 Task: Start a Sprint called Sprint0000000161 in Scrum Project Project0000000054 in Jira. Start a Sprint called Sprint0000000162 in Scrum Project Project0000000054 in Jira. Create a Scrum Project Project0000000055 in Jira. Create a Scrum Project Project0000000056 in Jira. Add Person0000000109 as Team Member of Scrum Project Project0000000055 in Jira
Action: Mouse moved to (152, 316)
Screenshot: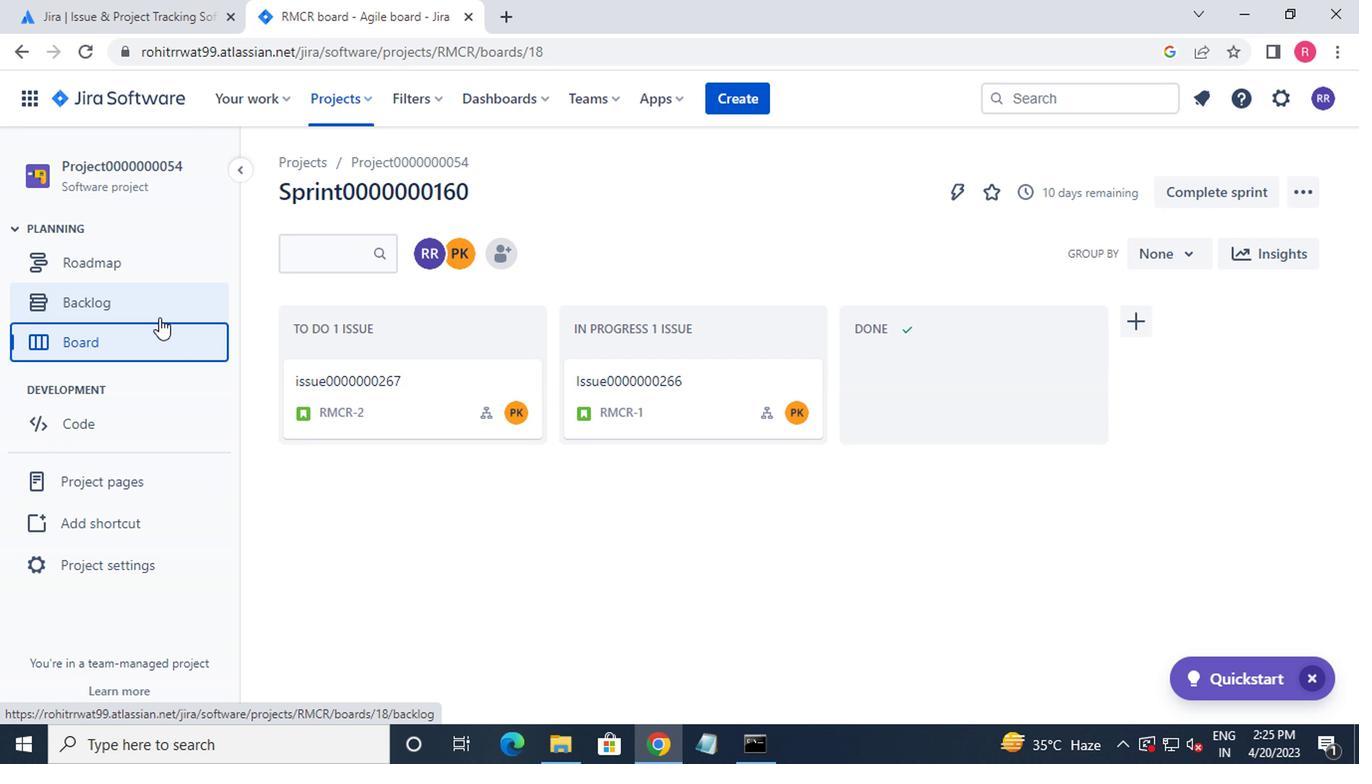 
Action: Mouse pressed left at (152, 316)
Screenshot: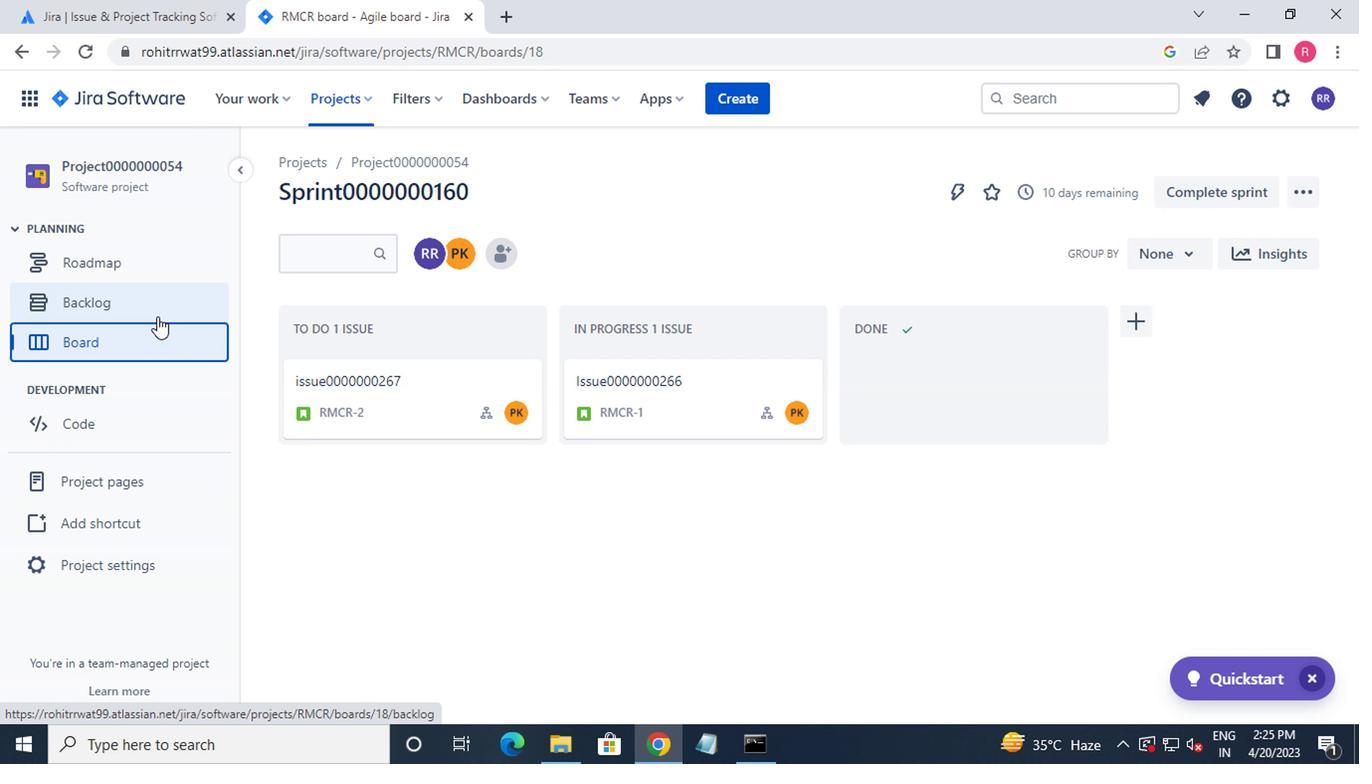 
Action: Mouse moved to (327, 393)
Screenshot: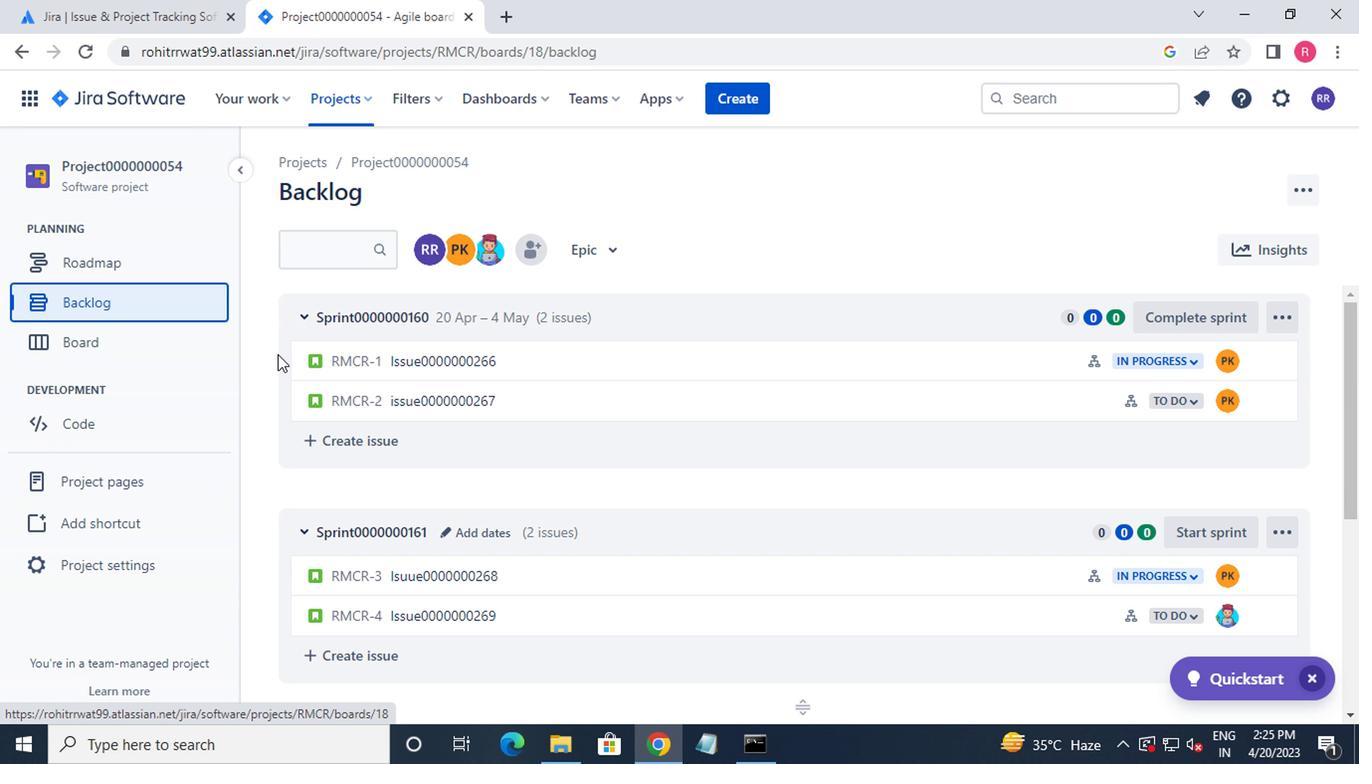 
Action: Mouse scrolled (327, 393) with delta (0, 0)
Screenshot: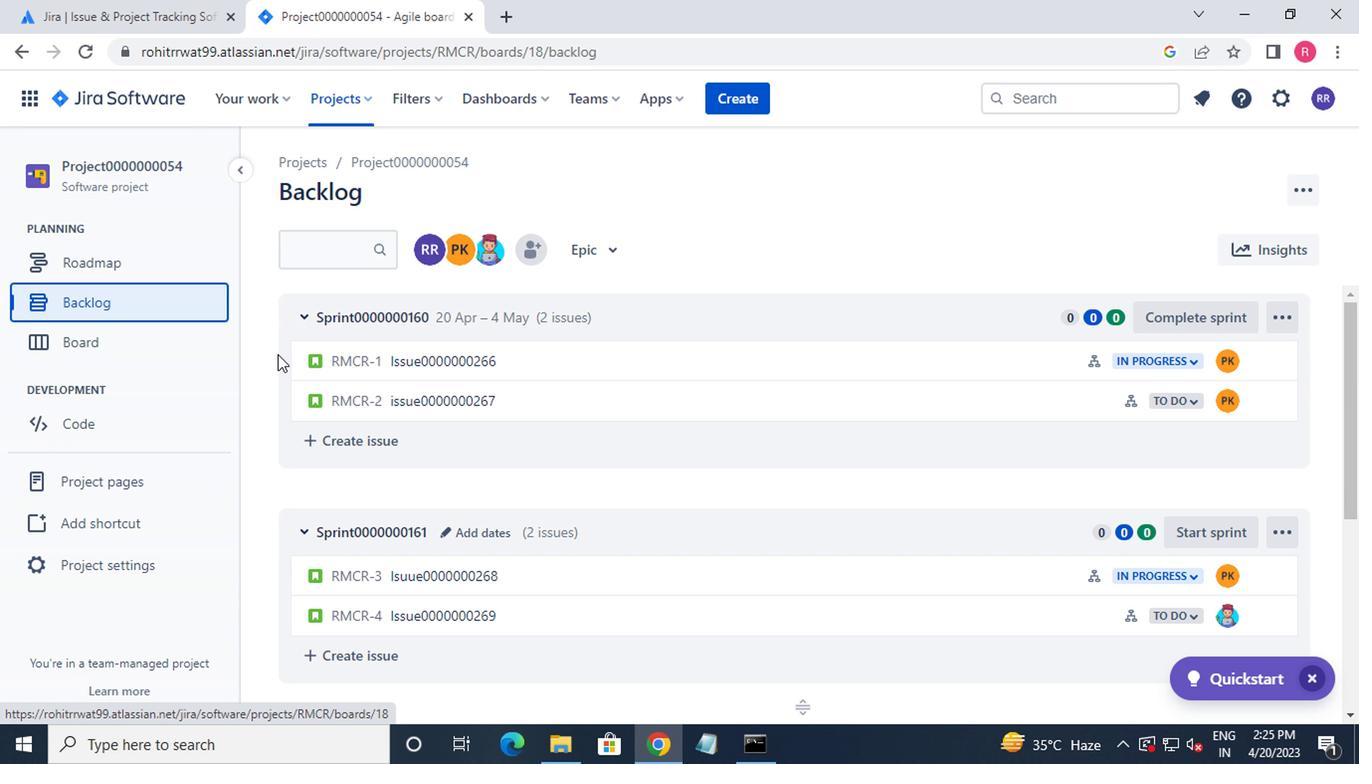 
Action: Mouse moved to (251, 449)
Screenshot: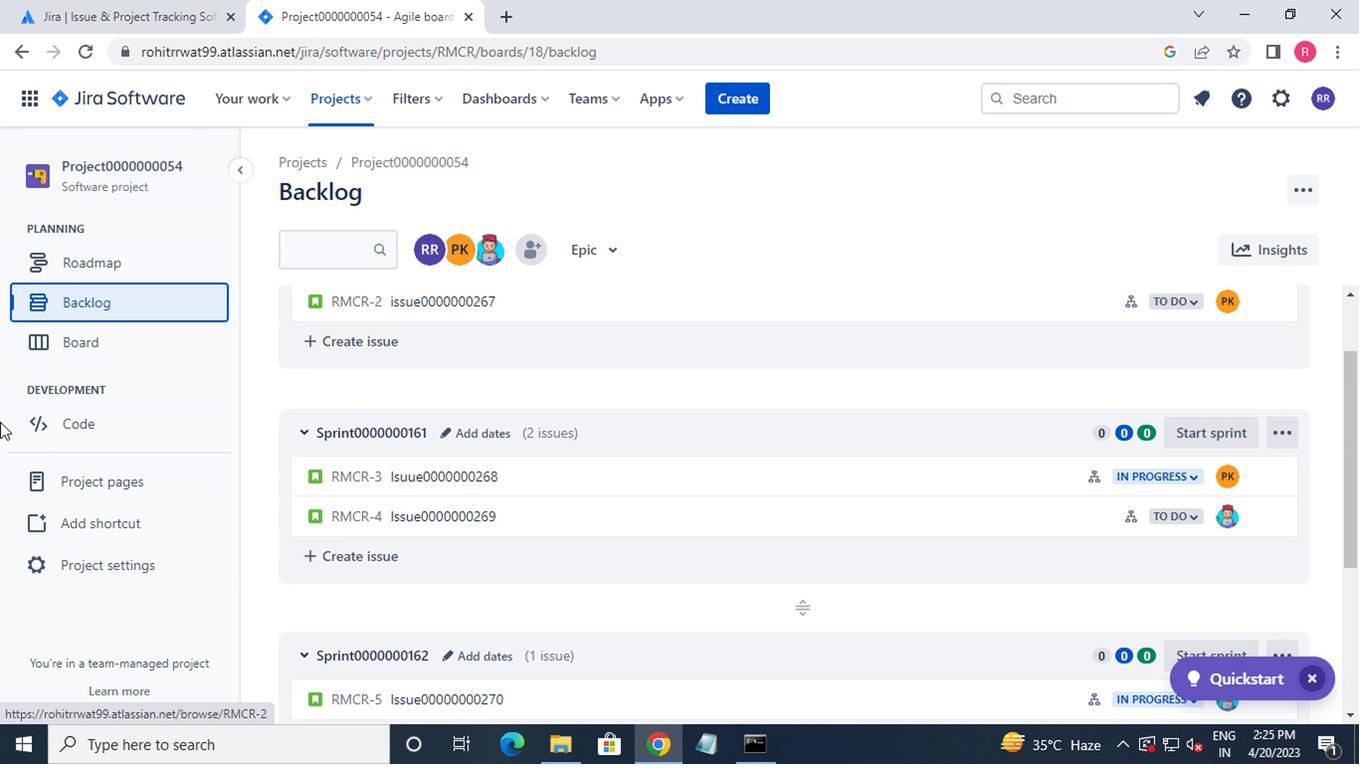 
Action: Mouse scrolled (251, 448) with delta (0, -1)
Screenshot: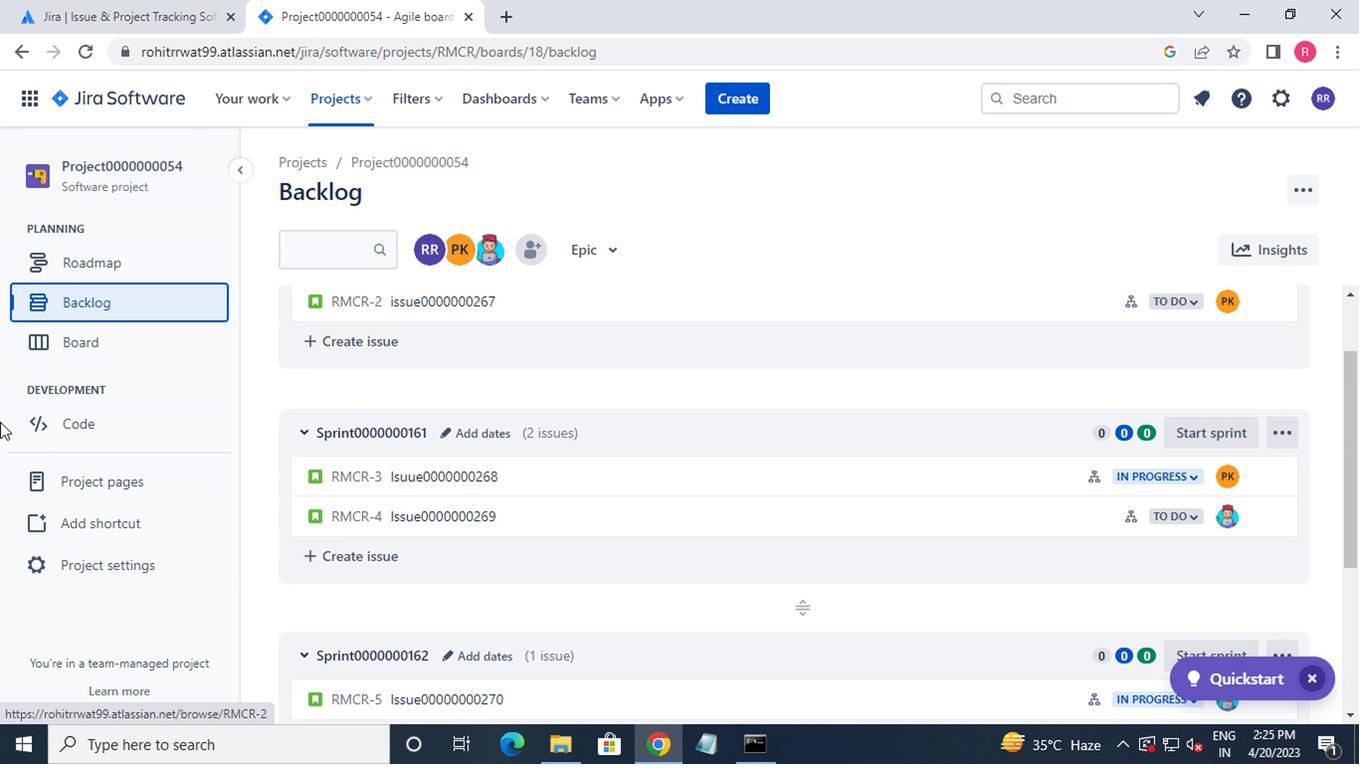 
Action: Mouse moved to (299, 453)
Screenshot: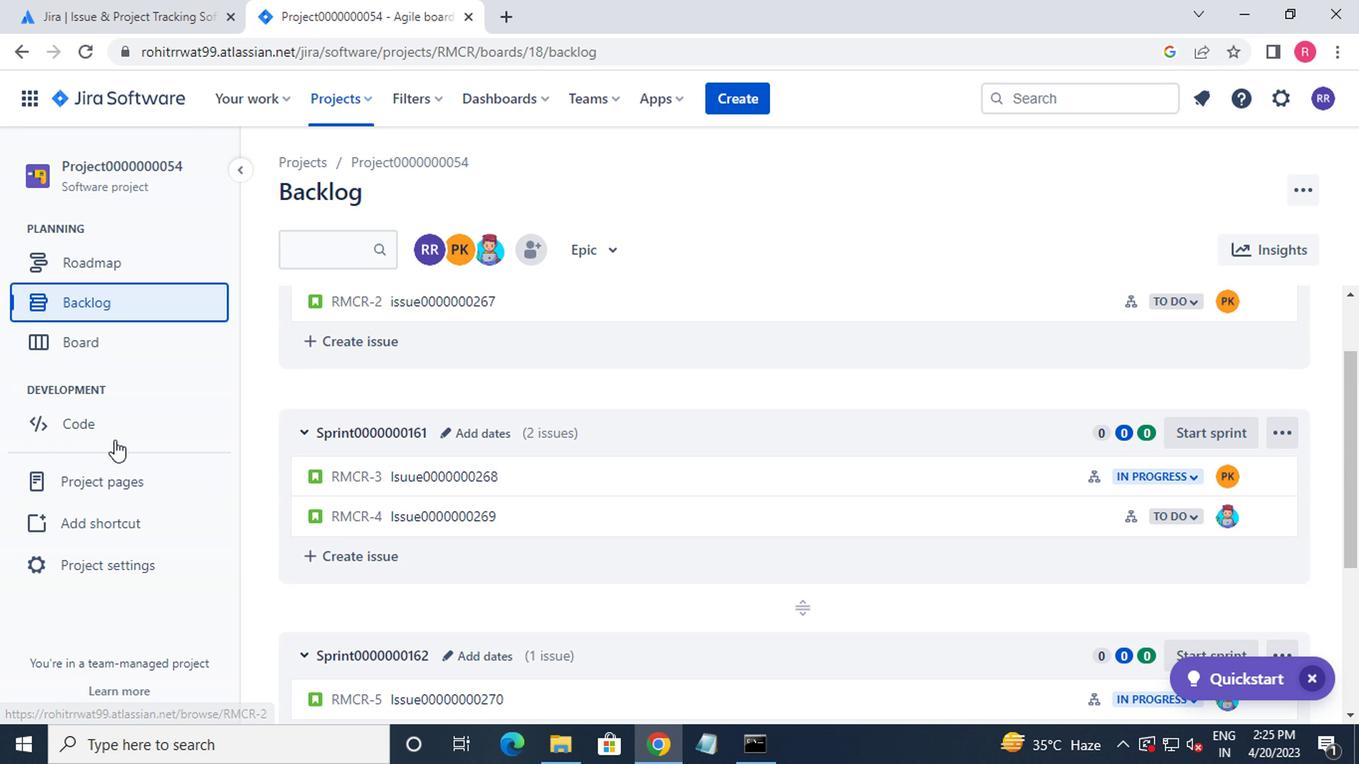 
Action: Mouse scrolled (299, 452) with delta (0, 0)
Screenshot: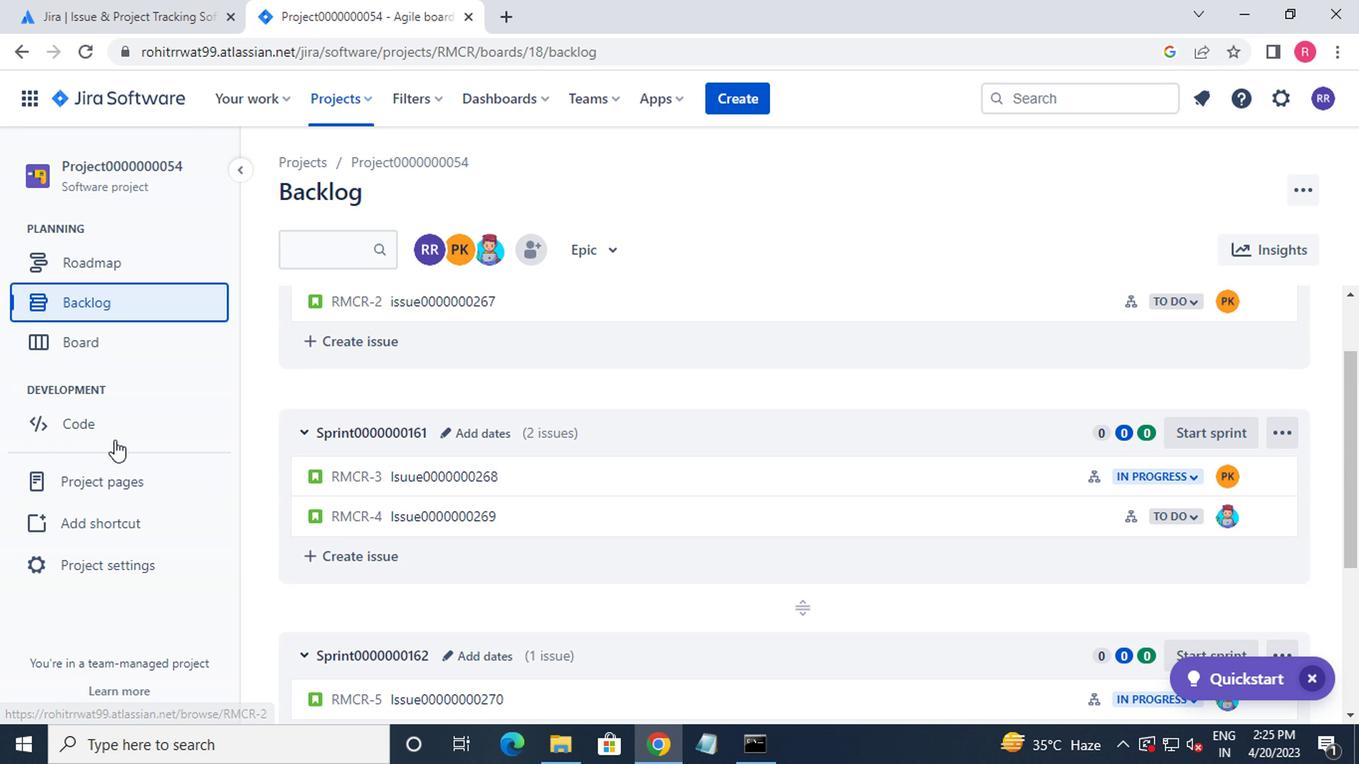 
Action: Mouse moved to (361, 454)
Screenshot: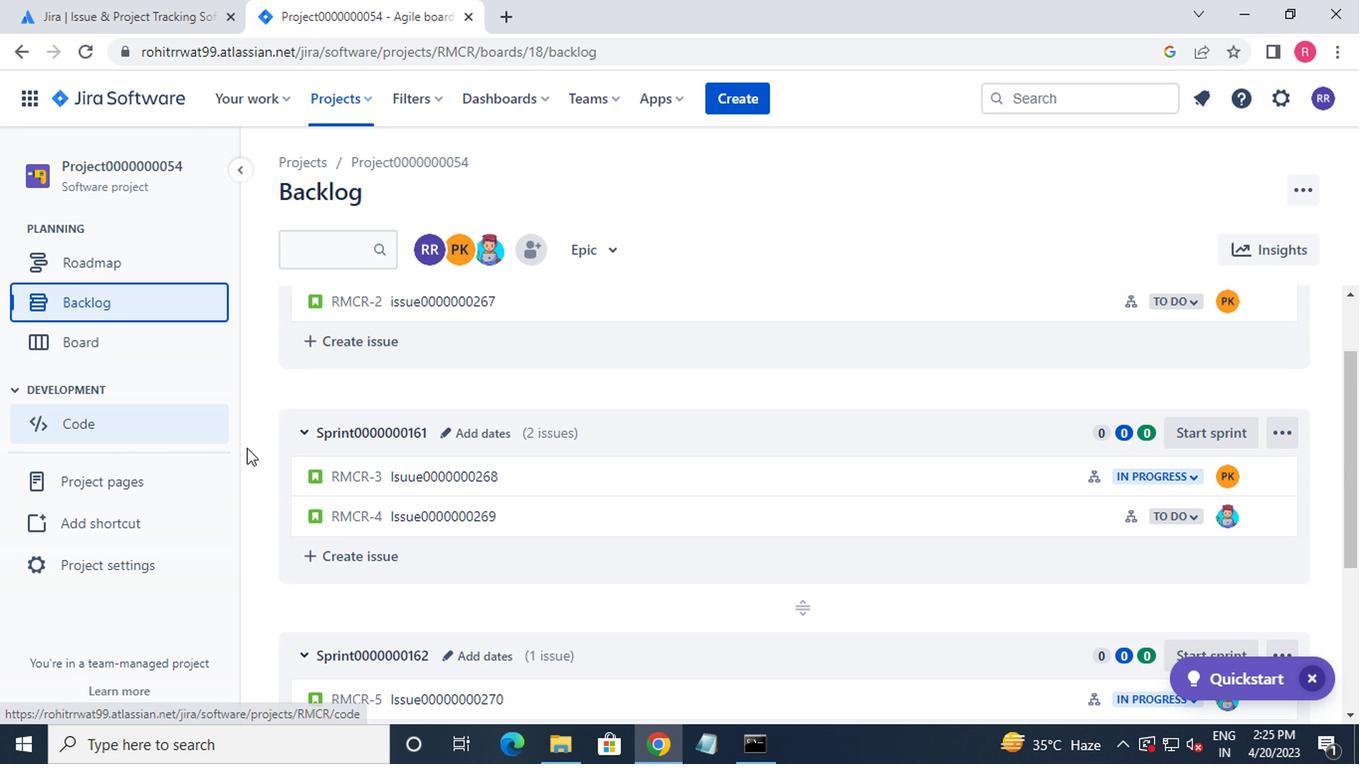 
Action: Mouse scrolled (361, 453) with delta (0, -1)
Screenshot: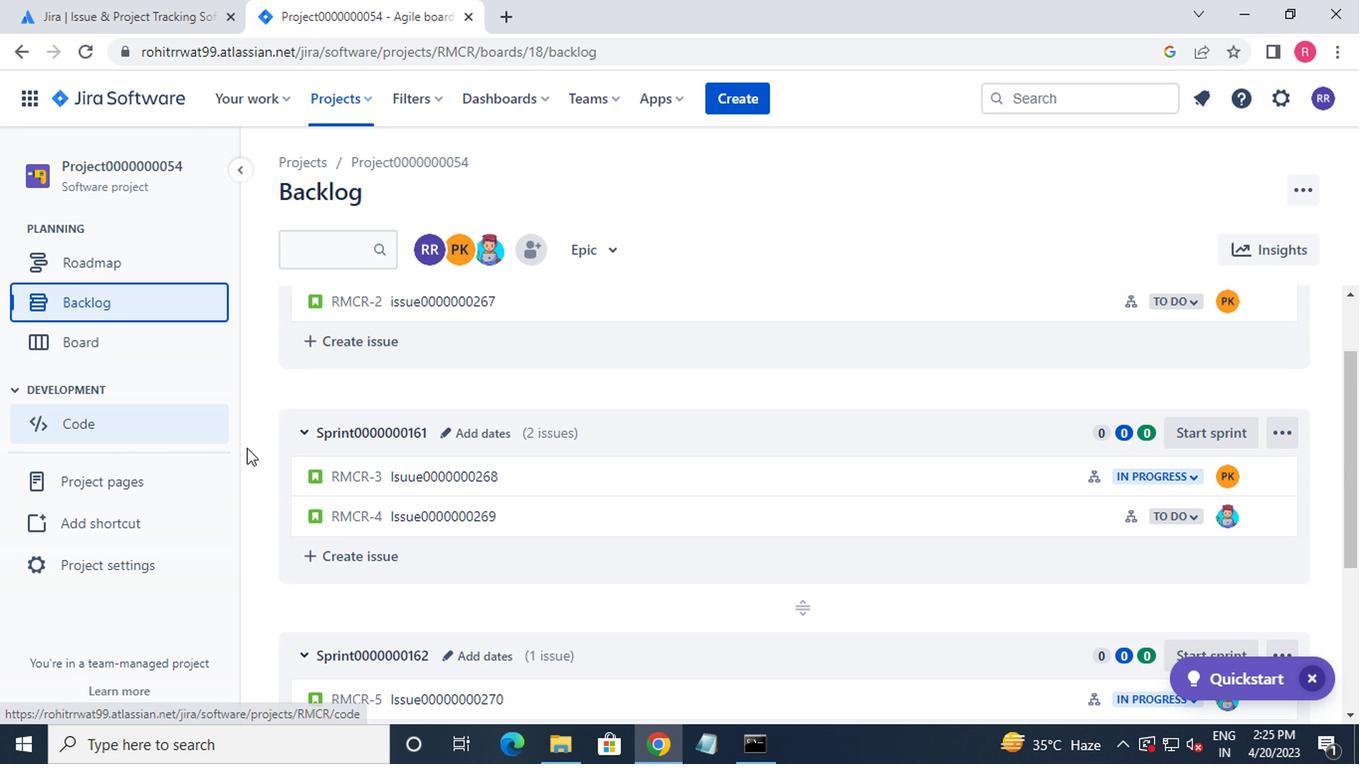 
Action: Mouse moved to (388, 422)
Screenshot: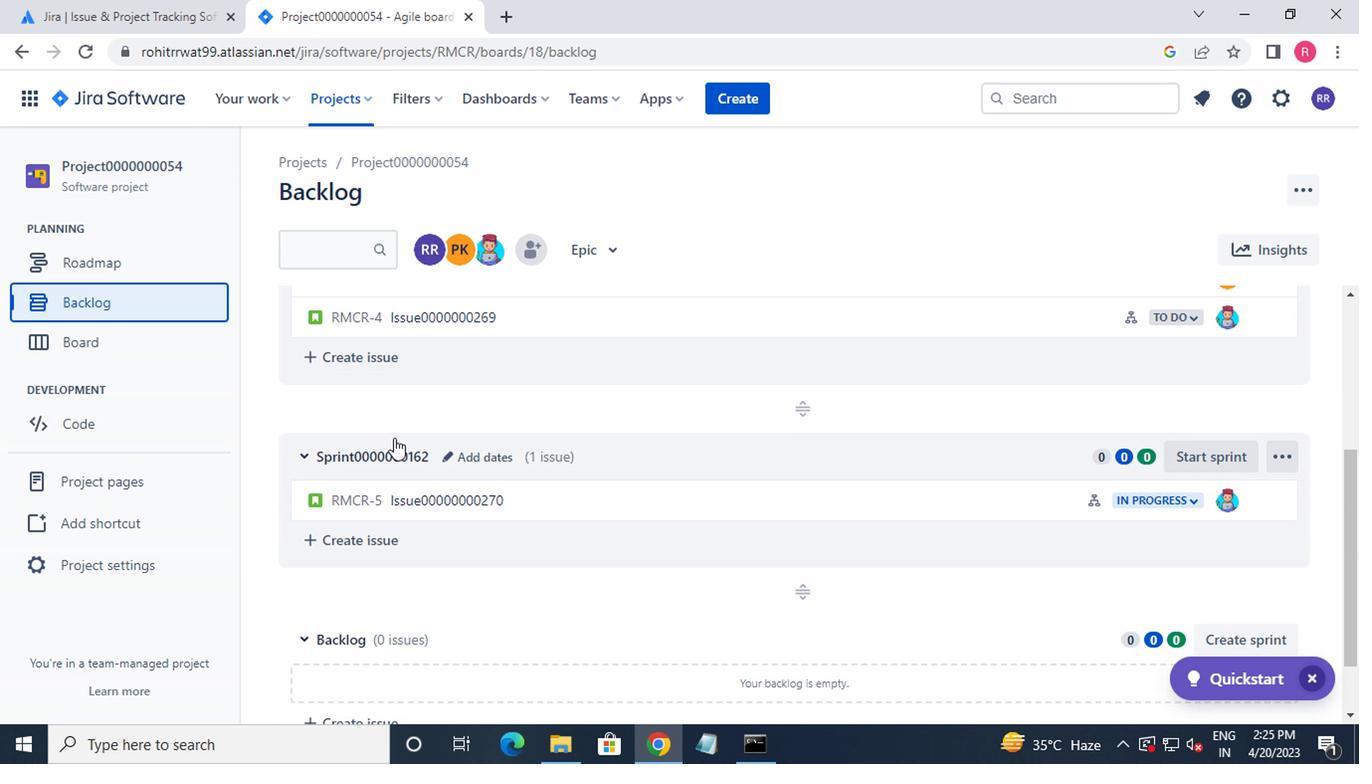 
Action: Mouse scrolled (388, 423) with delta (0, 0)
Screenshot: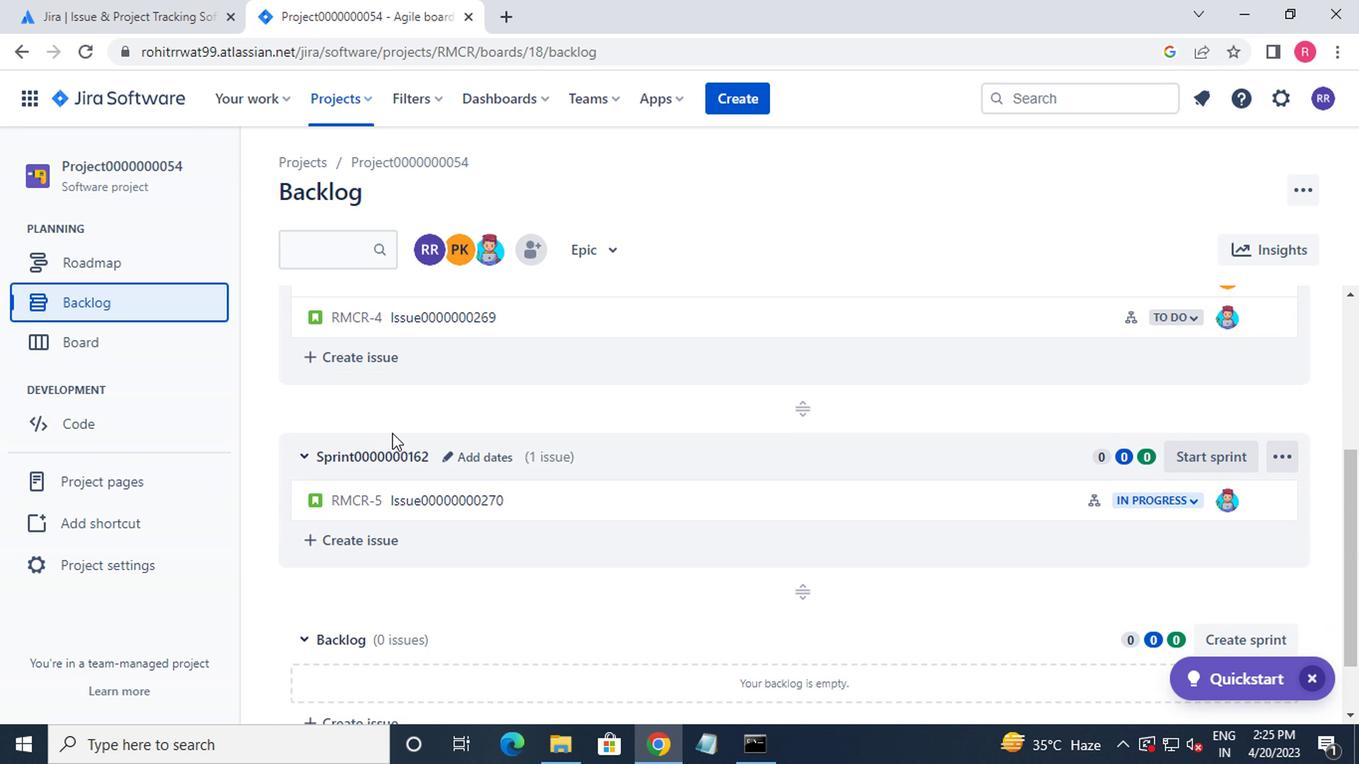 
Action: Mouse scrolled (388, 423) with delta (0, 0)
Screenshot: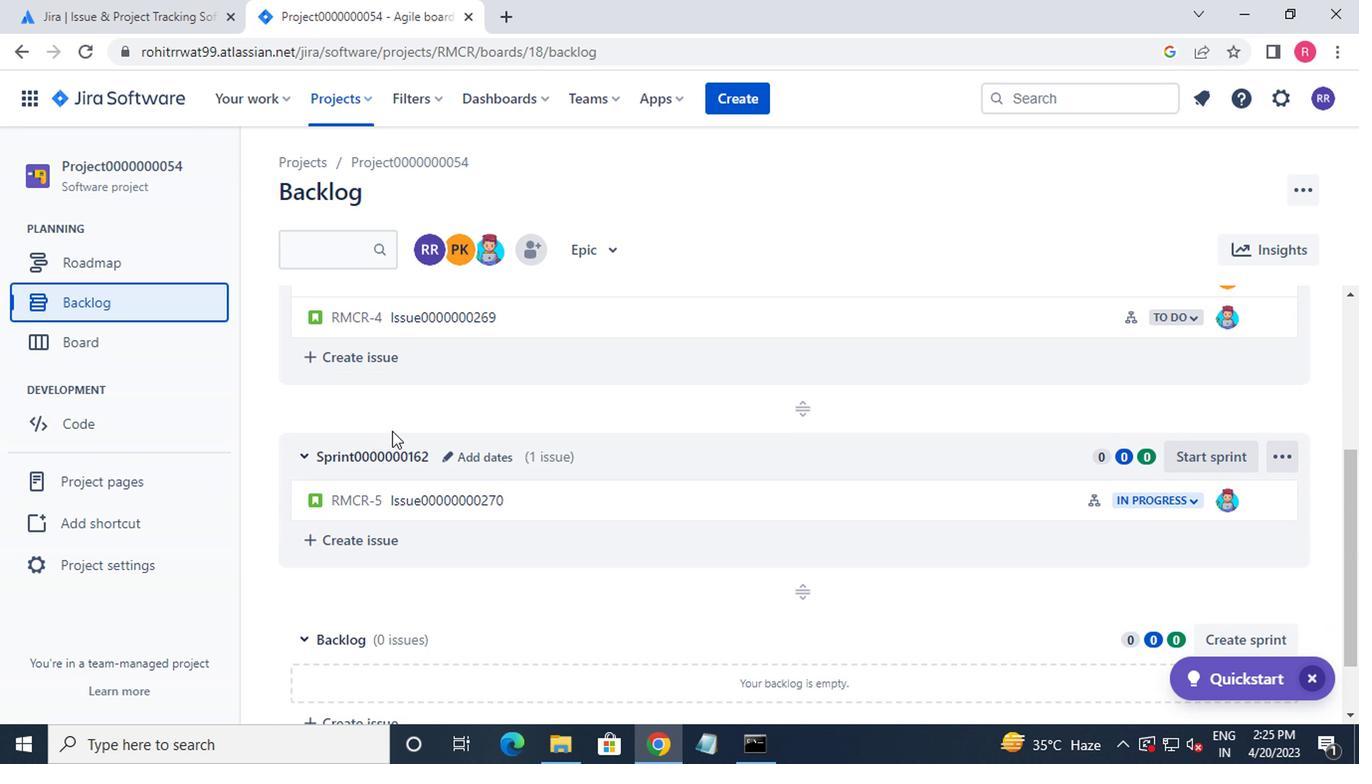 
Action: Mouse moved to (388, 421)
Screenshot: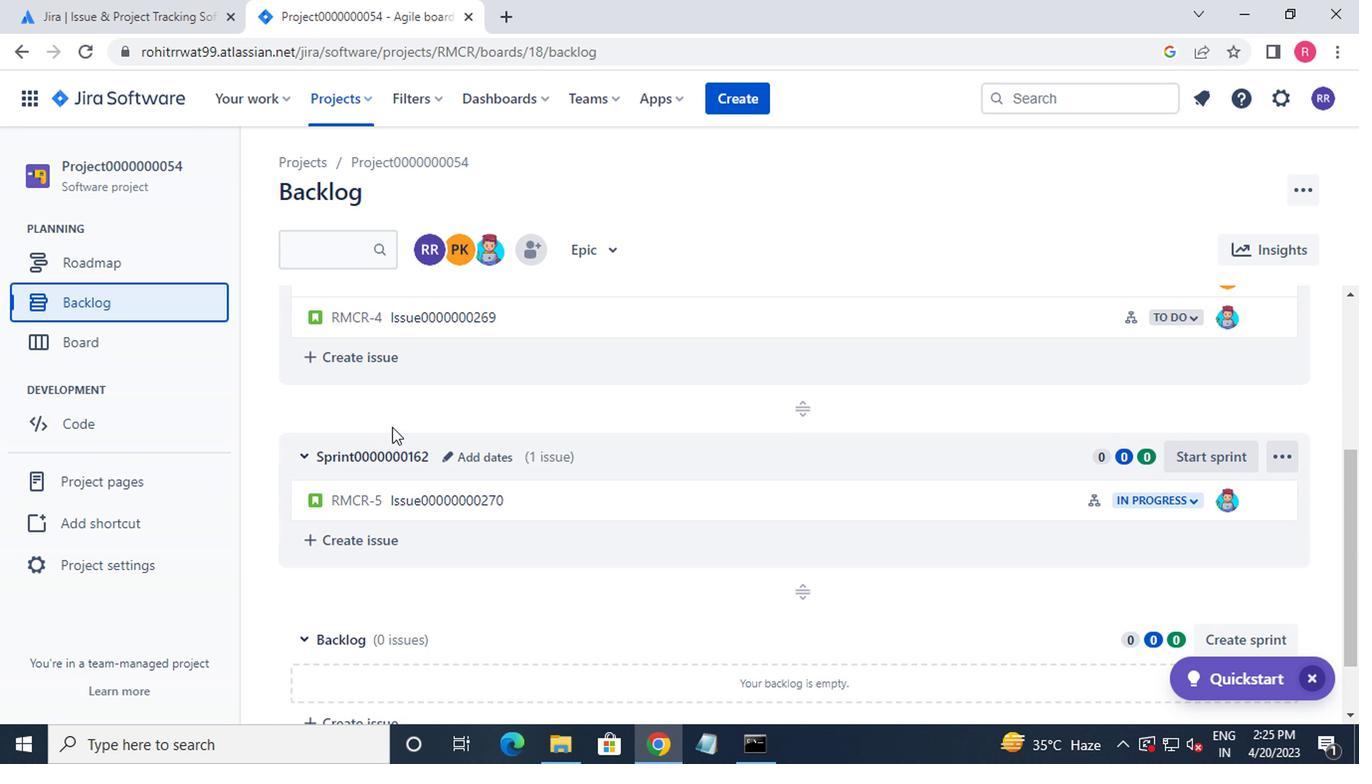 
Action: Mouse scrolled (388, 422) with delta (0, 1)
Screenshot: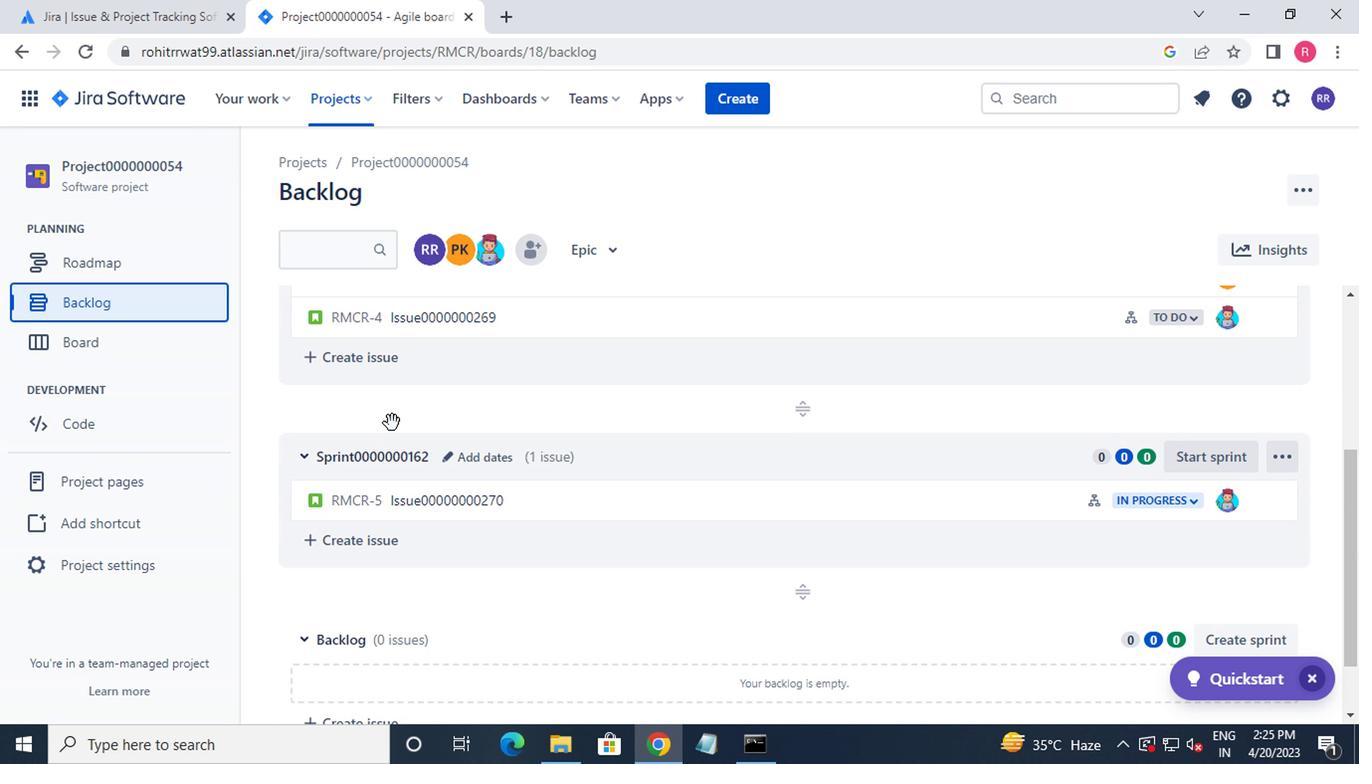 
Action: Mouse moved to (395, 422)
Screenshot: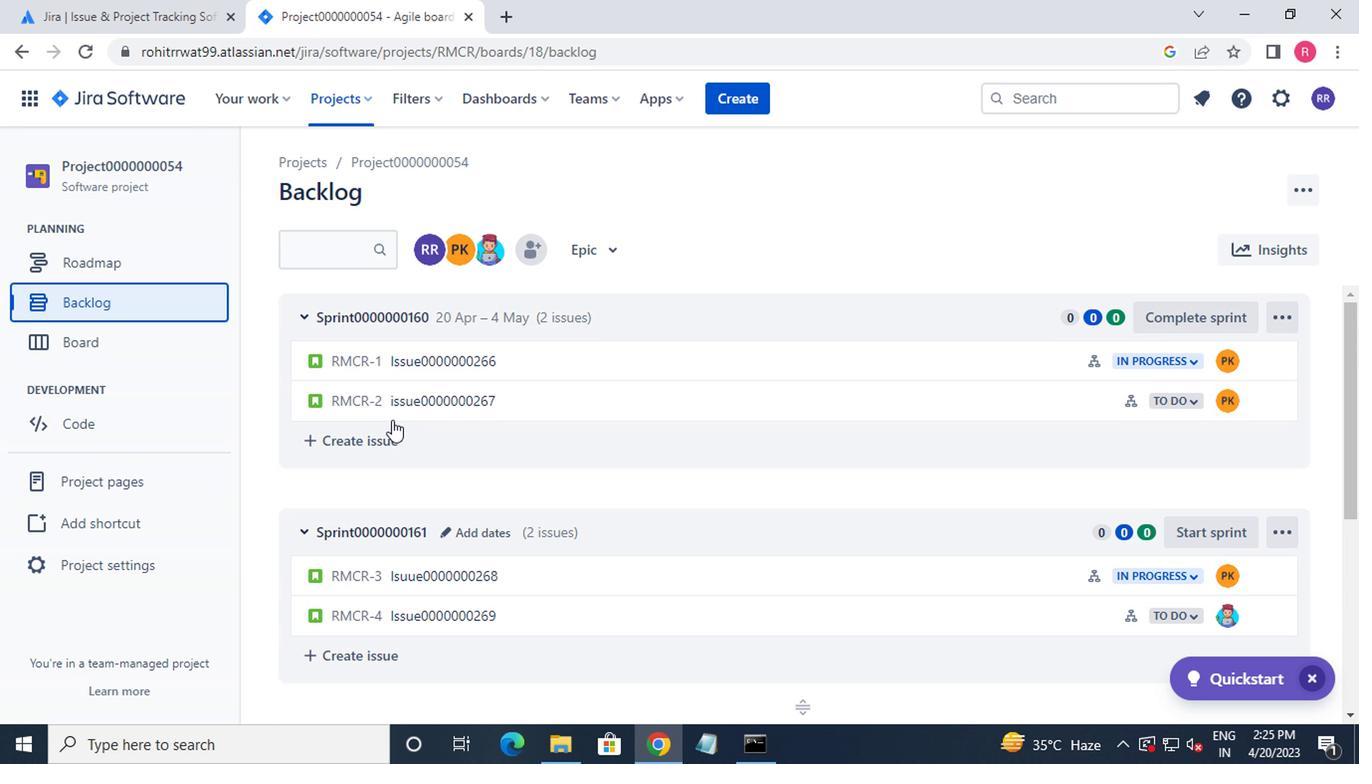 
Action: Mouse scrolled (395, 421) with delta (0, -1)
Screenshot: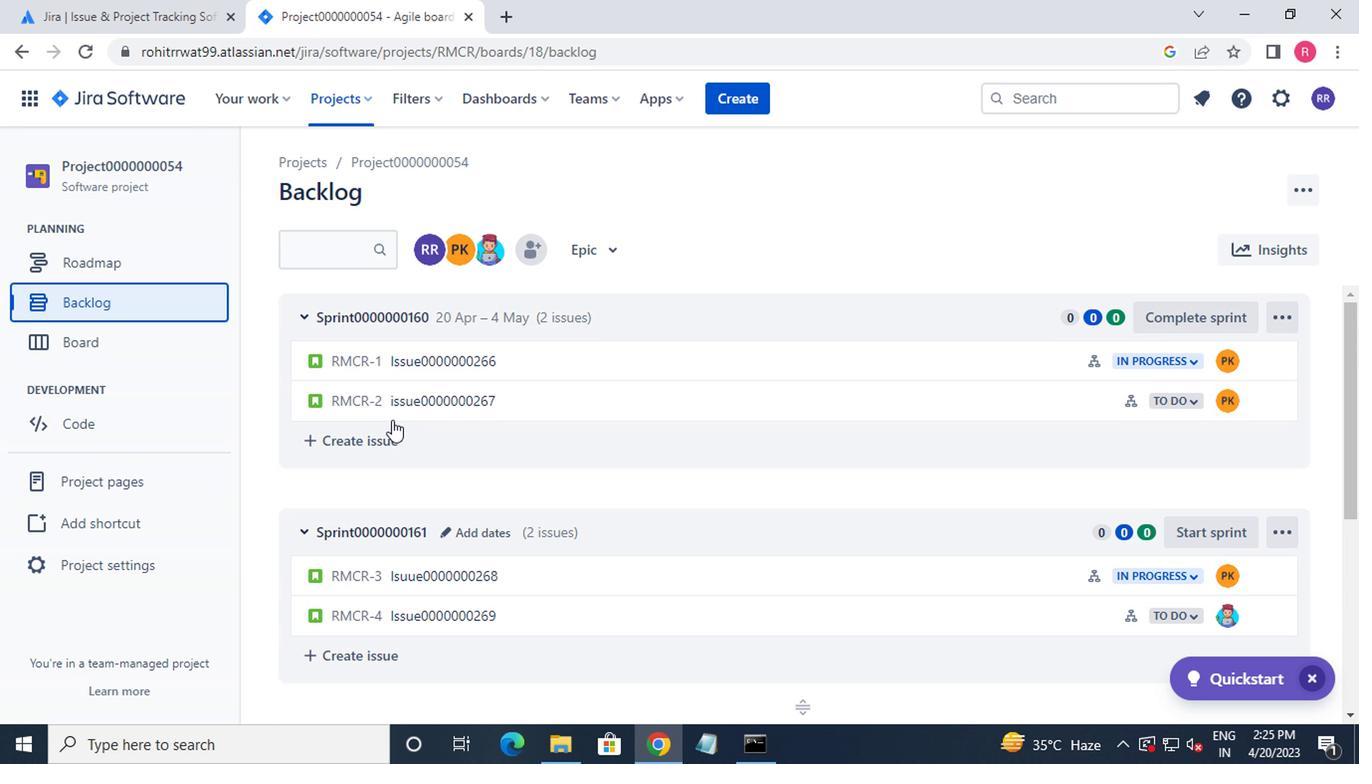 
Action: Mouse moved to (397, 424)
Screenshot: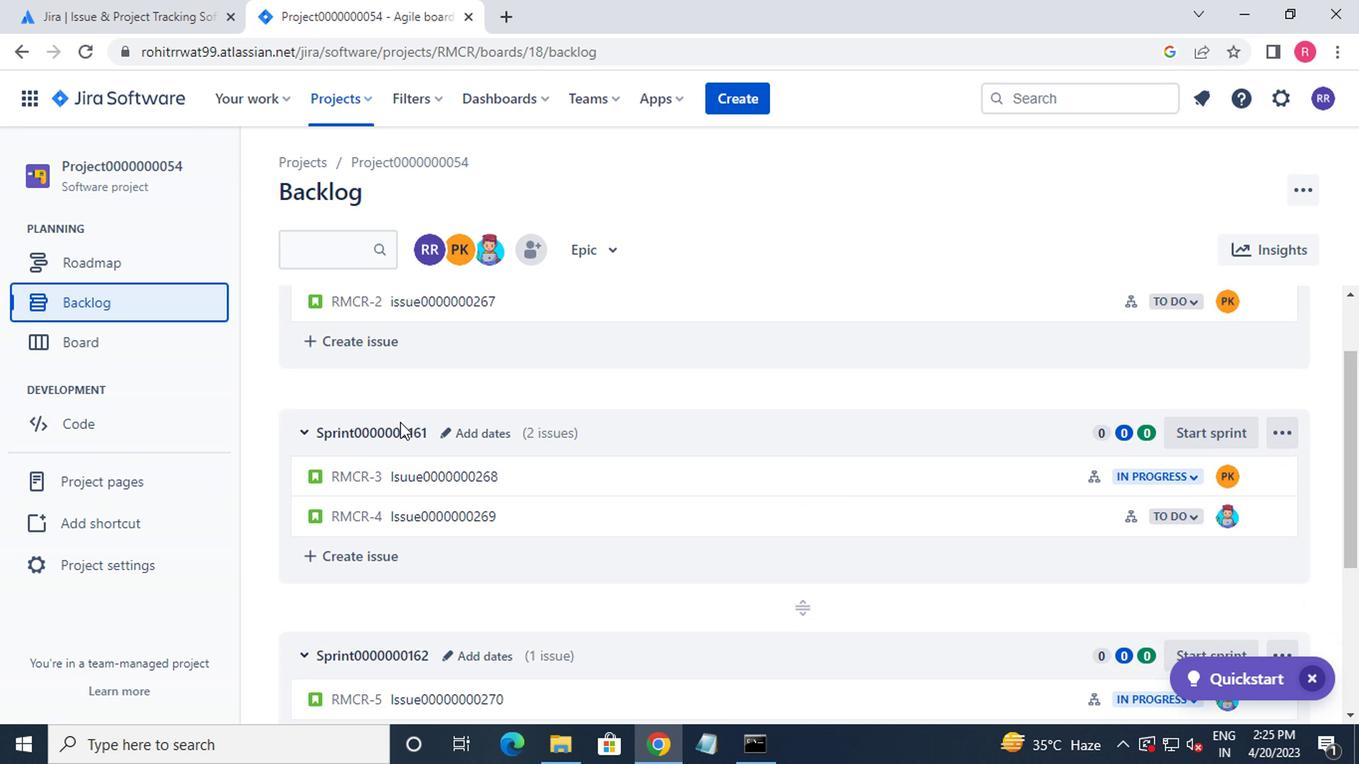 
Action: Mouse scrolled (397, 425) with delta (0, 0)
Screenshot: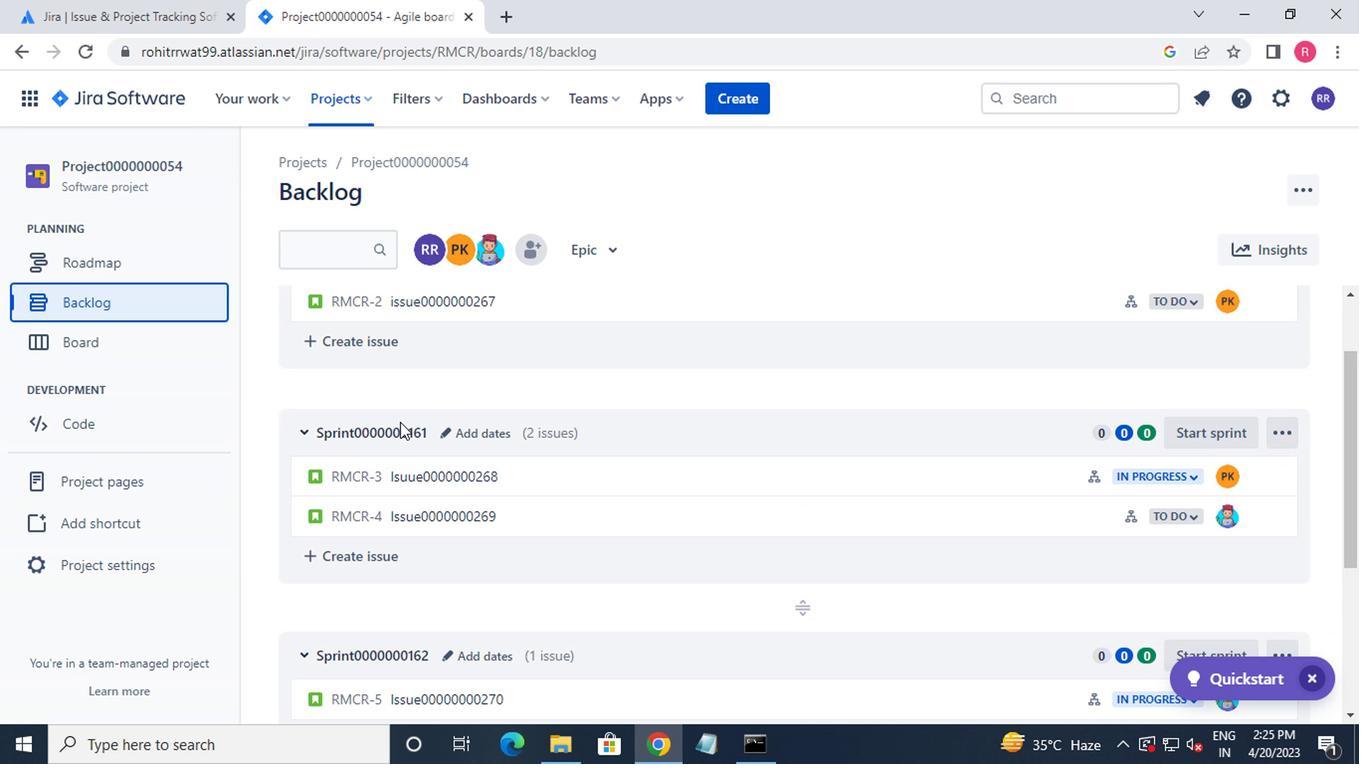
Action: Mouse moved to (397, 419)
Screenshot: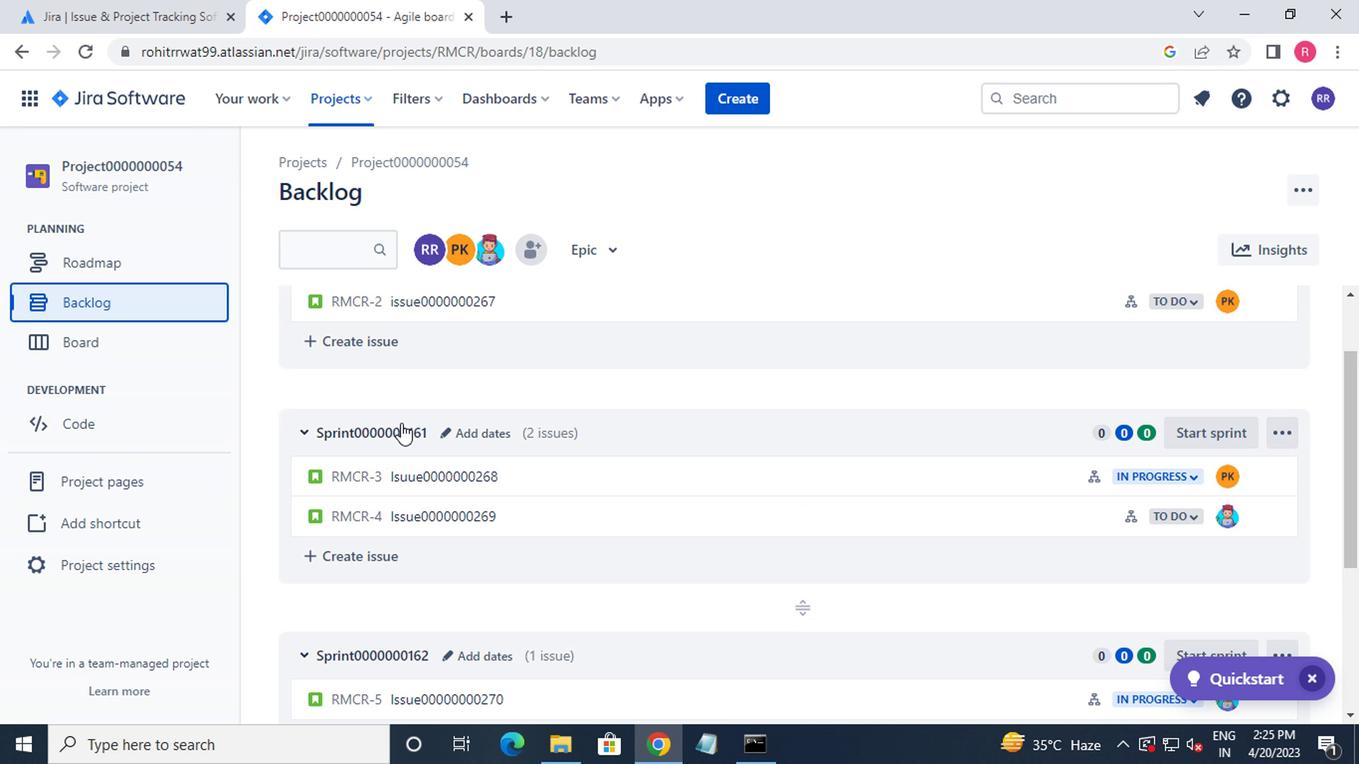 
Action: Mouse scrolled (397, 420) with delta (0, 0)
Screenshot: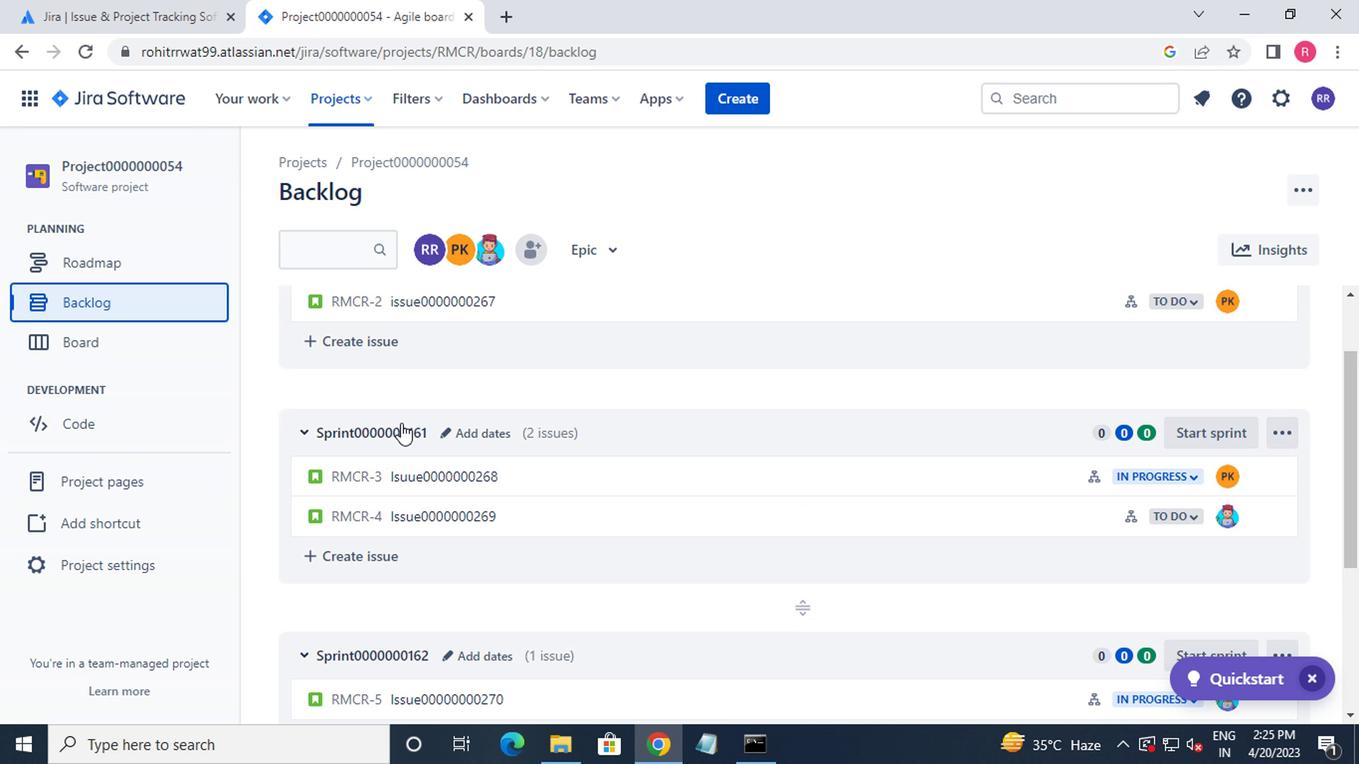 
Action: Mouse moved to (397, 416)
Screenshot: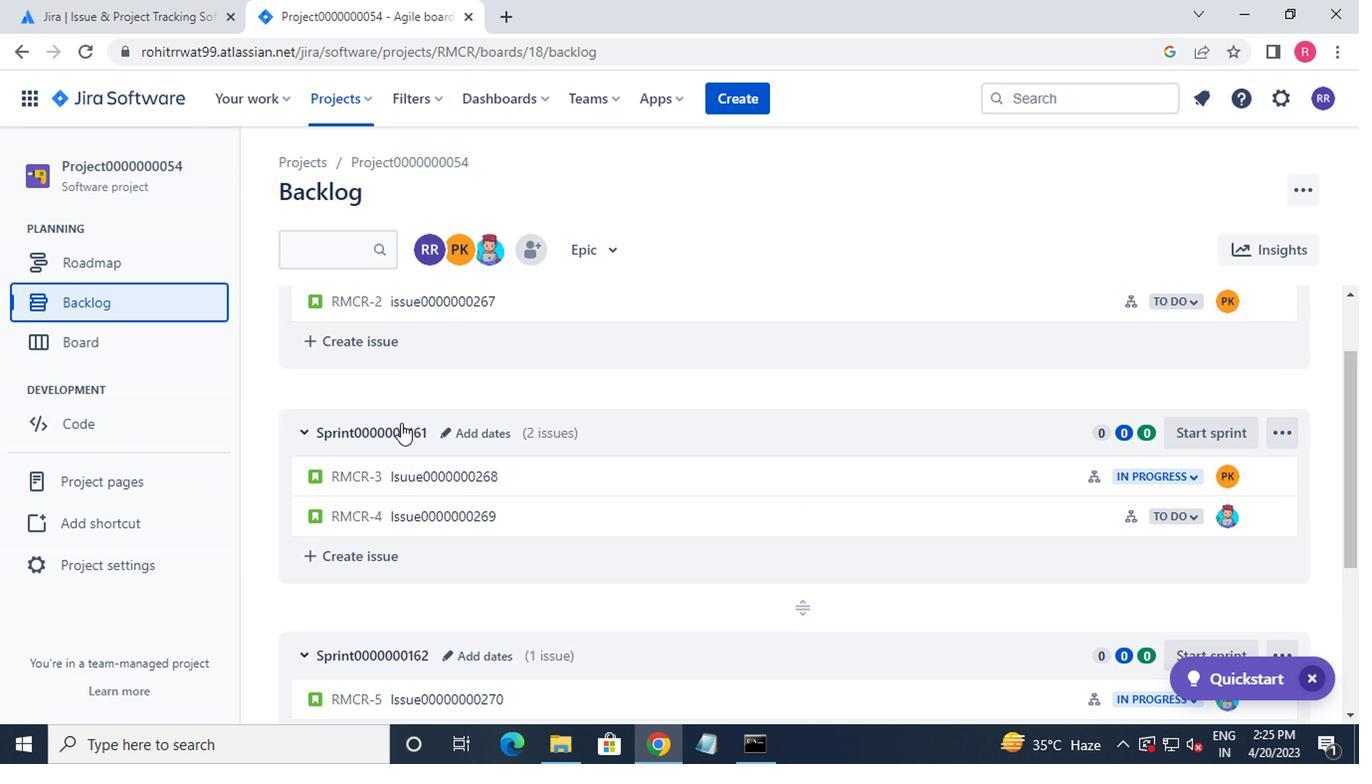 
Action: Mouse scrolled (397, 417) with delta (0, 1)
Screenshot: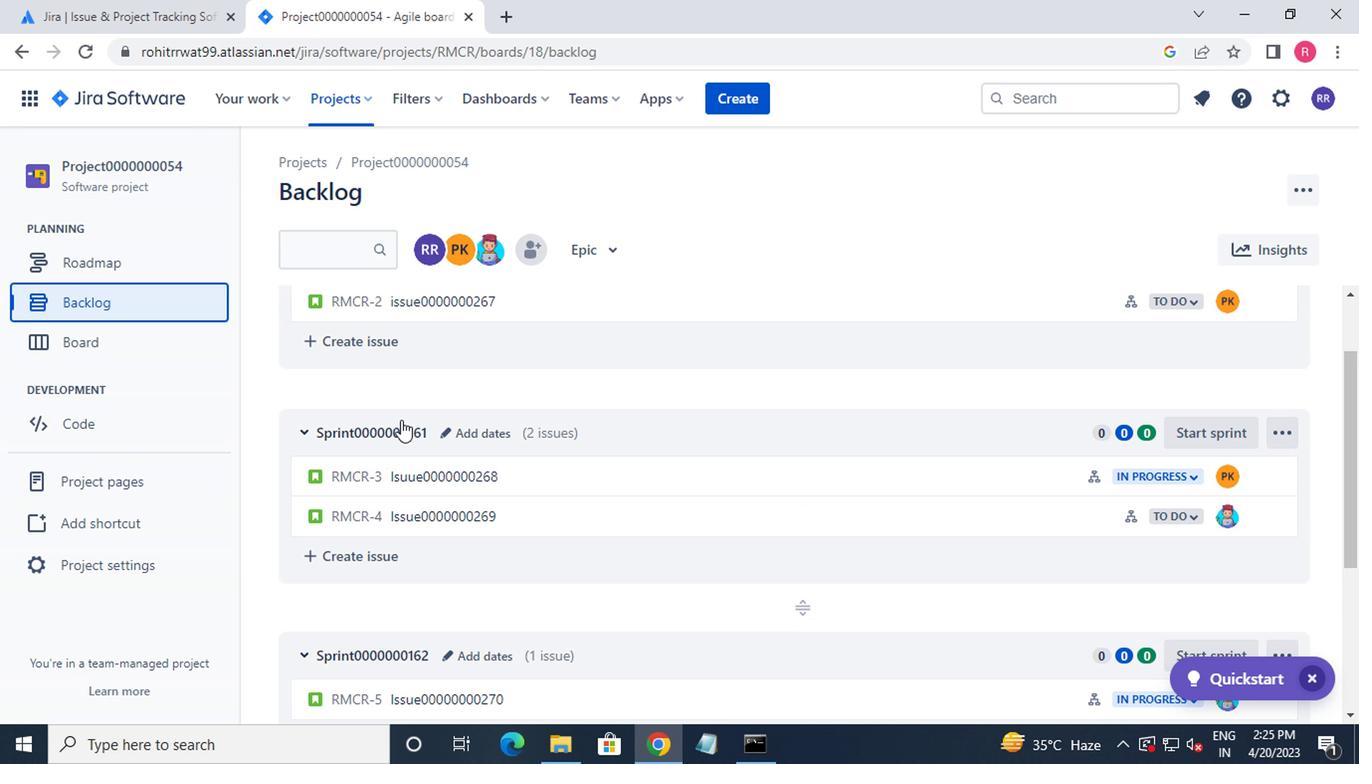 
Action: Mouse moved to (1243, 533)
Screenshot: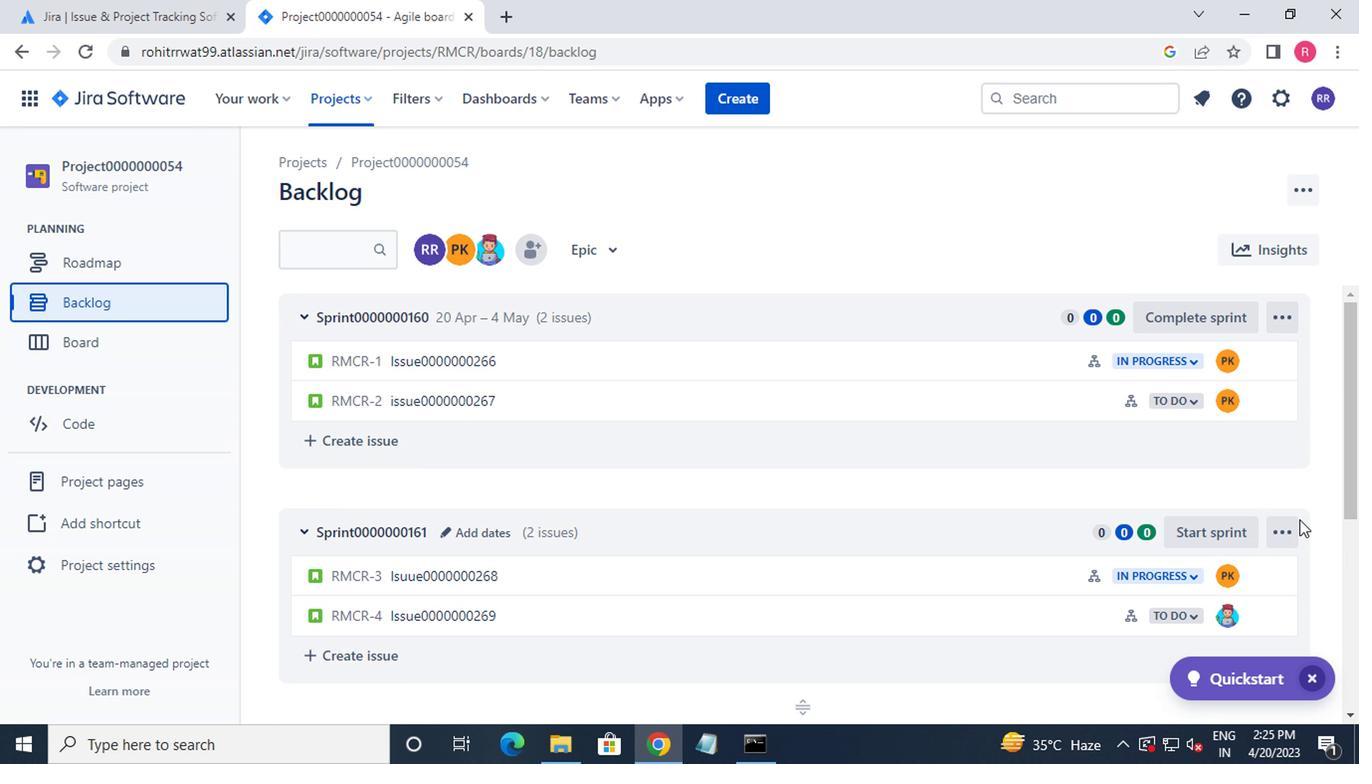 
Action: Mouse pressed left at (1243, 533)
Screenshot: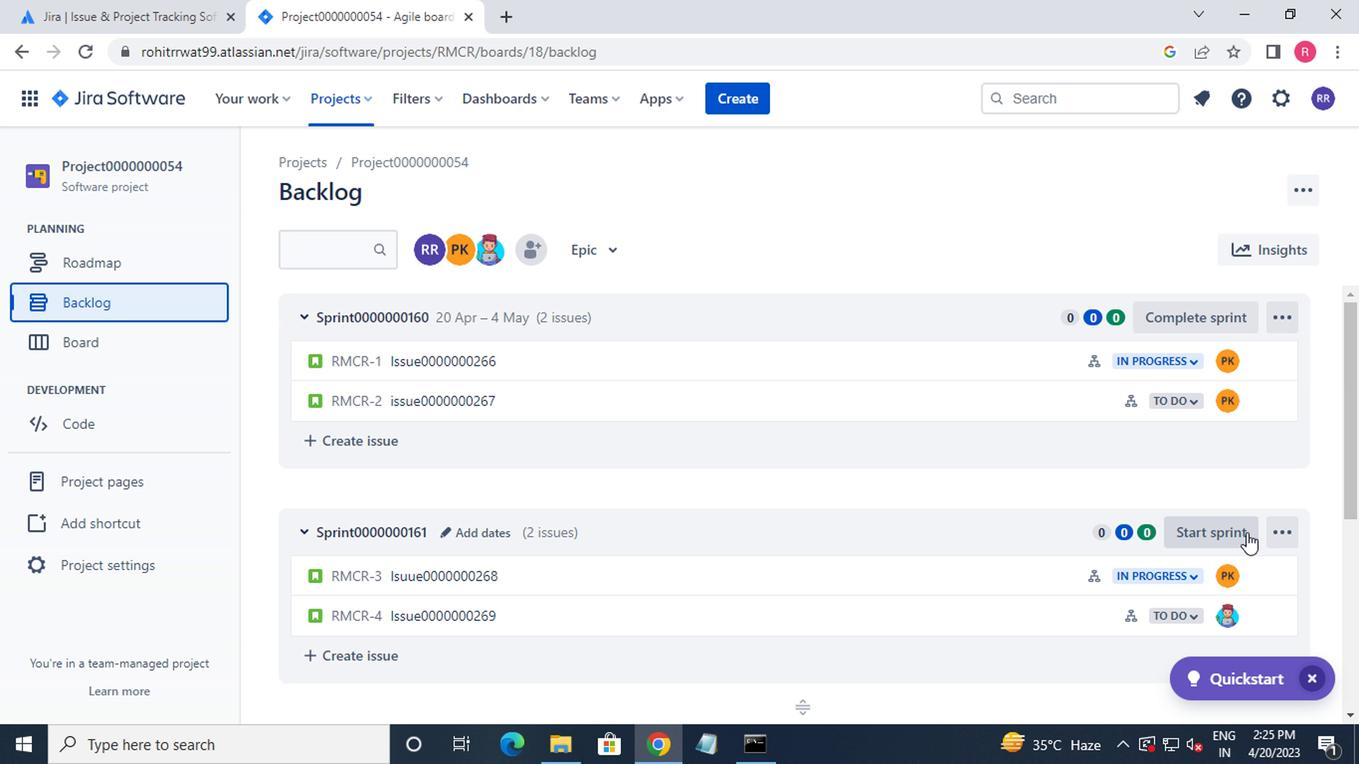 
Action: Mouse moved to (851, 690)
Screenshot: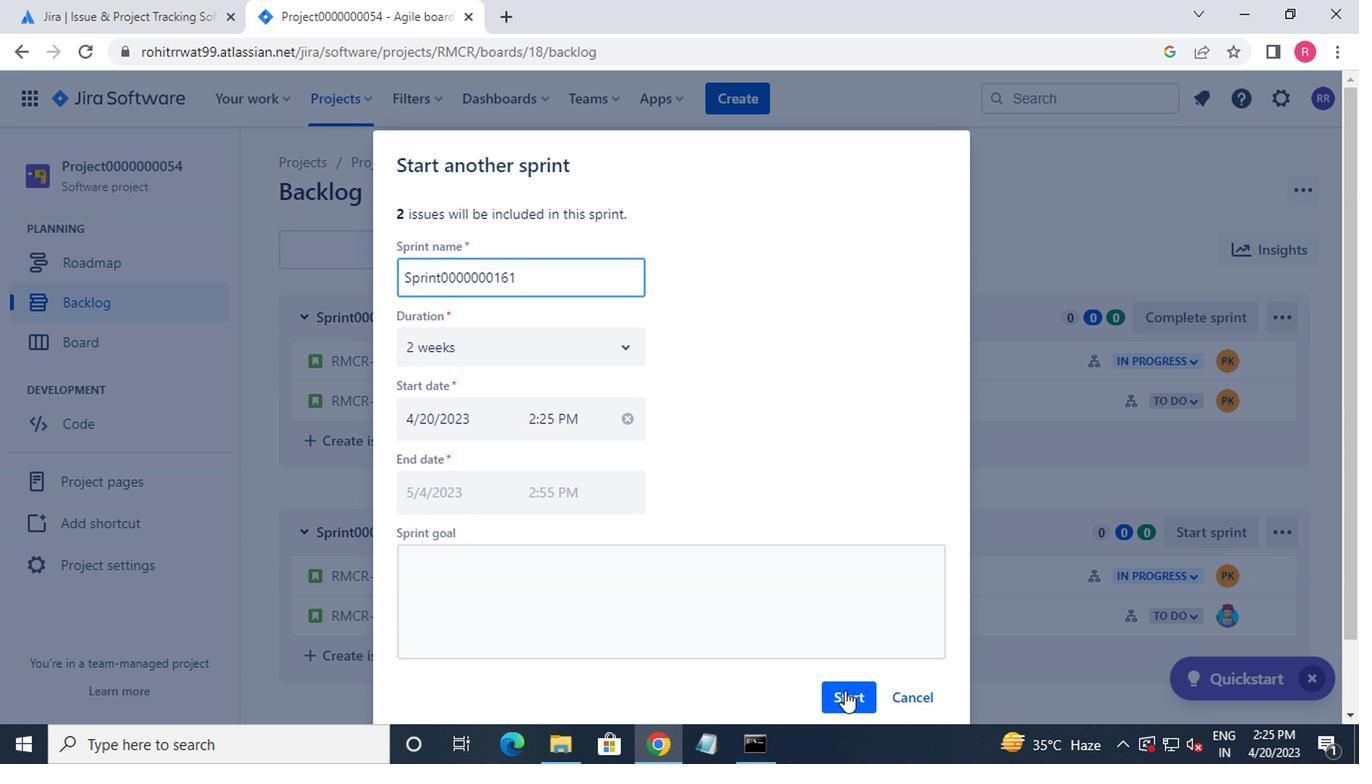 
Action: Mouse pressed left at (851, 690)
Screenshot: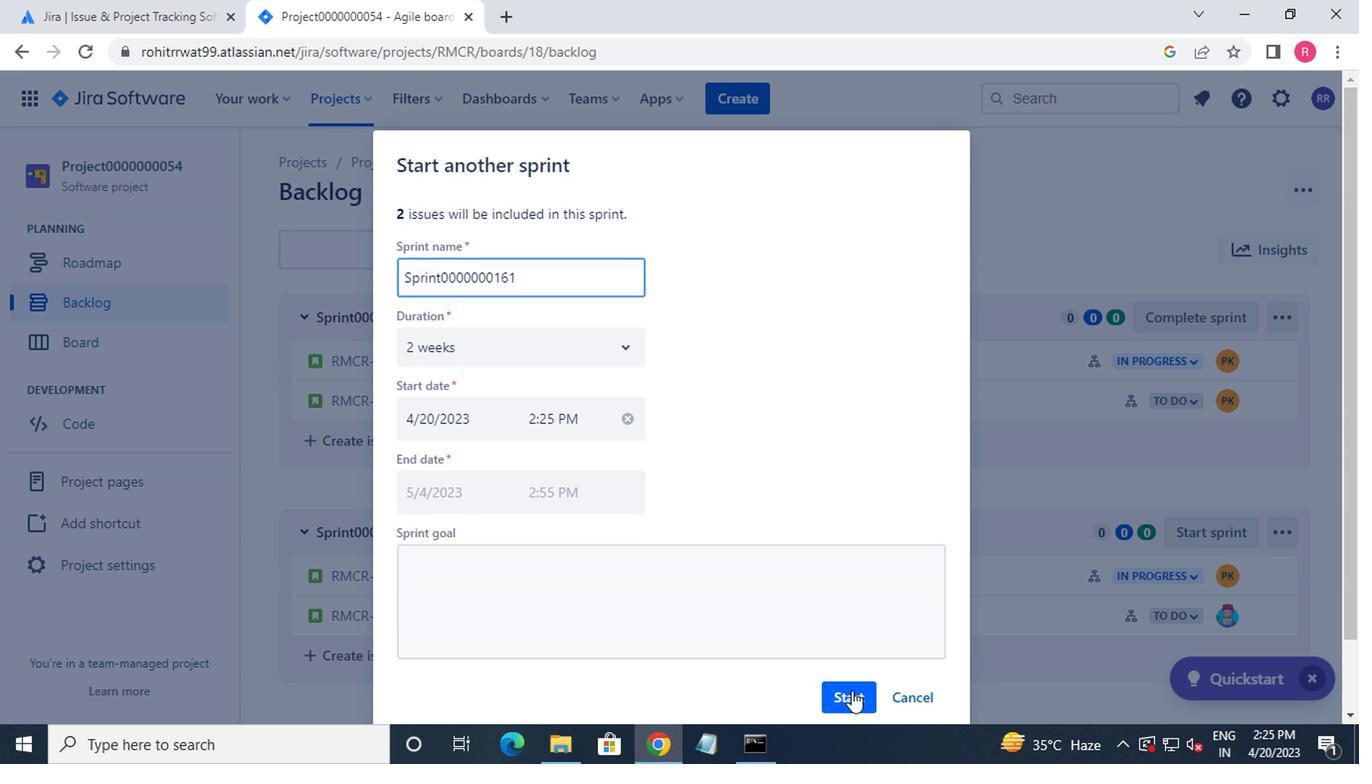 
Action: Mouse moved to (1356, 764)
Screenshot: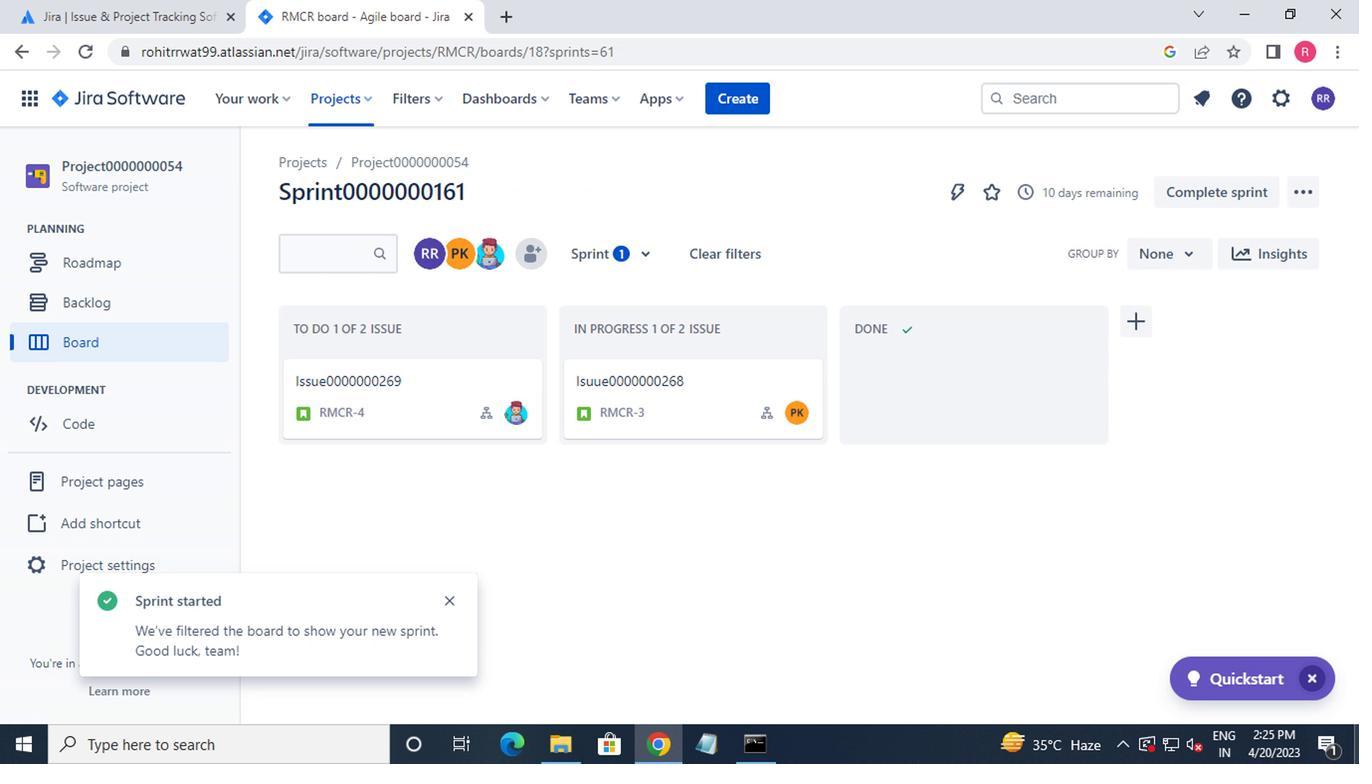 
Action: Mouse scrolled (1355, 763) with delta (0, 0)
Screenshot: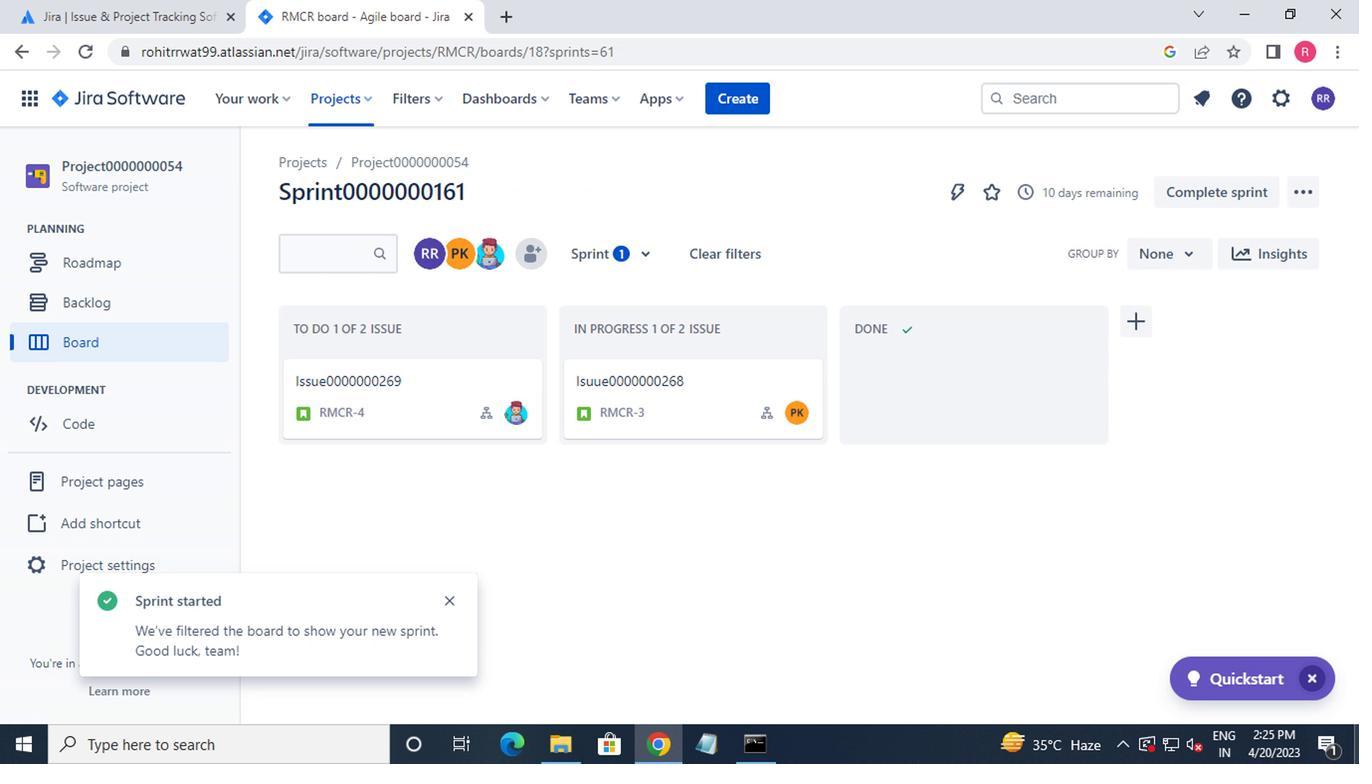 
Action: Mouse moved to (127, 312)
Screenshot: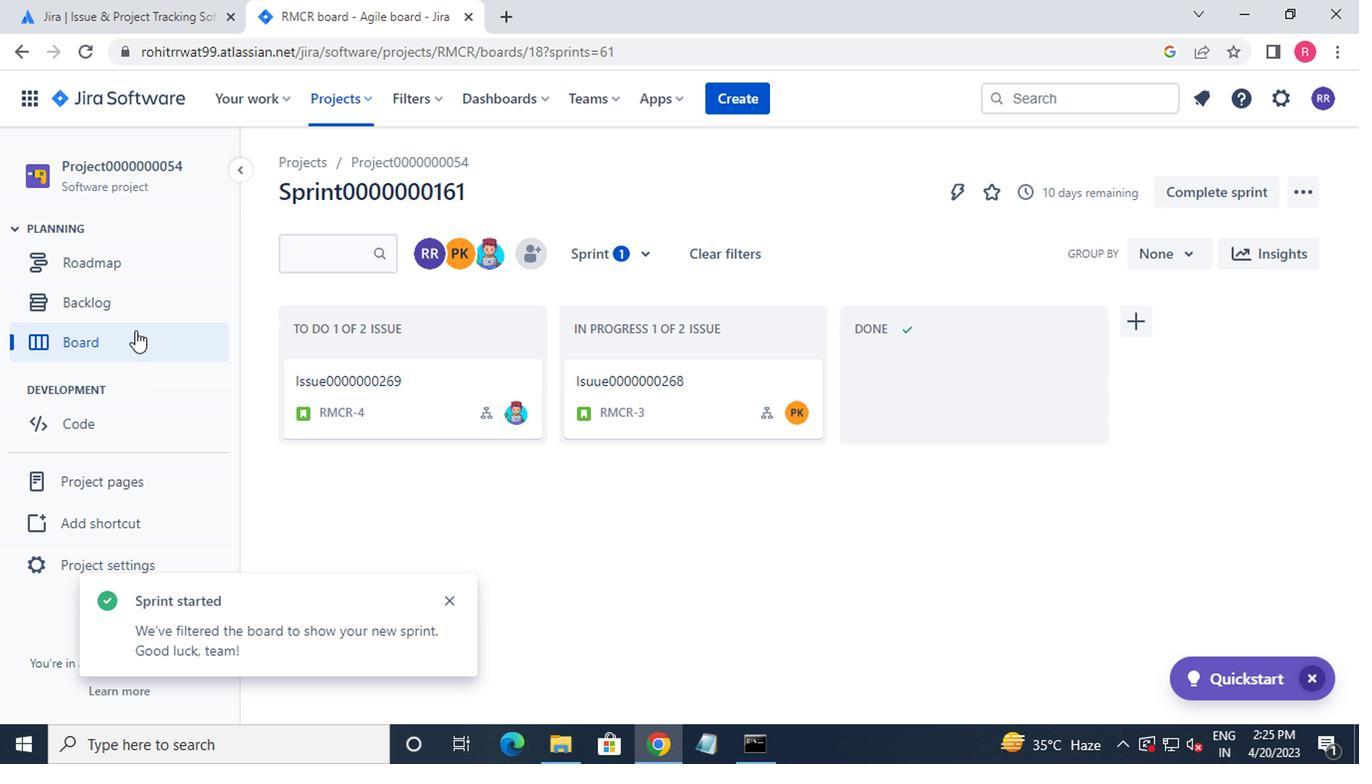 
Action: Mouse pressed left at (127, 312)
Screenshot: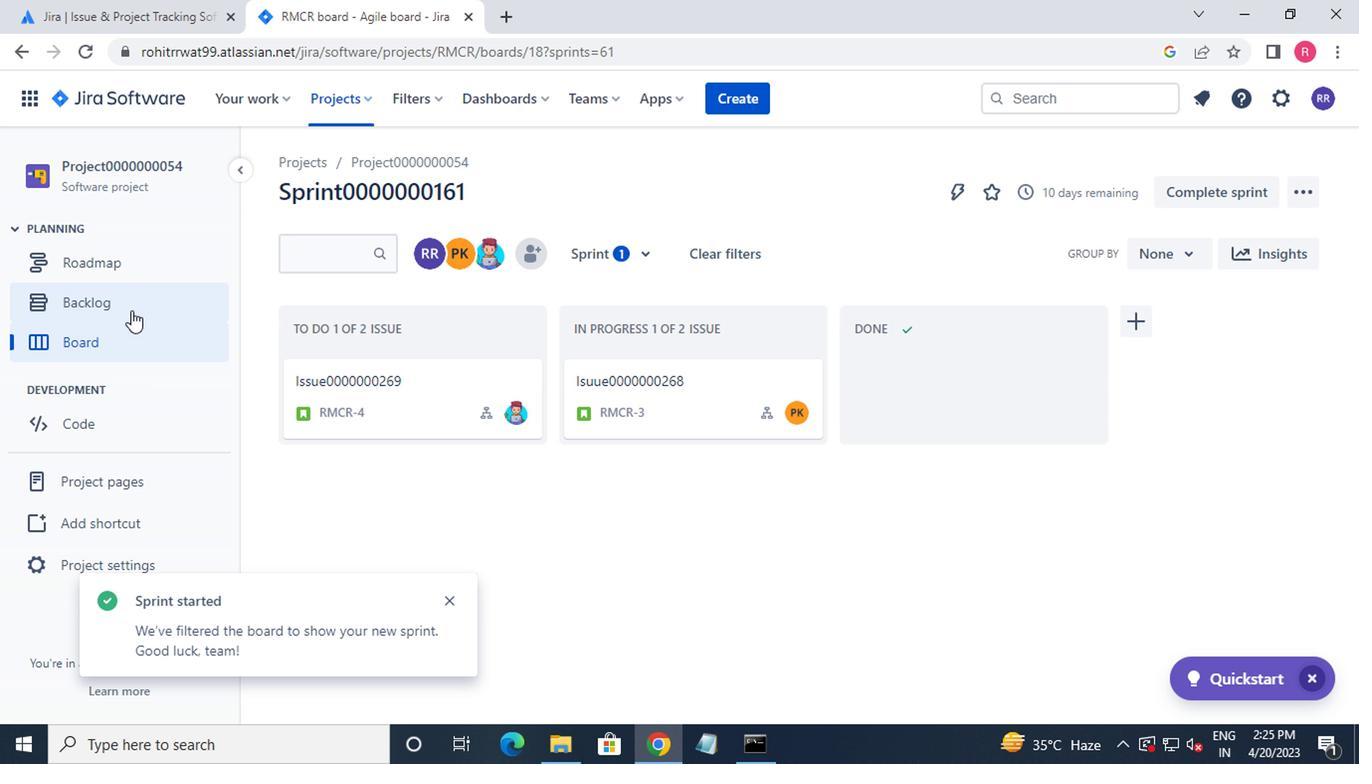 
Action: Mouse moved to (785, 482)
Screenshot: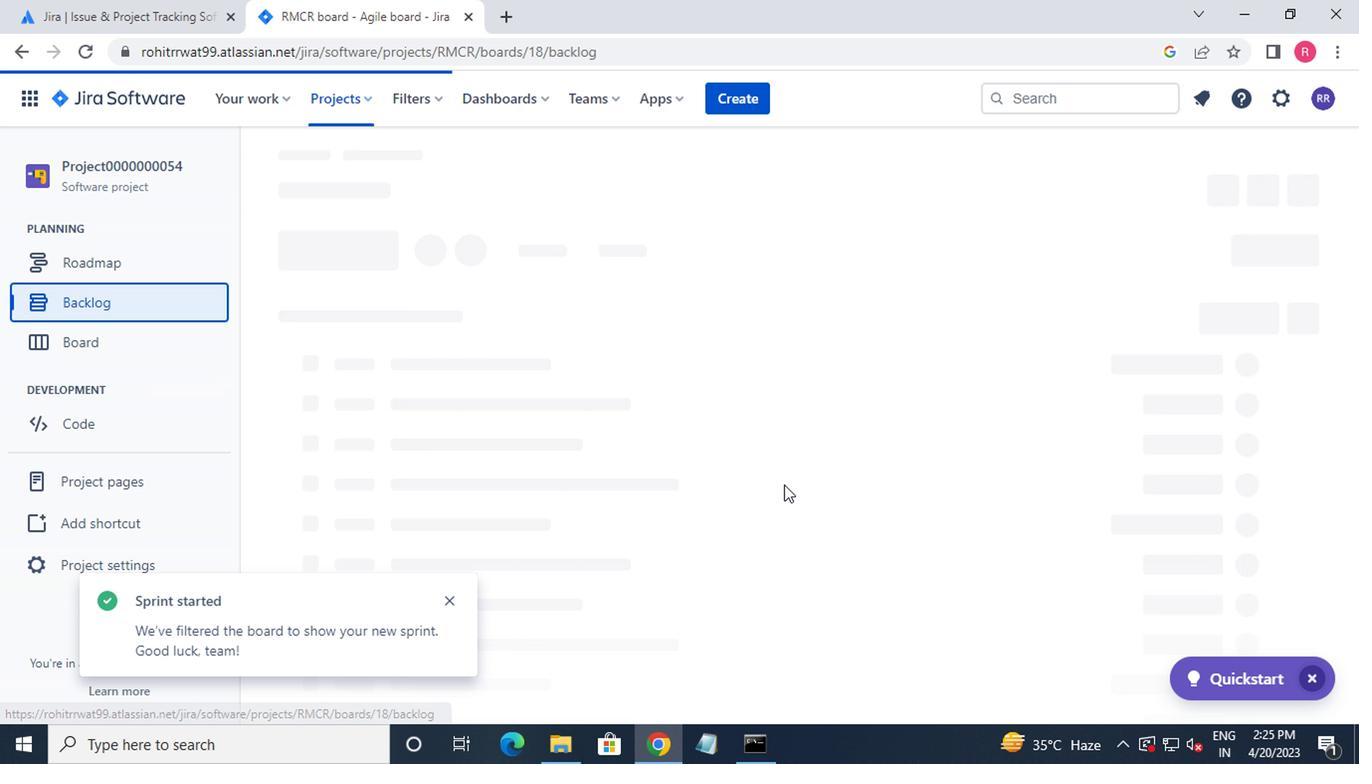 
Action: Mouse scrolled (785, 482) with delta (0, 0)
Screenshot: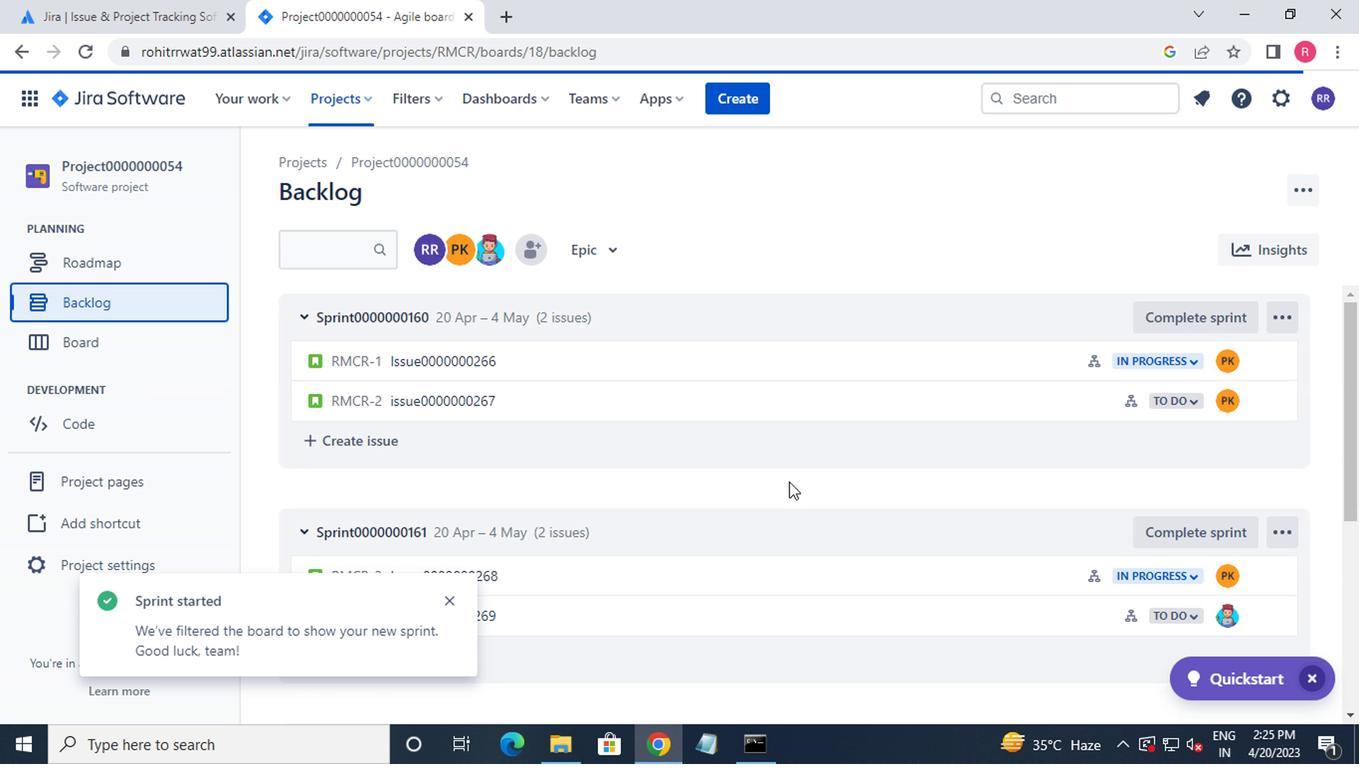 
Action: Mouse moved to (786, 482)
Screenshot: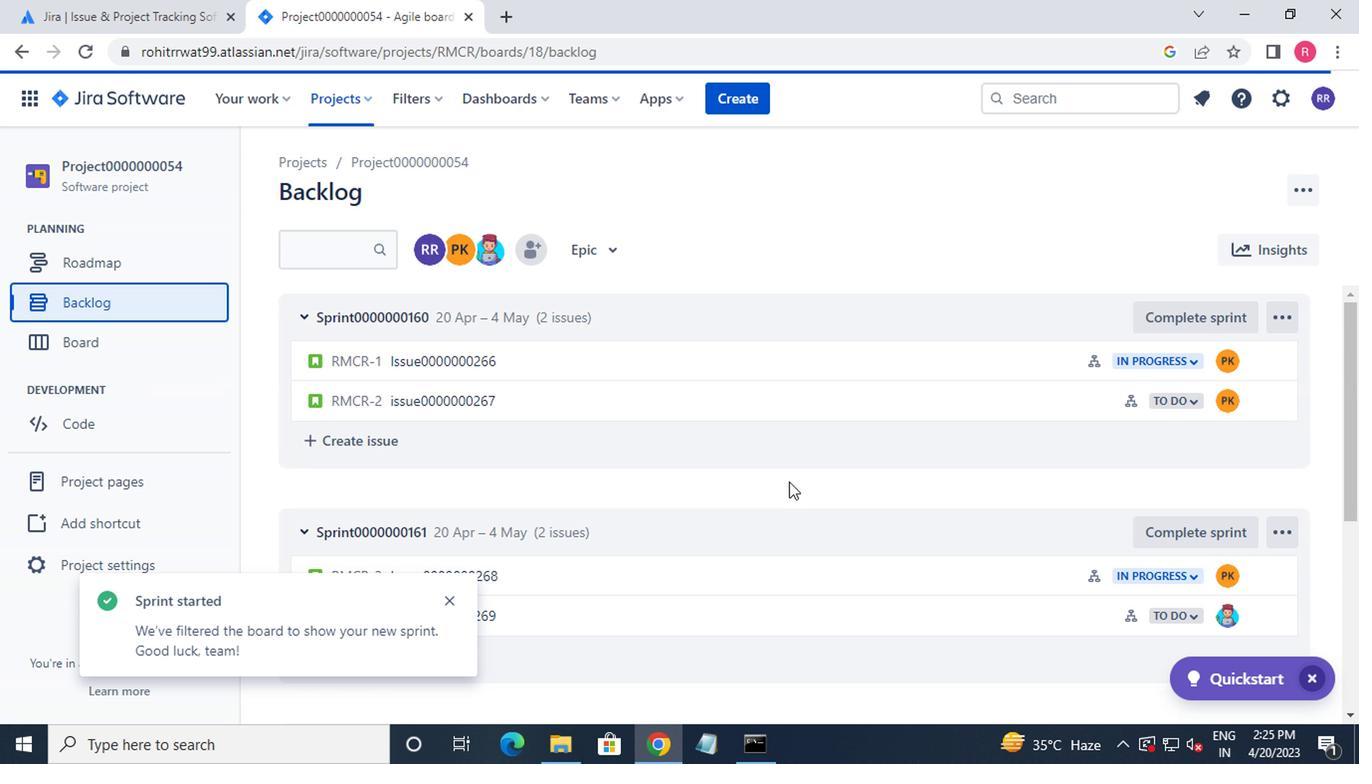 
Action: Mouse scrolled (786, 482) with delta (0, 0)
Screenshot: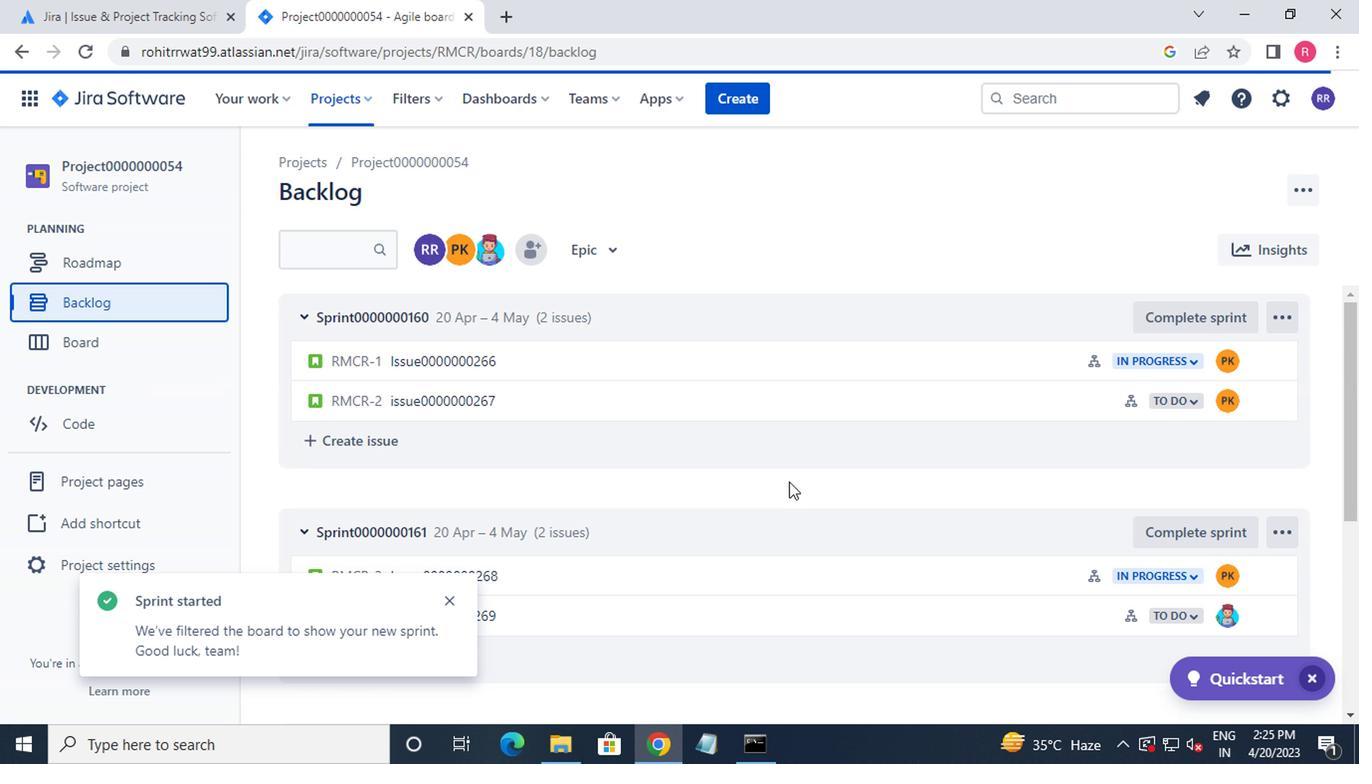 
Action: Mouse moved to (787, 482)
Screenshot: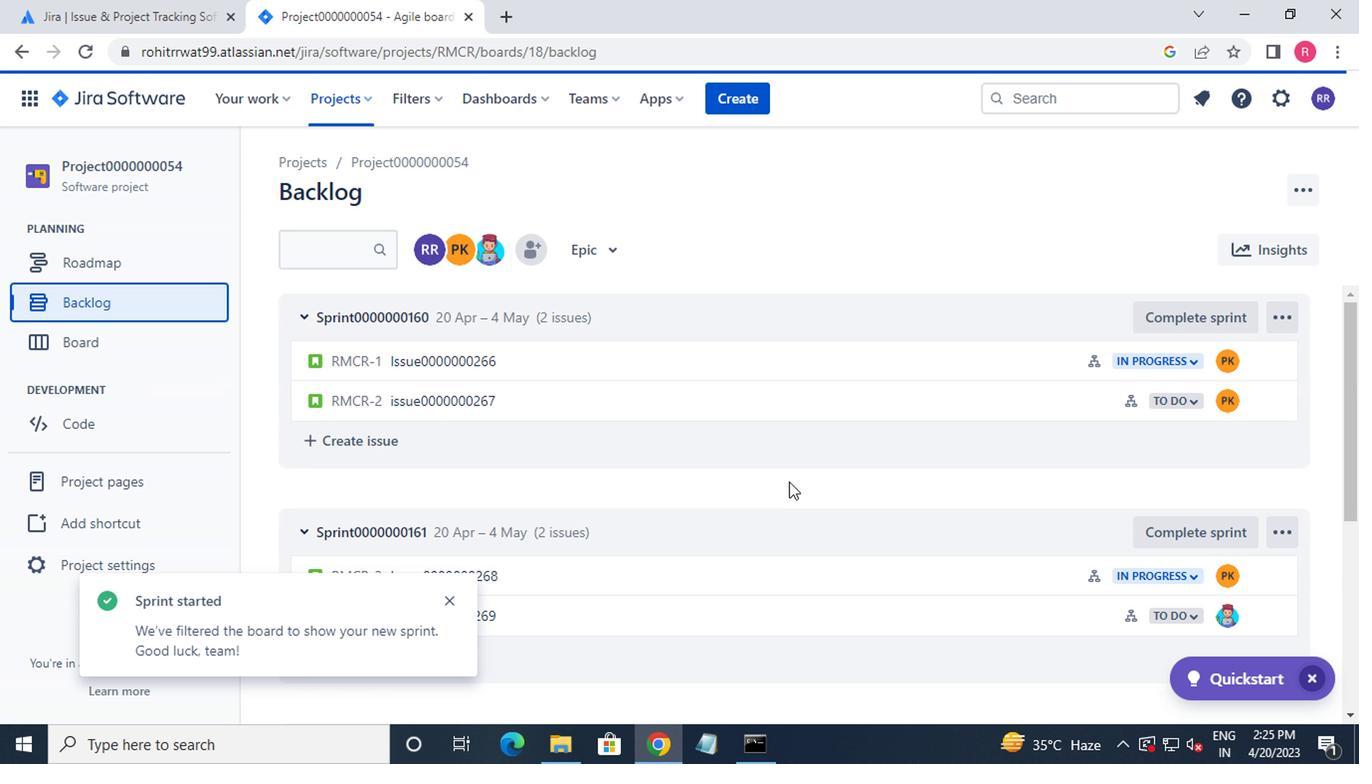 
Action: Mouse scrolled (787, 482) with delta (0, 0)
Screenshot: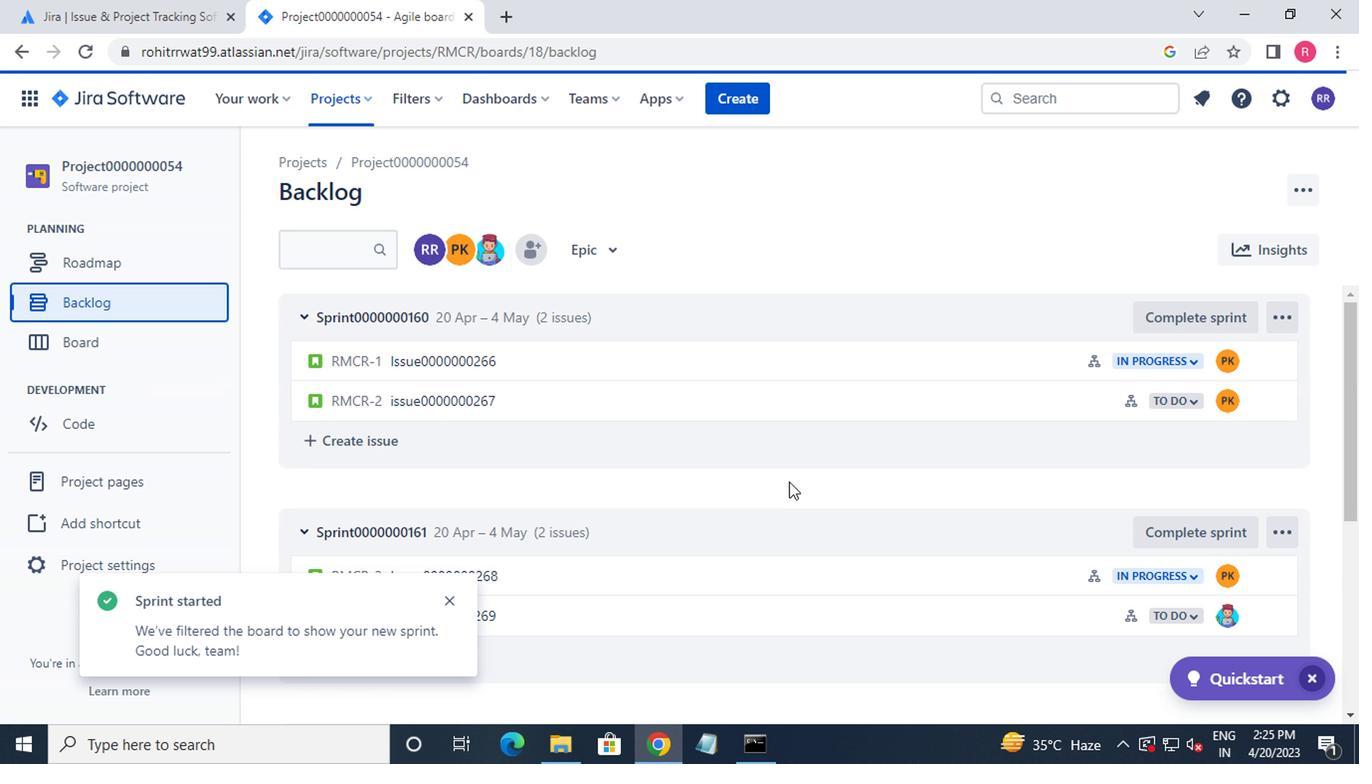 
Action: Mouse moved to (789, 482)
Screenshot: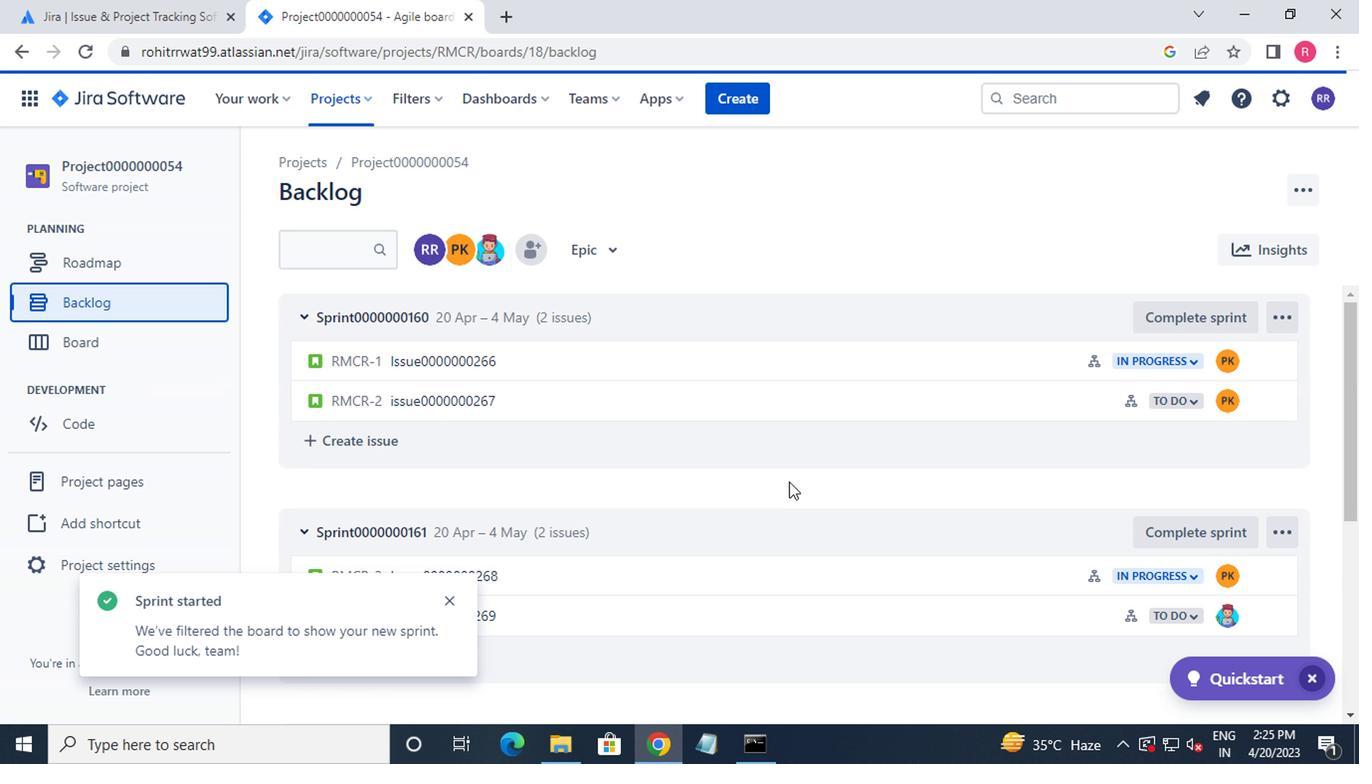 
Action: Mouse scrolled (789, 482) with delta (0, 0)
Screenshot: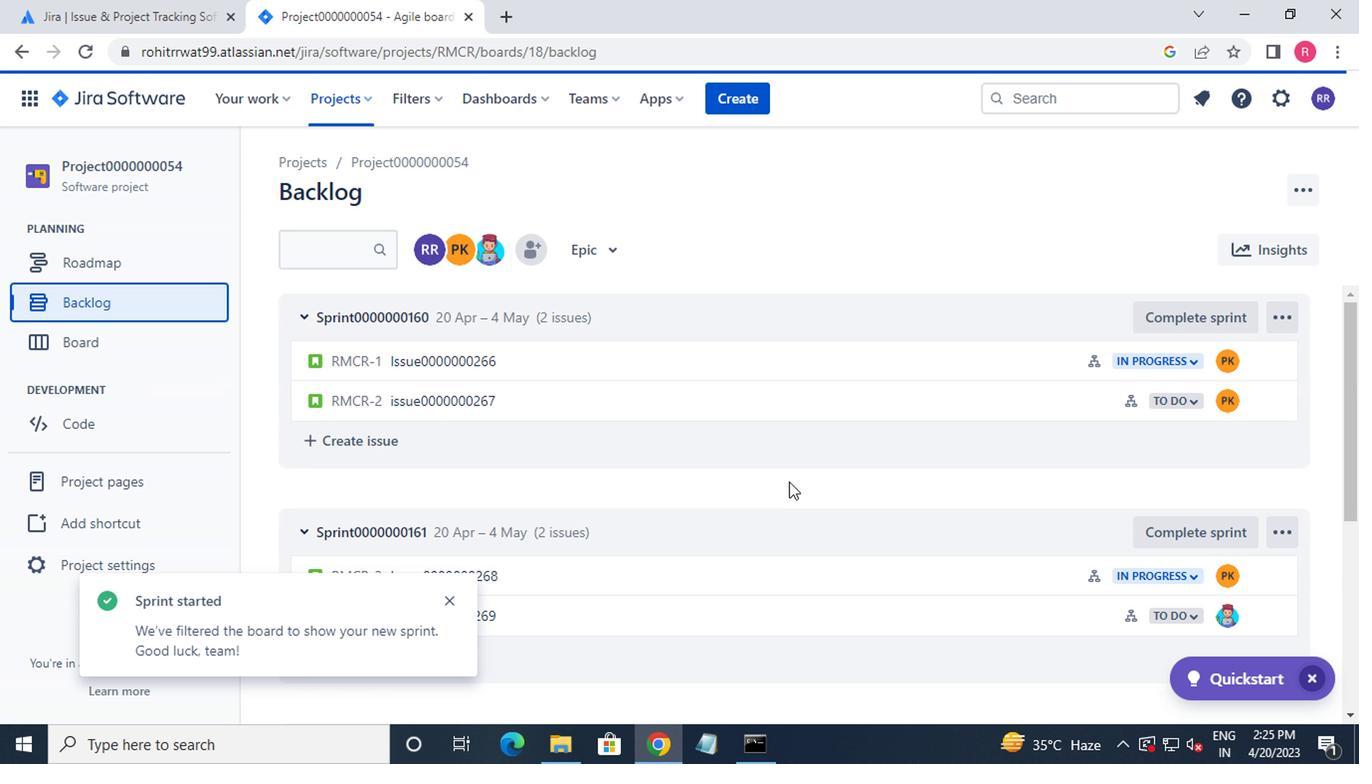 
Action: Mouse moved to (790, 482)
Screenshot: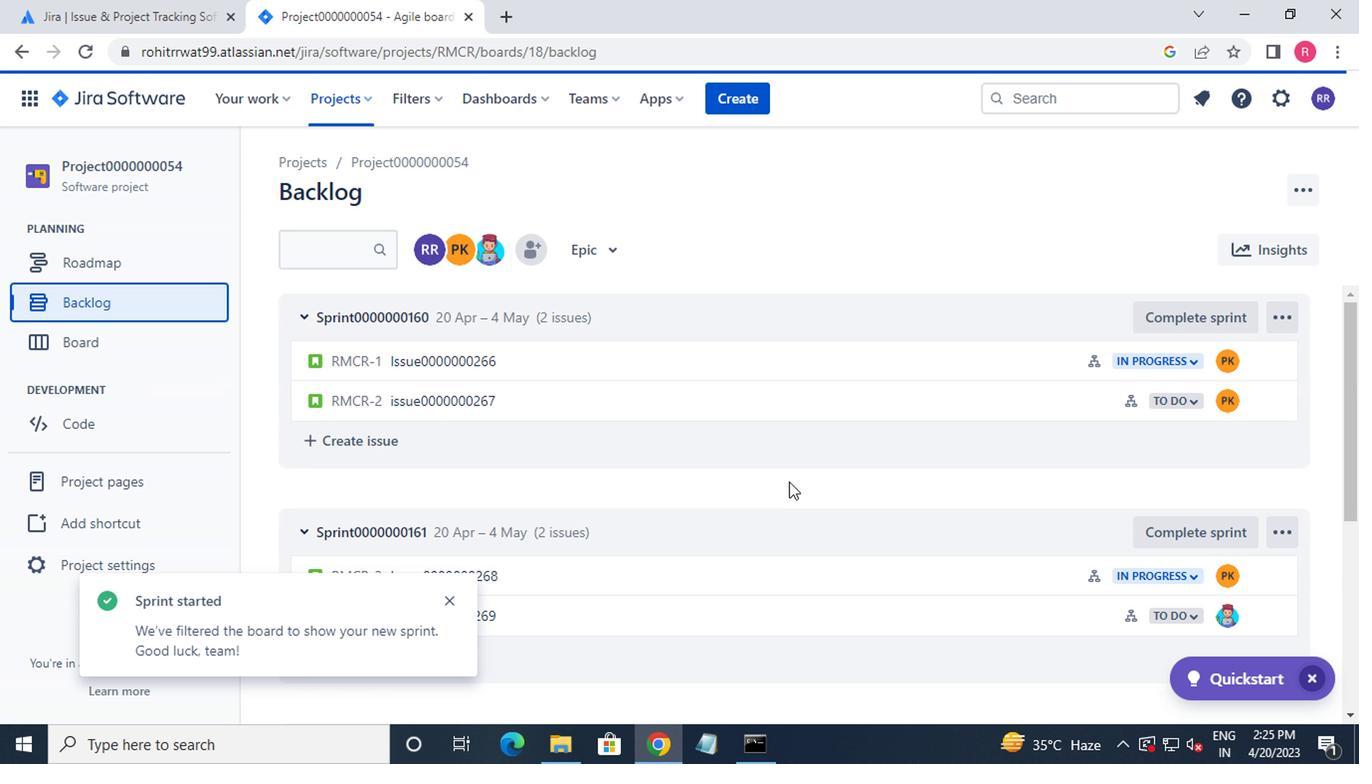 
Action: Mouse scrolled (790, 482) with delta (0, 0)
Screenshot: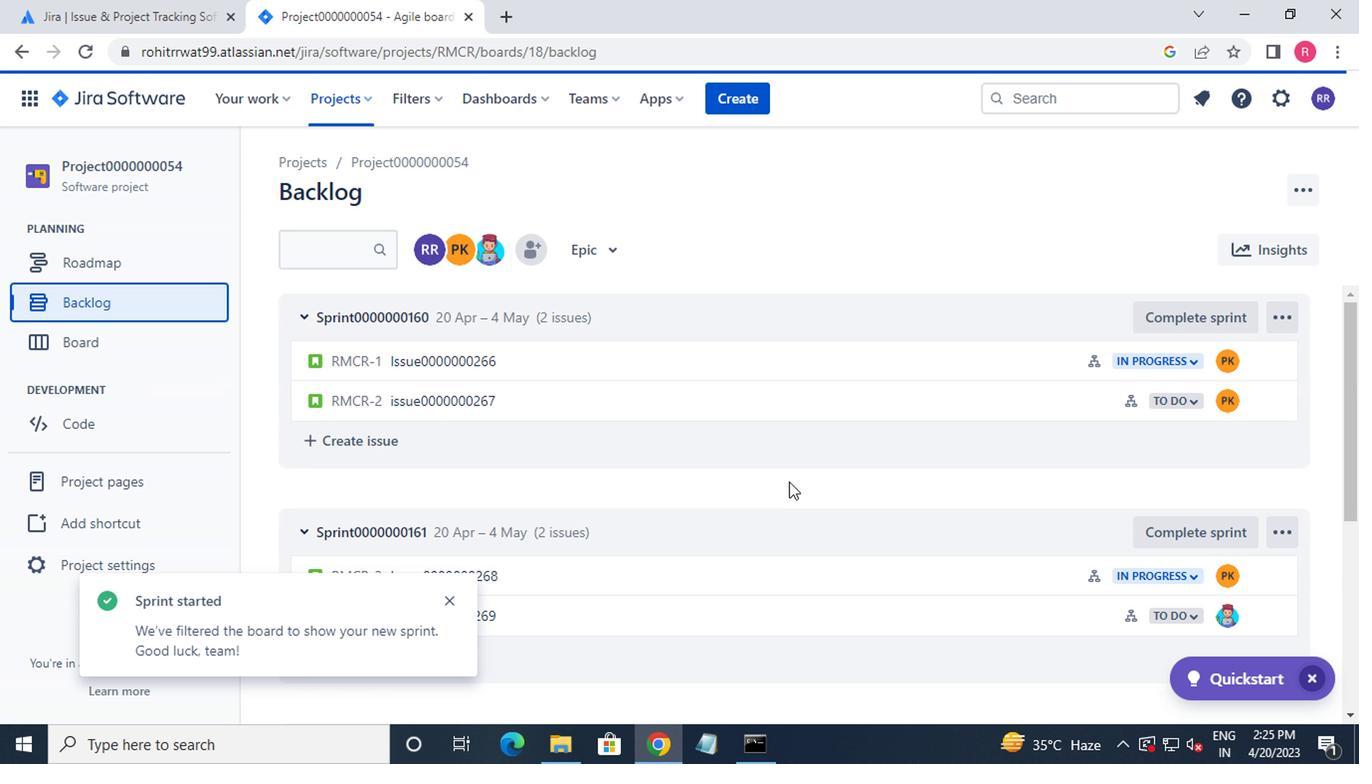
Action: Mouse moved to (793, 482)
Screenshot: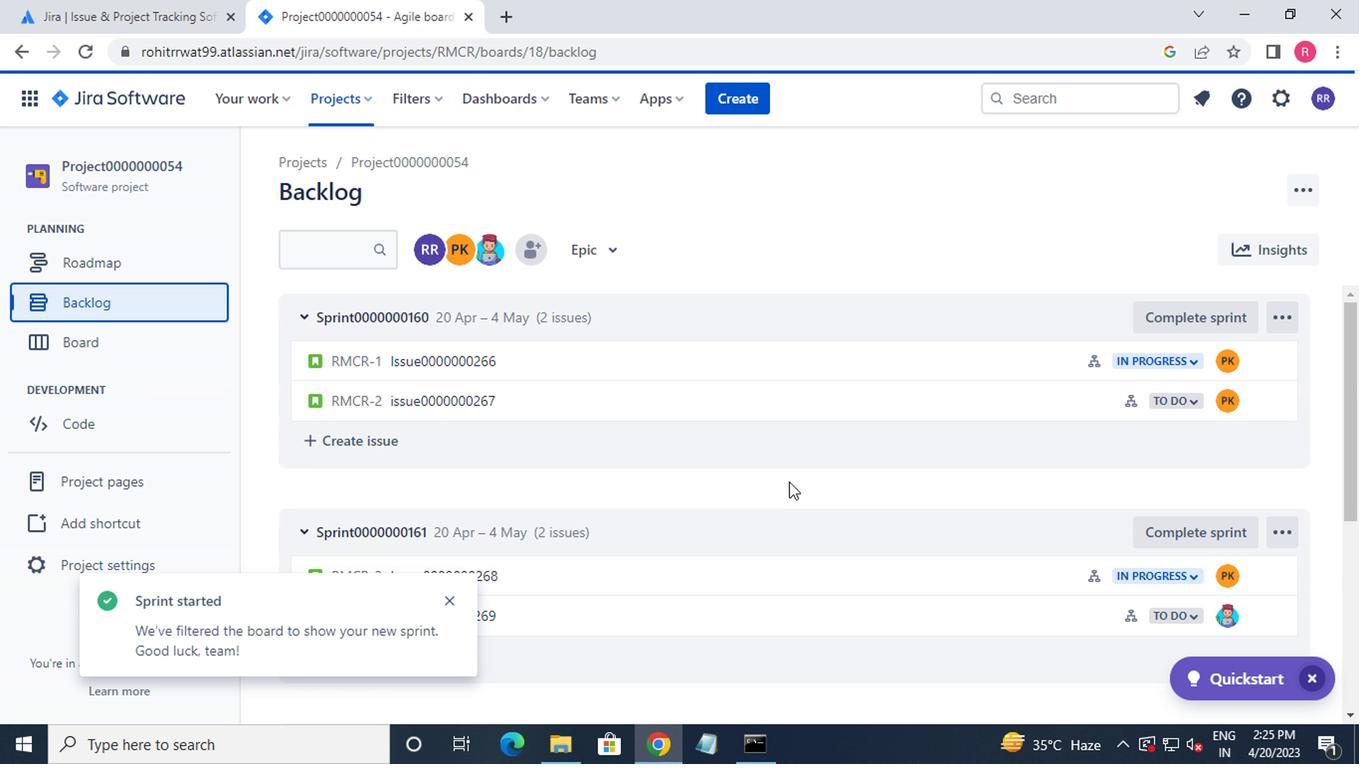 
Action: Mouse scrolled (793, 482) with delta (0, 0)
Screenshot: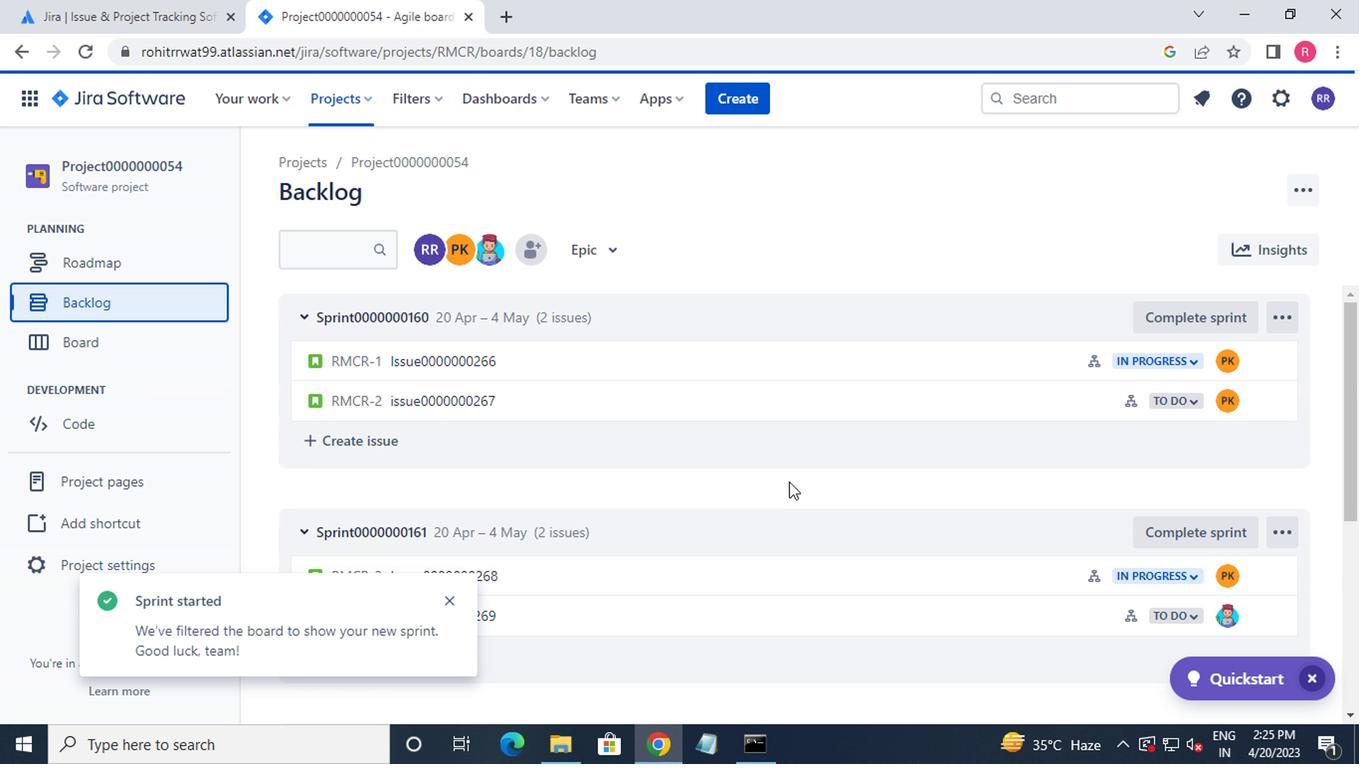 
Action: Mouse moved to (1194, 369)
Screenshot: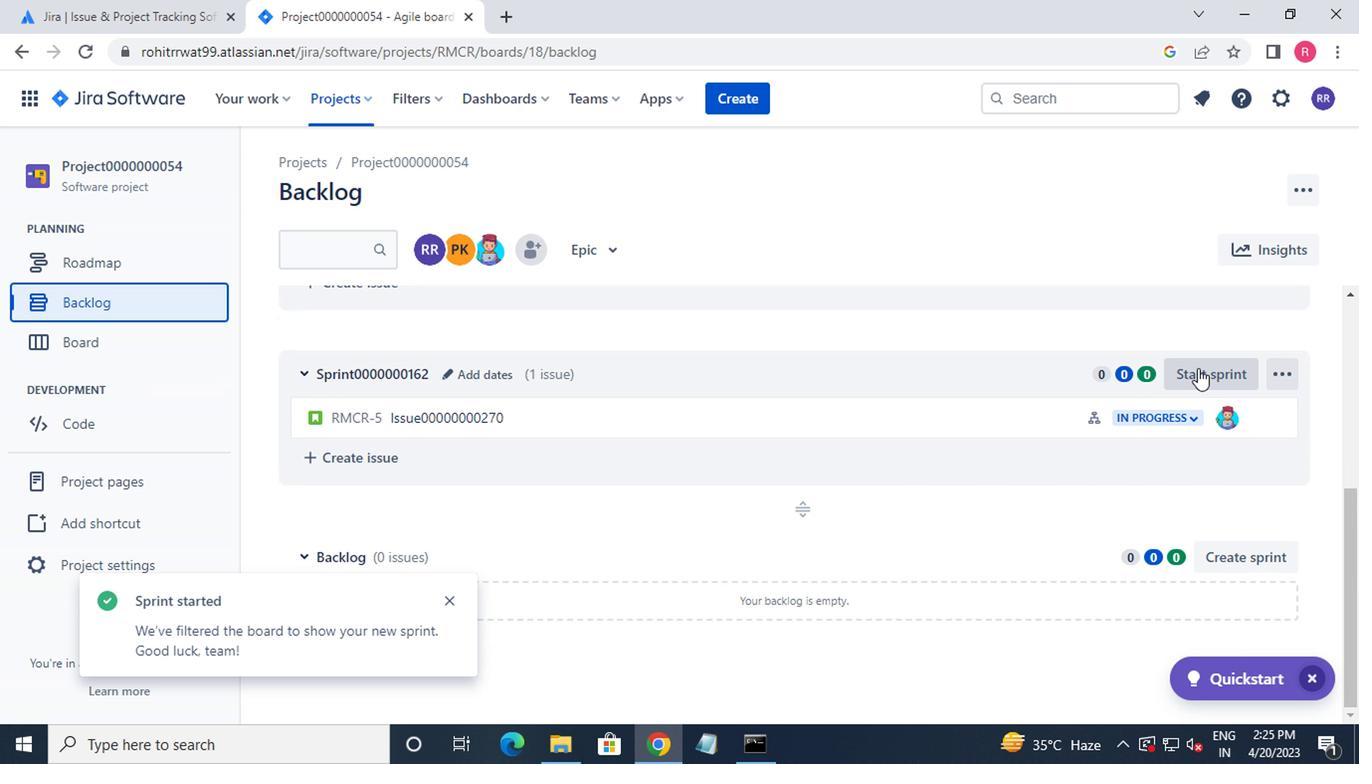 
Action: Mouse pressed left at (1194, 369)
Screenshot: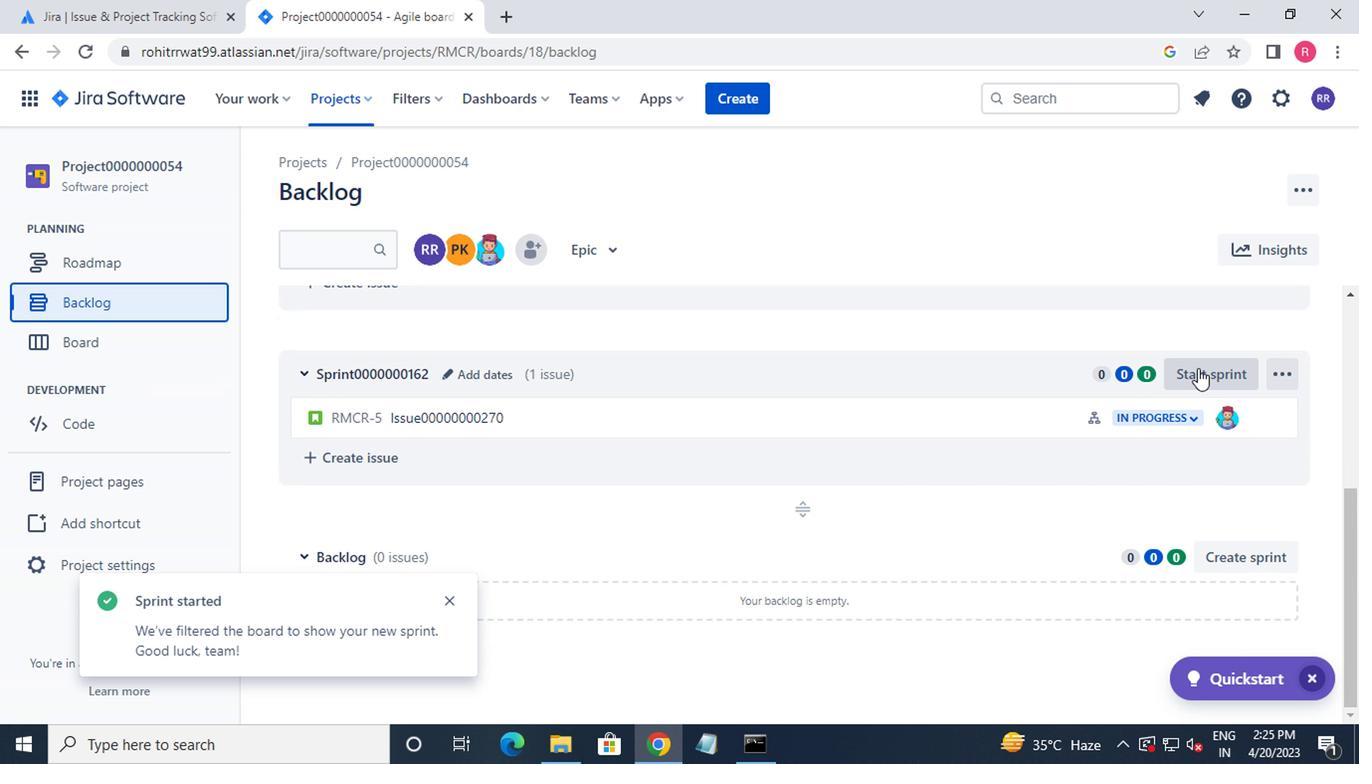 
Action: Mouse moved to (762, 500)
Screenshot: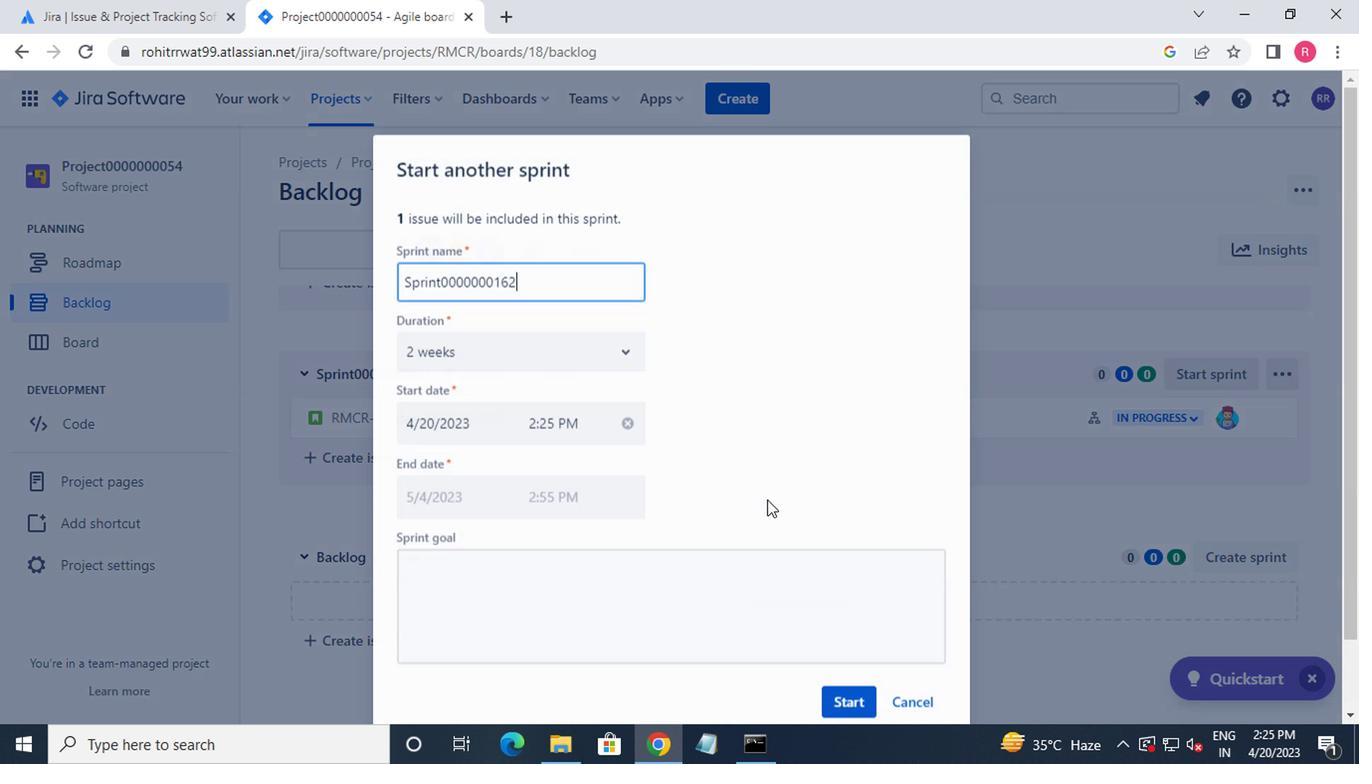 
Action: Mouse scrolled (762, 499) with delta (0, 0)
Screenshot: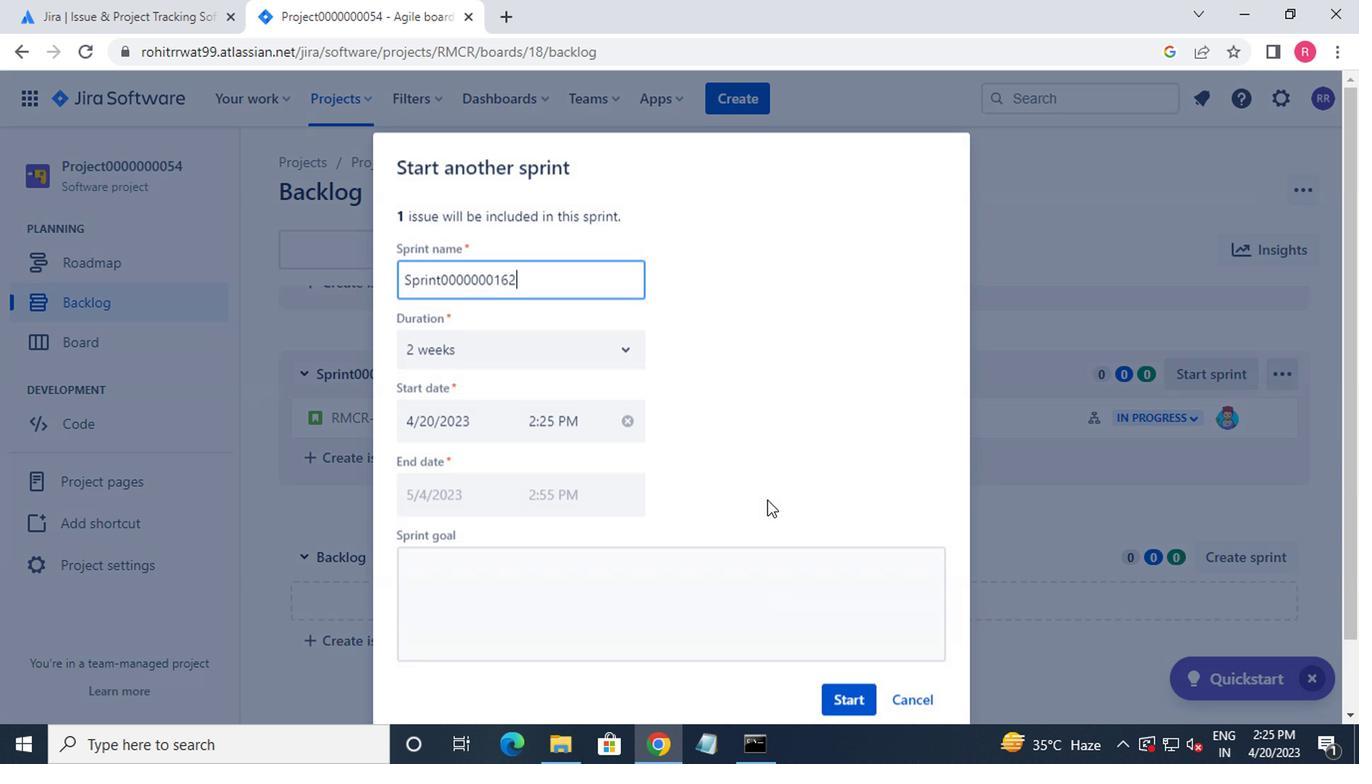 
Action: Mouse moved to (762, 500)
Screenshot: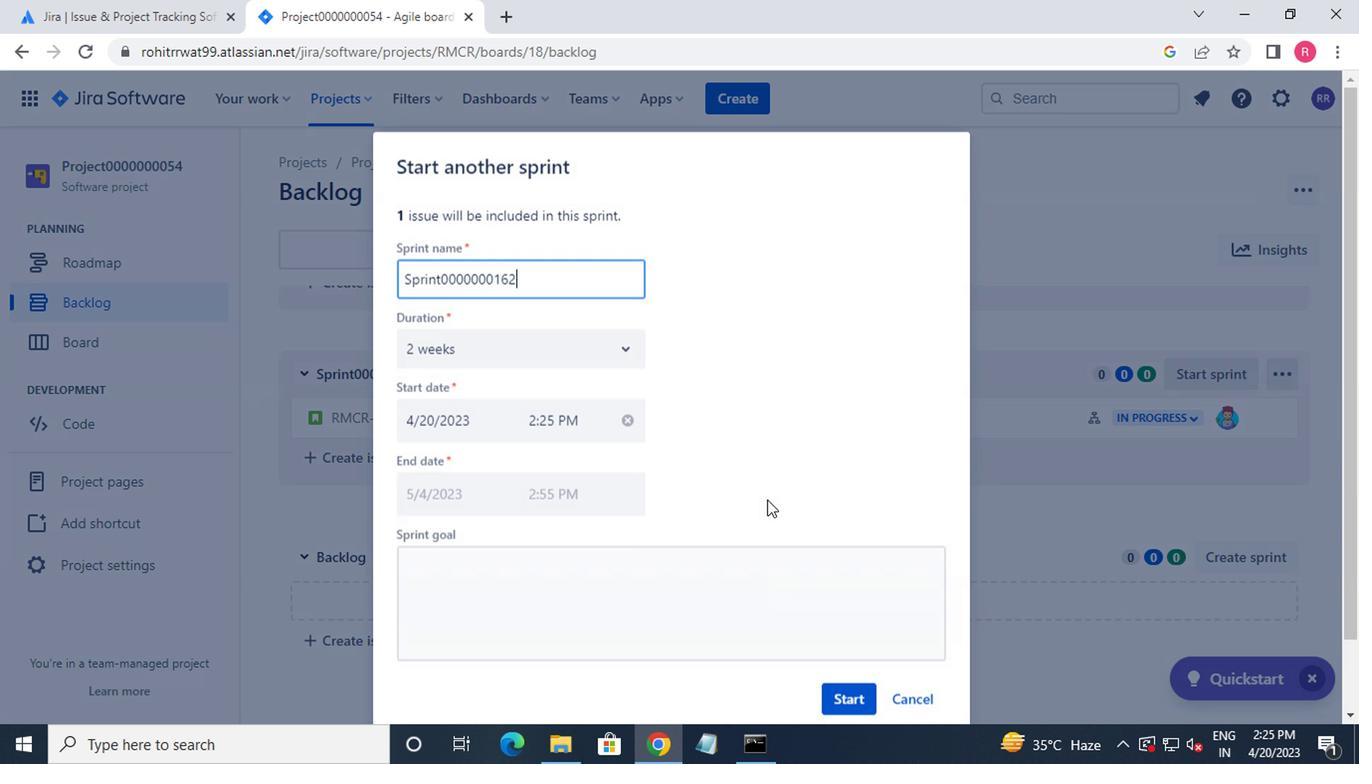 
Action: Mouse scrolled (762, 499) with delta (0, 0)
Screenshot: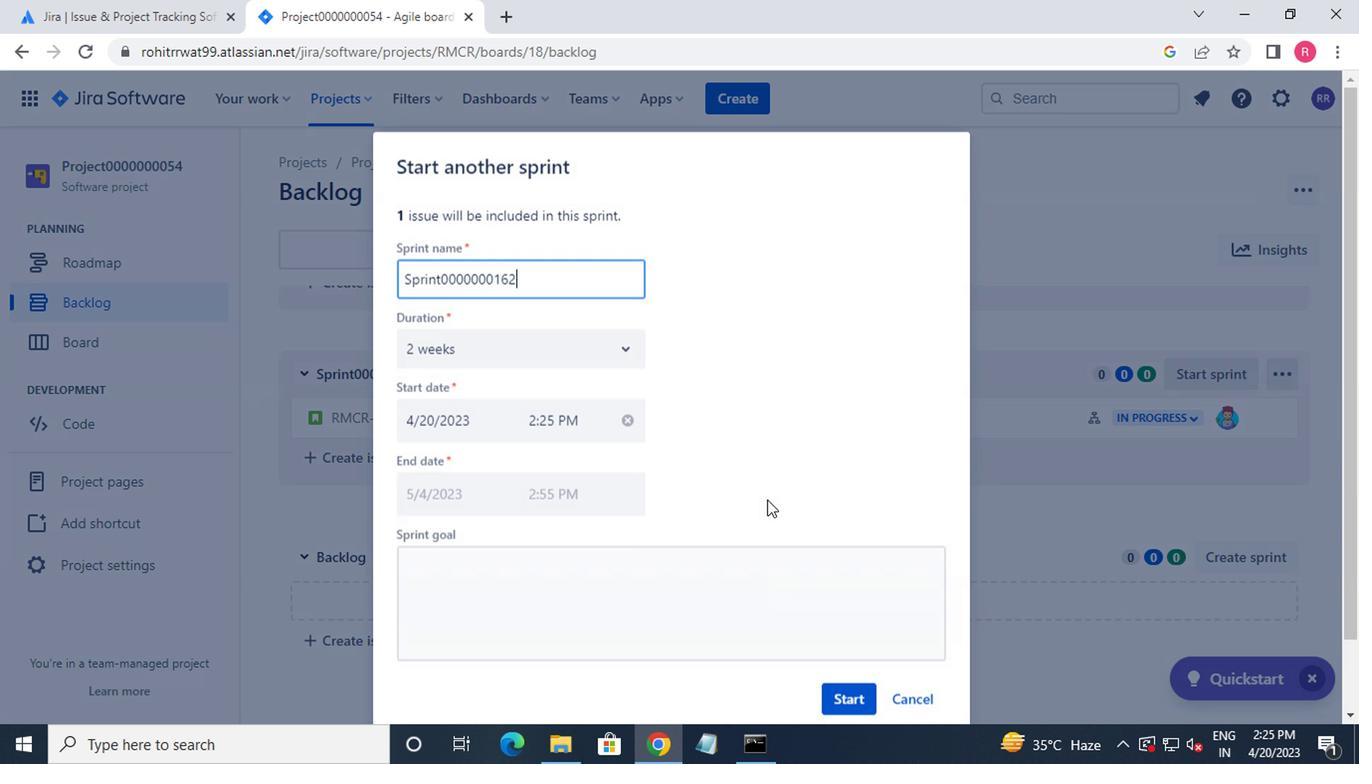 
Action: Mouse scrolled (762, 499) with delta (0, 0)
Screenshot: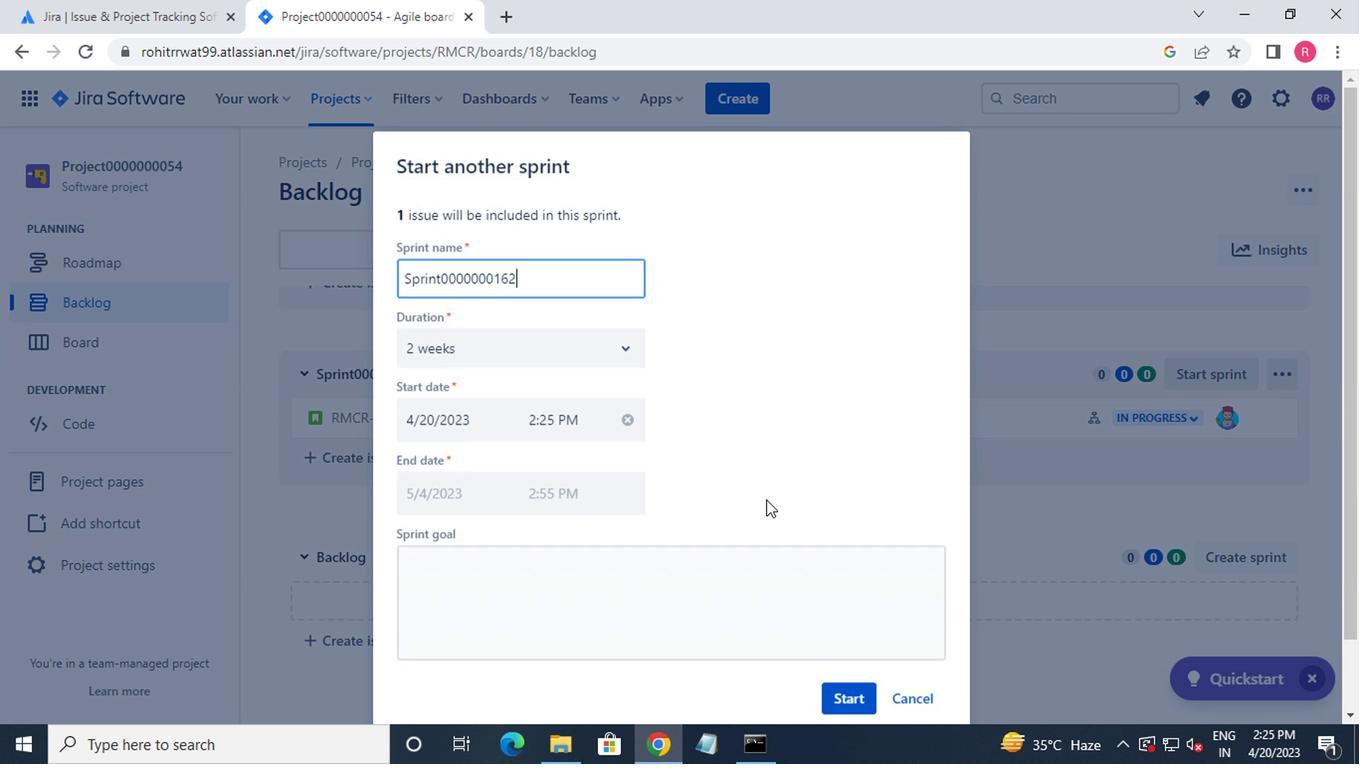 
Action: Mouse moved to (761, 500)
Screenshot: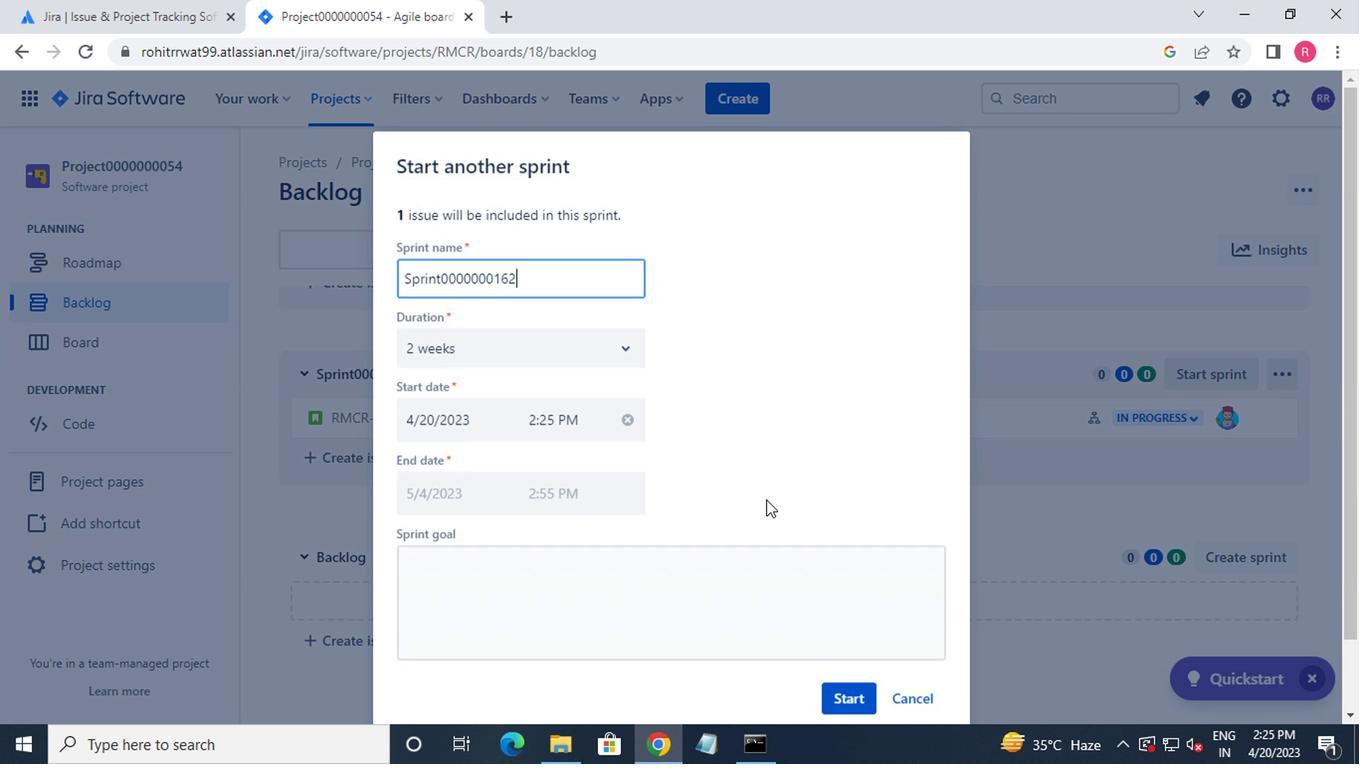 
Action: Mouse scrolled (761, 499) with delta (0, 0)
Screenshot: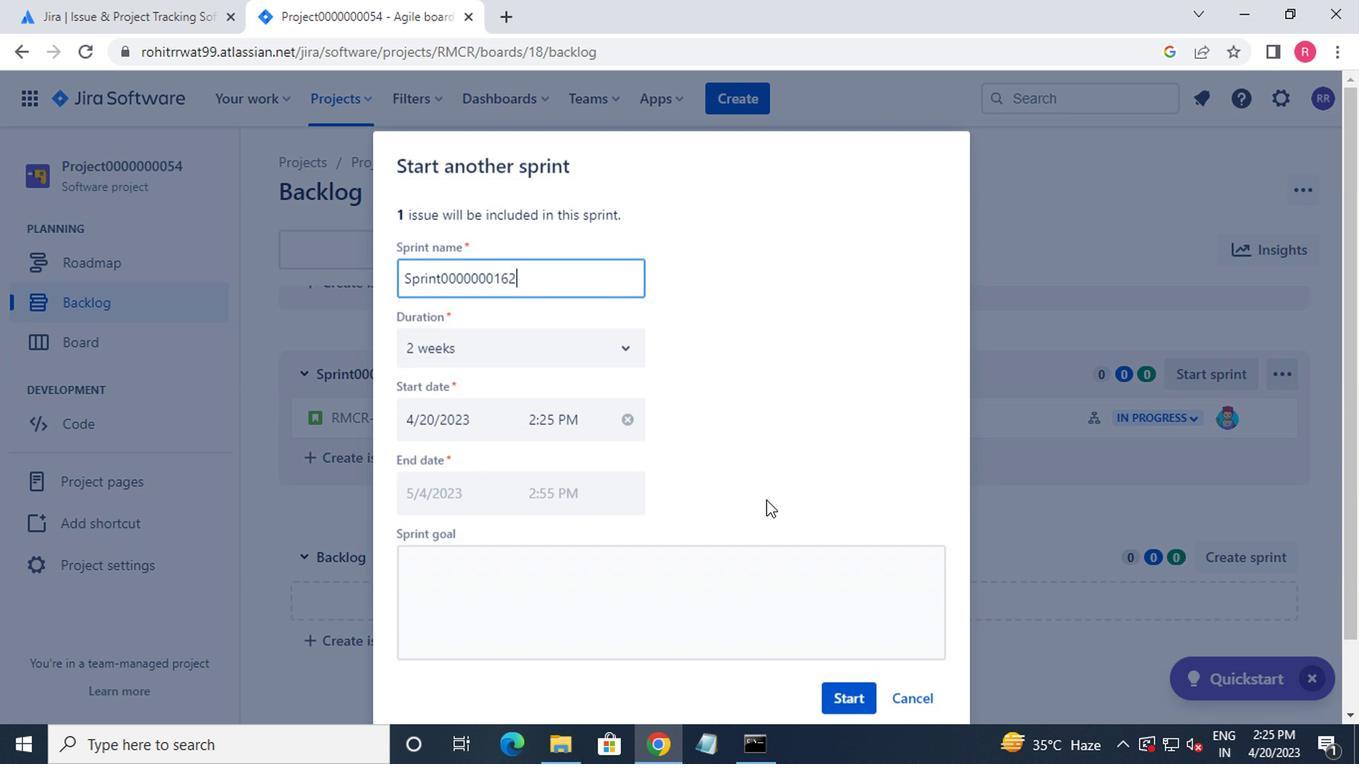 
Action: Mouse moved to (845, 623)
Screenshot: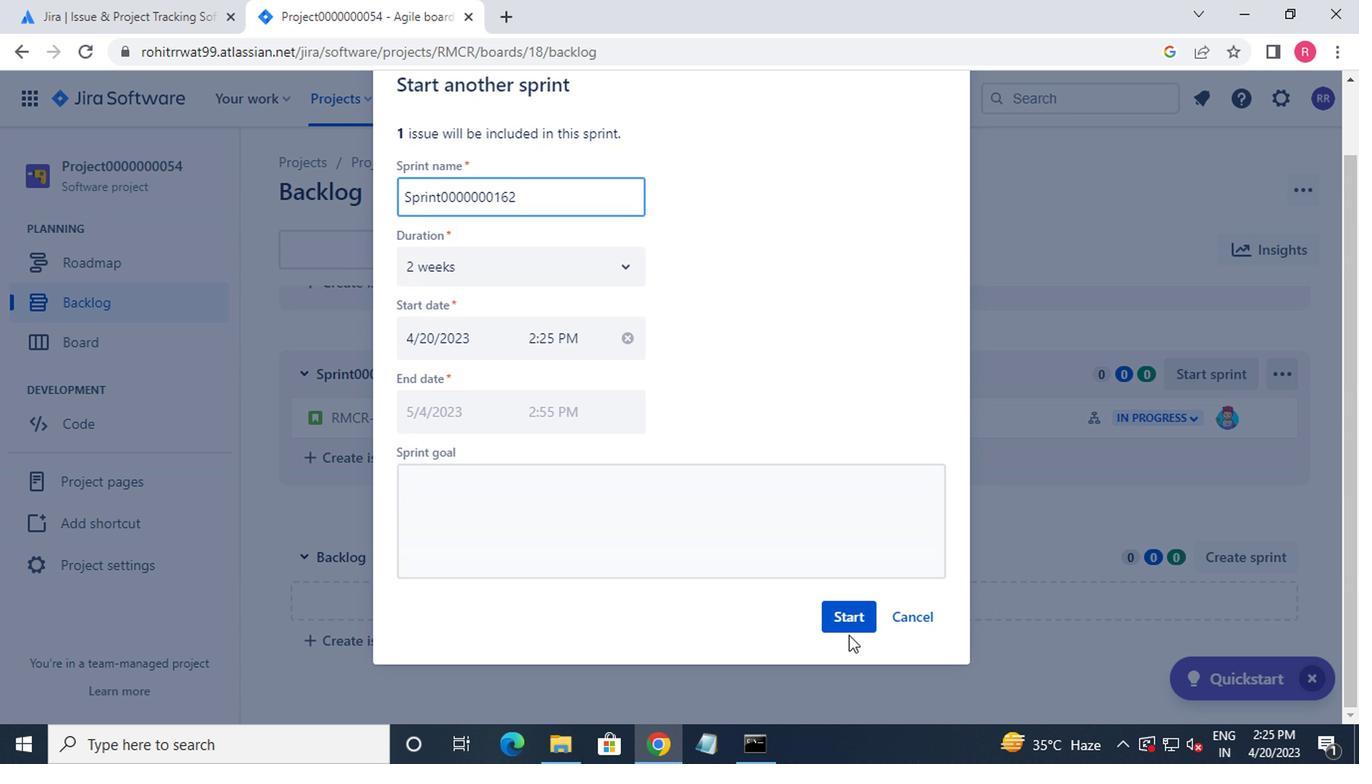 
Action: Mouse pressed left at (845, 623)
Screenshot: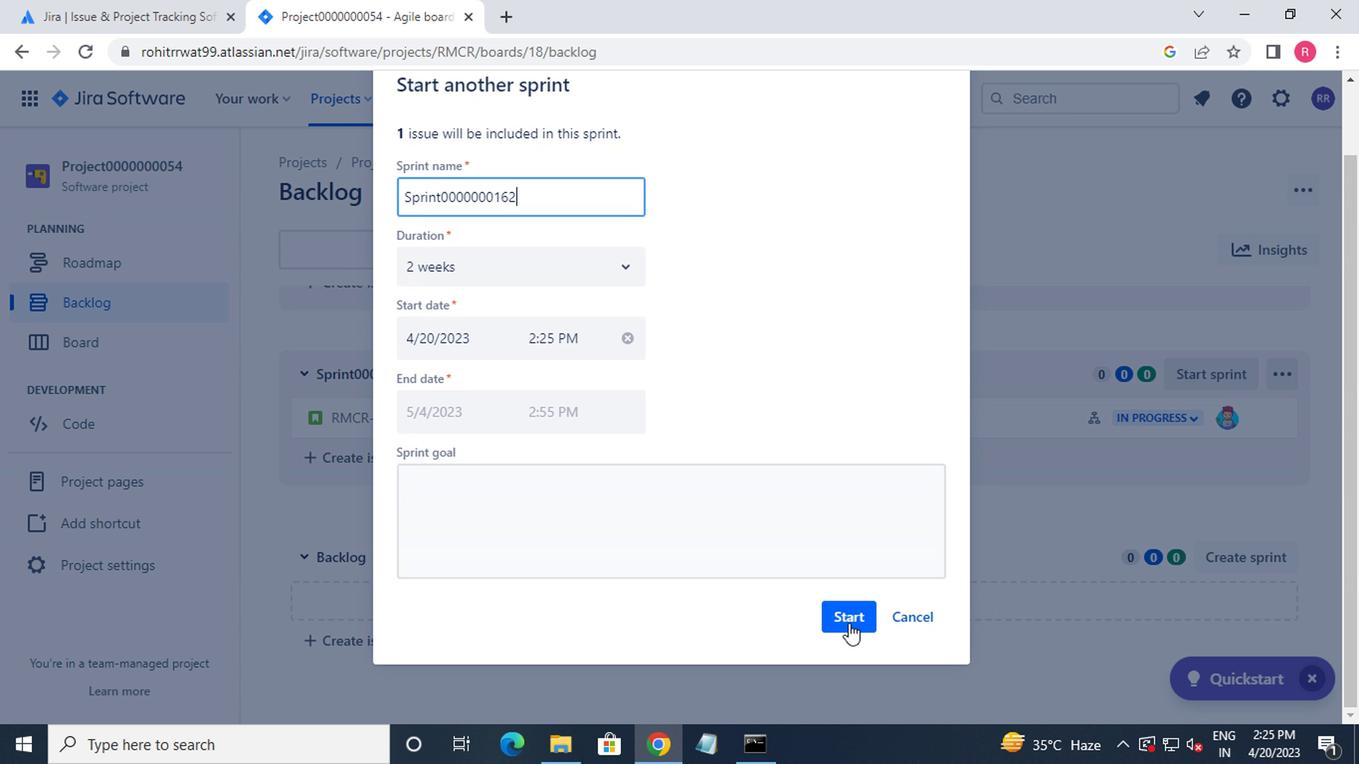 
Action: Mouse moved to (343, 104)
Screenshot: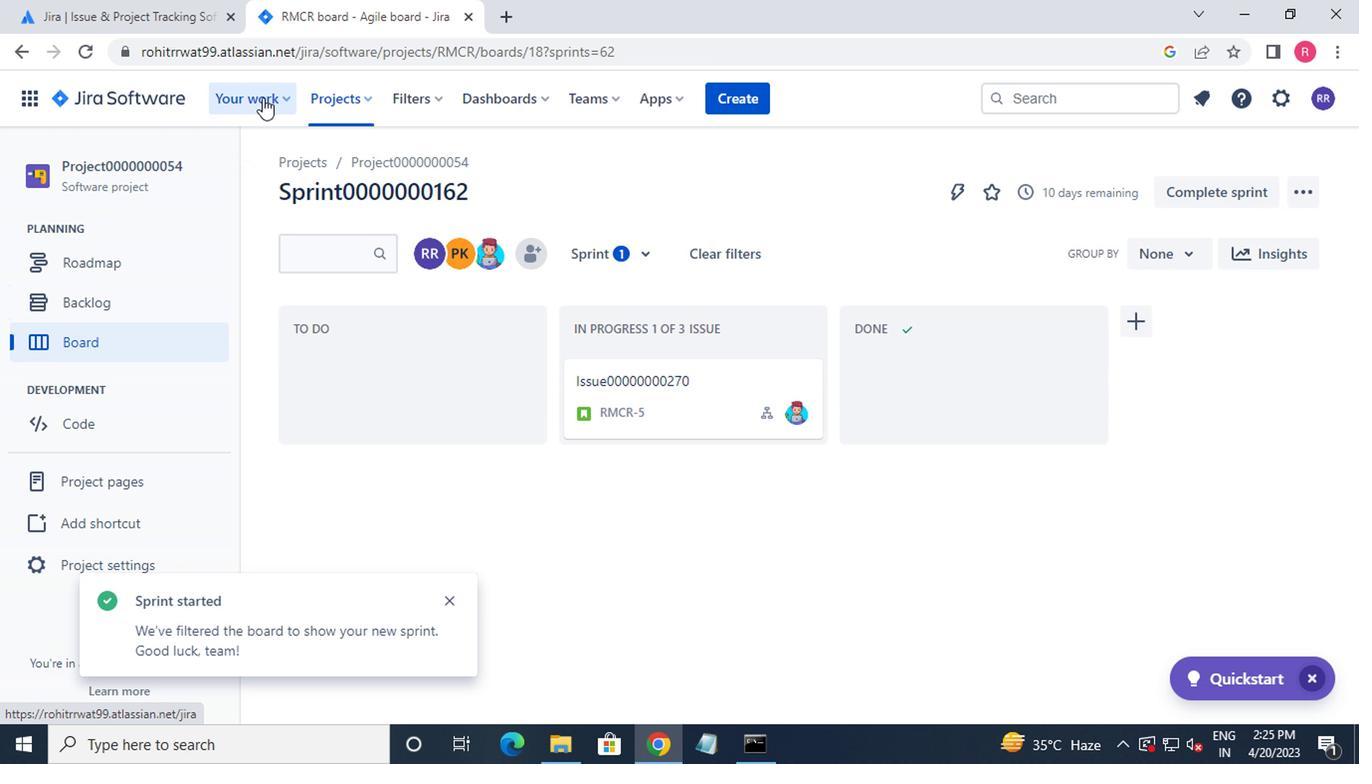 
Action: Mouse pressed left at (343, 104)
Screenshot: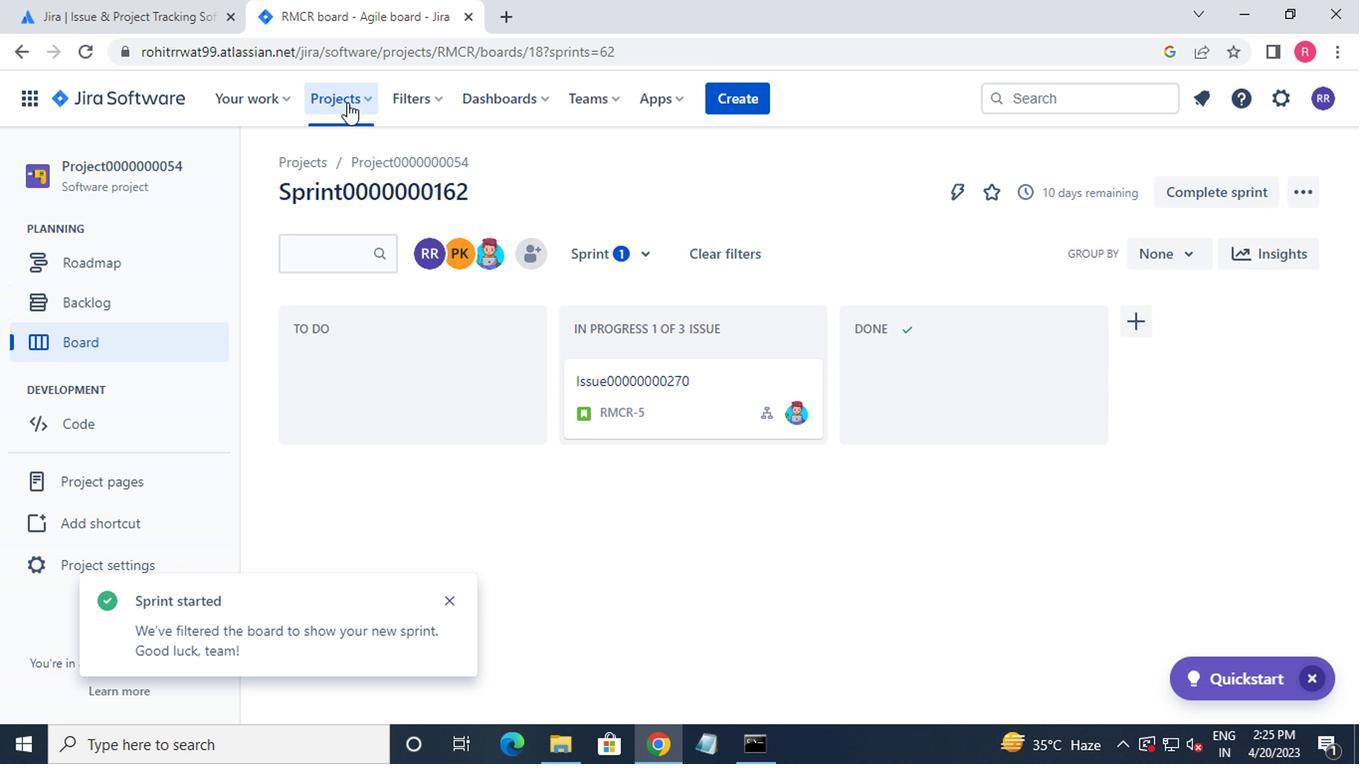 
Action: Mouse moved to (419, 484)
Screenshot: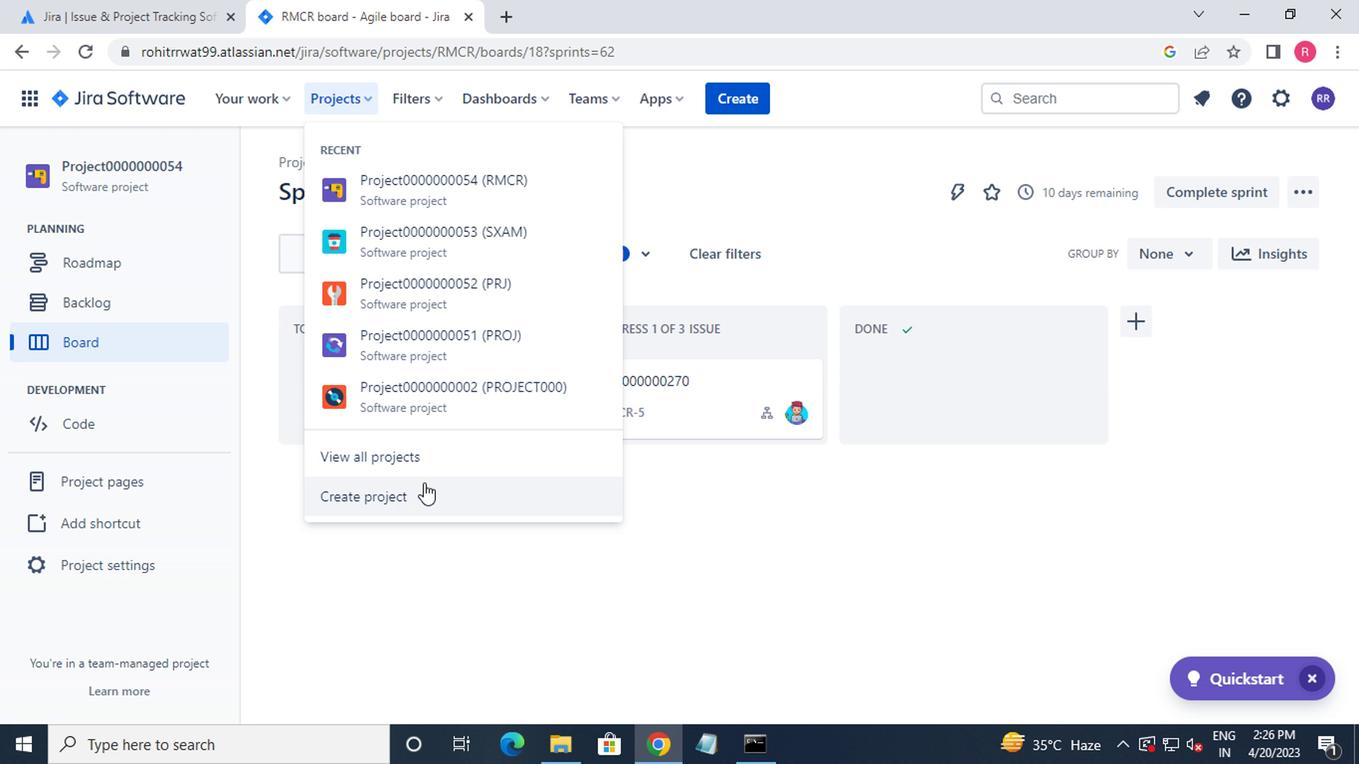 
Action: Mouse pressed left at (419, 484)
Screenshot: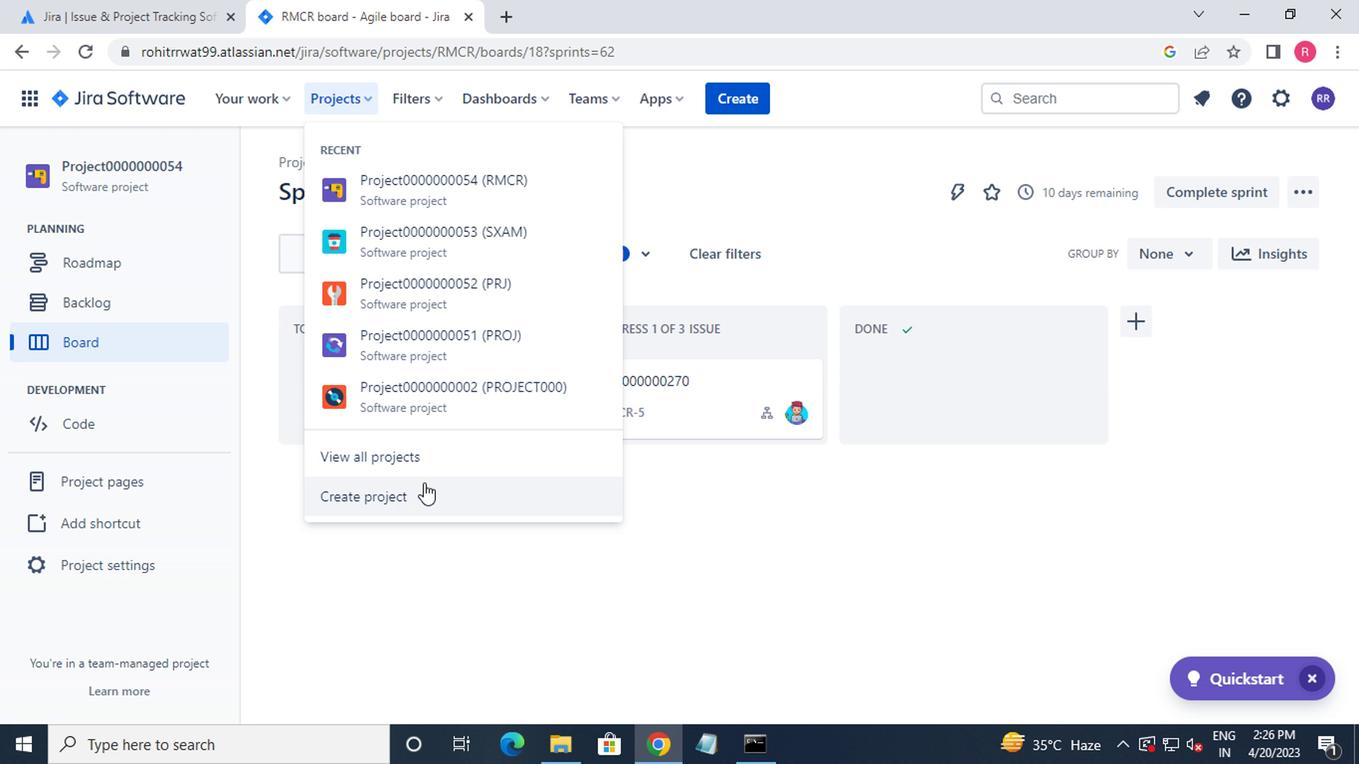
Action: Mouse moved to (833, 567)
Screenshot: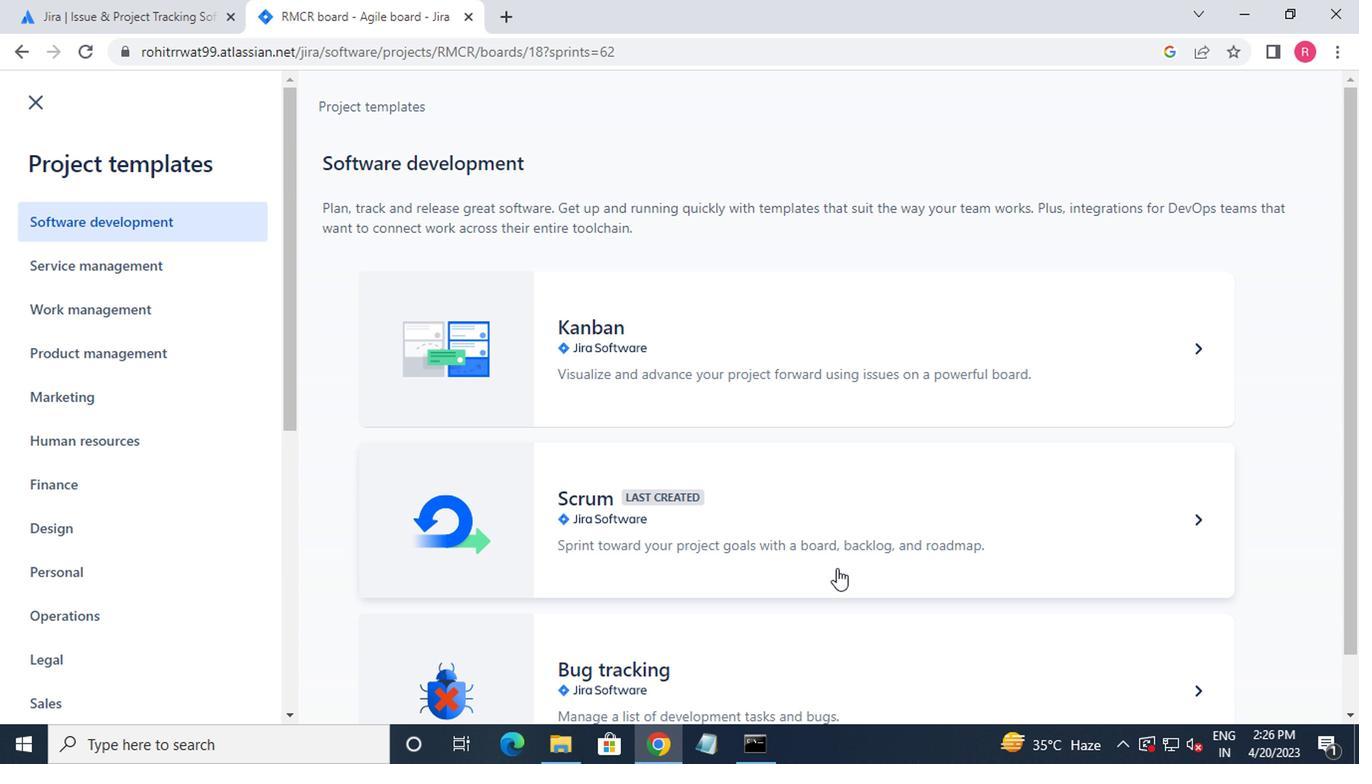 
Action: Mouse pressed left at (833, 567)
Screenshot: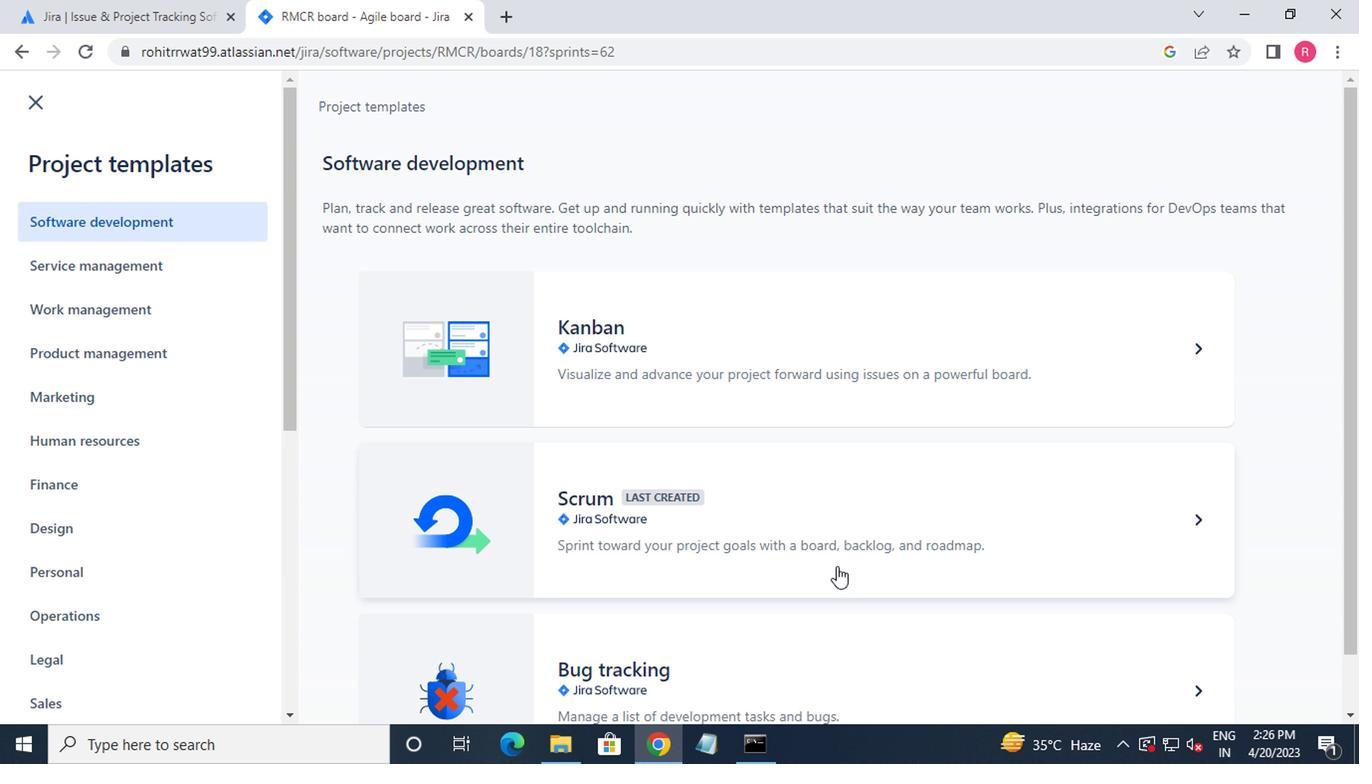 
Action: Mouse moved to (1175, 675)
Screenshot: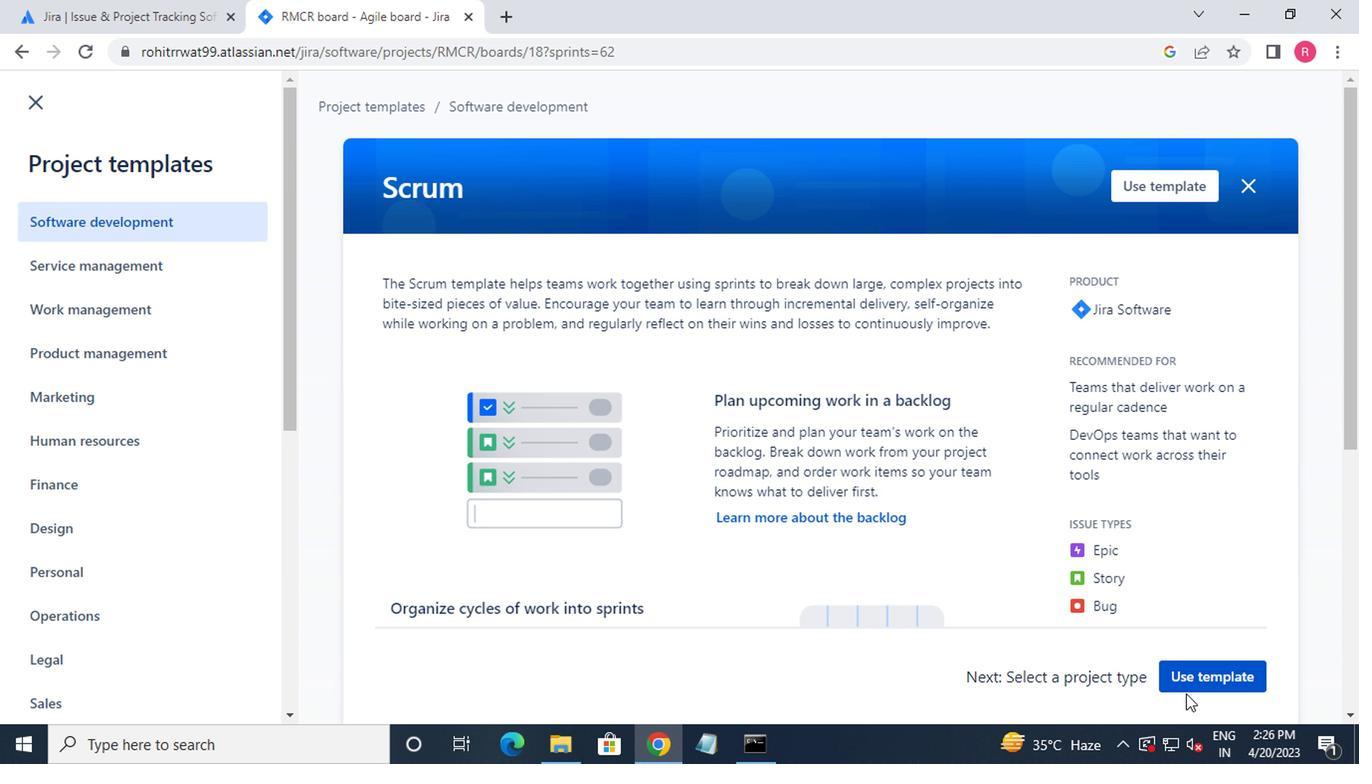 
Action: Mouse pressed left at (1175, 675)
Screenshot: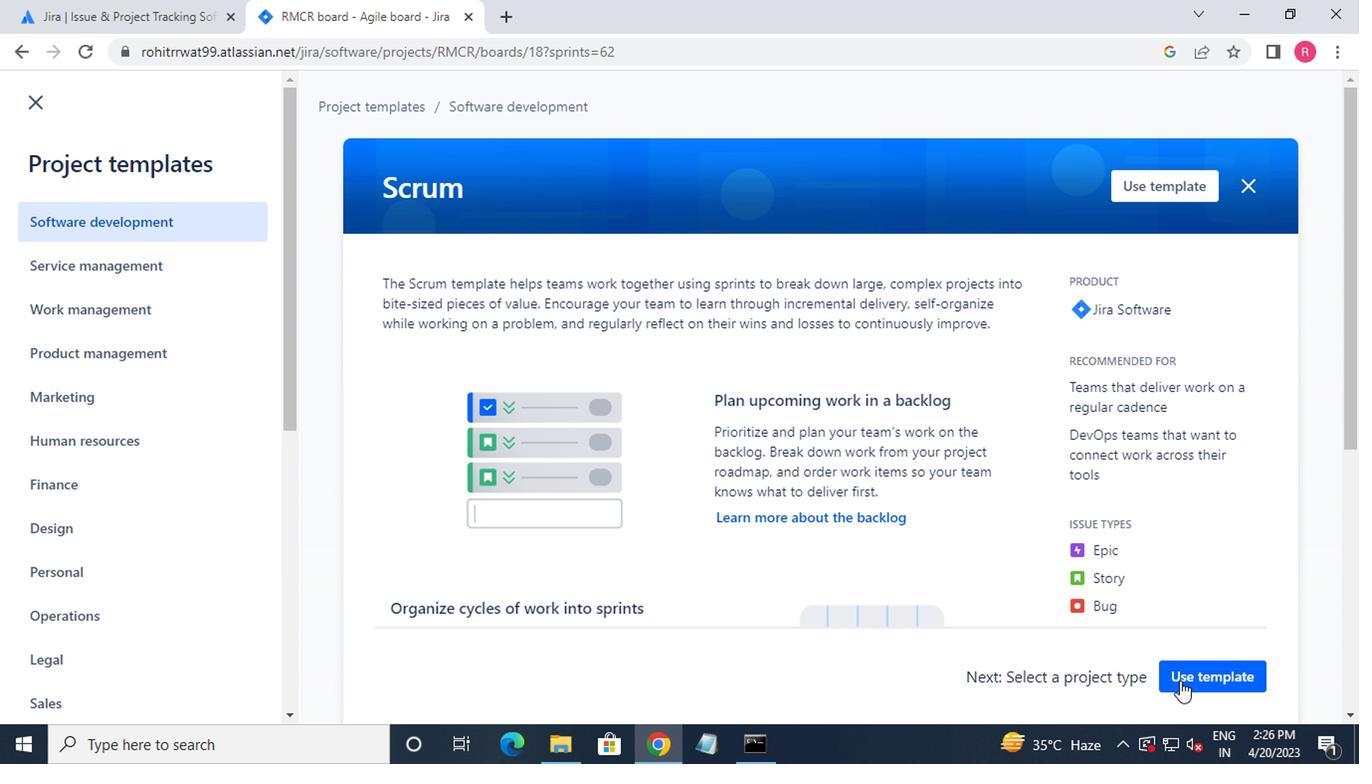 
Action: Mouse moved to (616, 650)
Screenshot: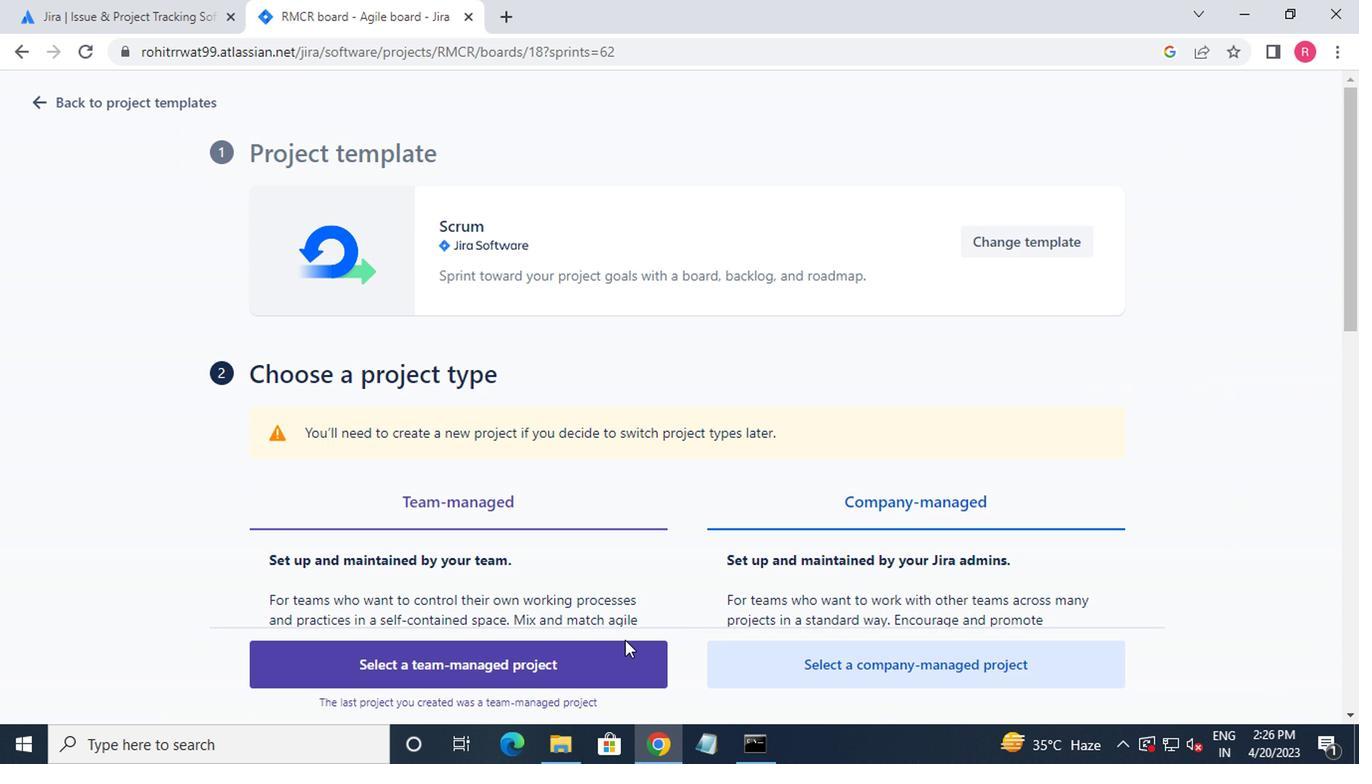 
Action: Mouse pressed left at (616, 650)
Screenshot: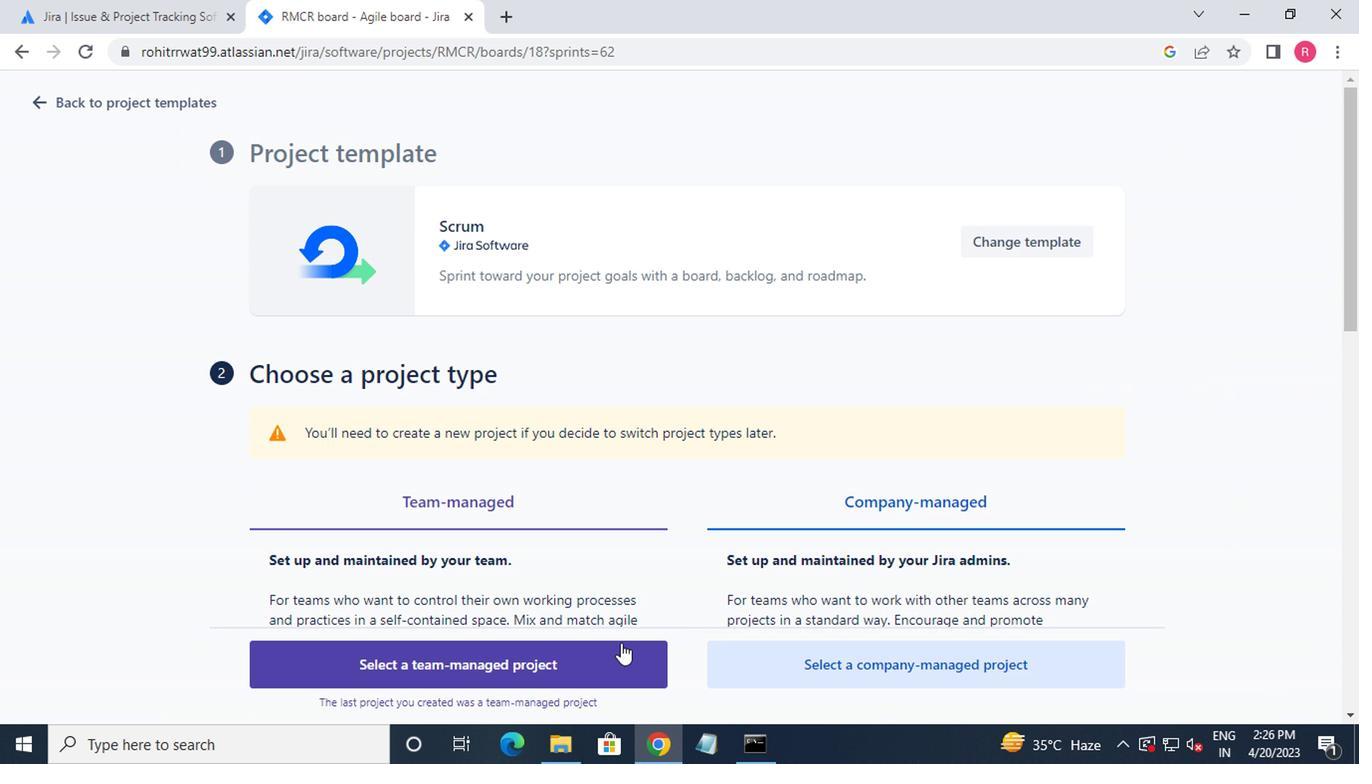 
Action: Mouse moved to (439, 349)
Screenshot: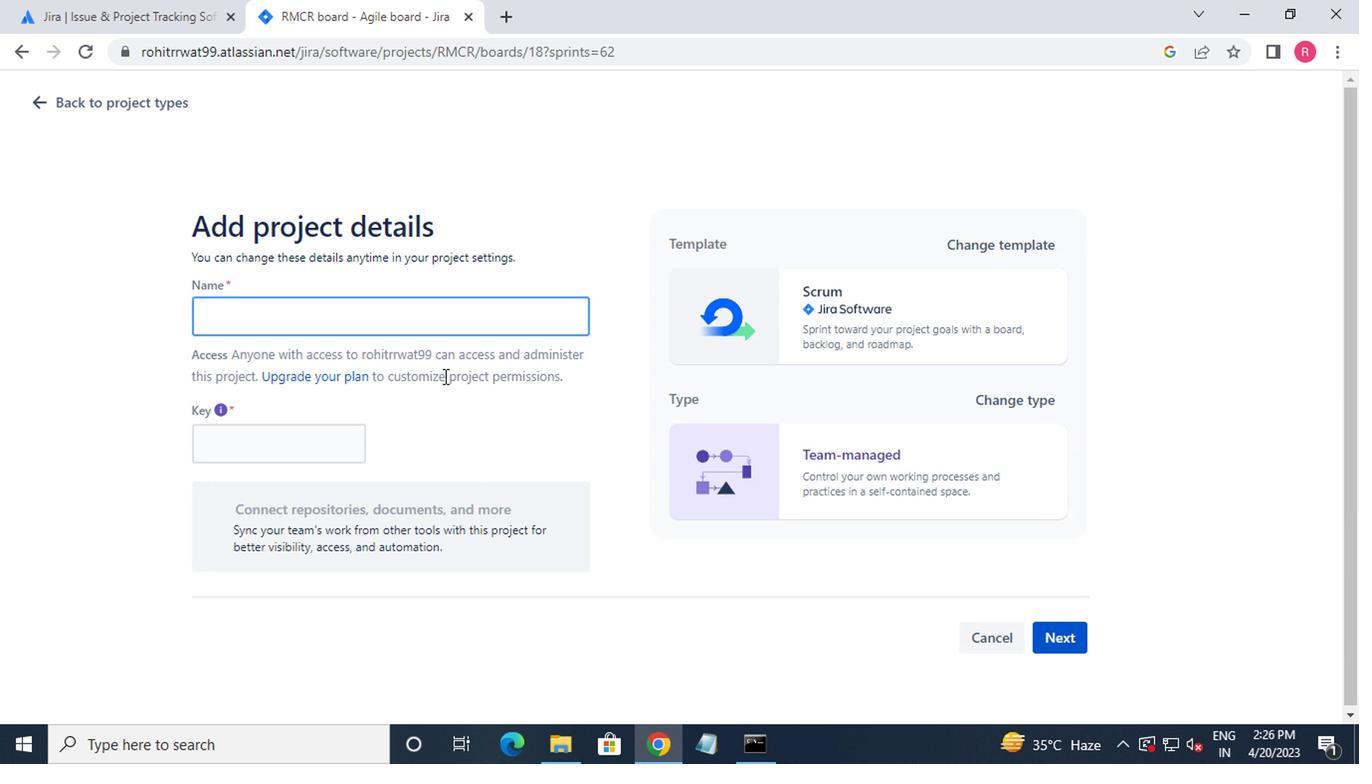 
Action: Key pressed <Key.shift_r>Pri<Key.backspace>oject0000000055
Screenshot: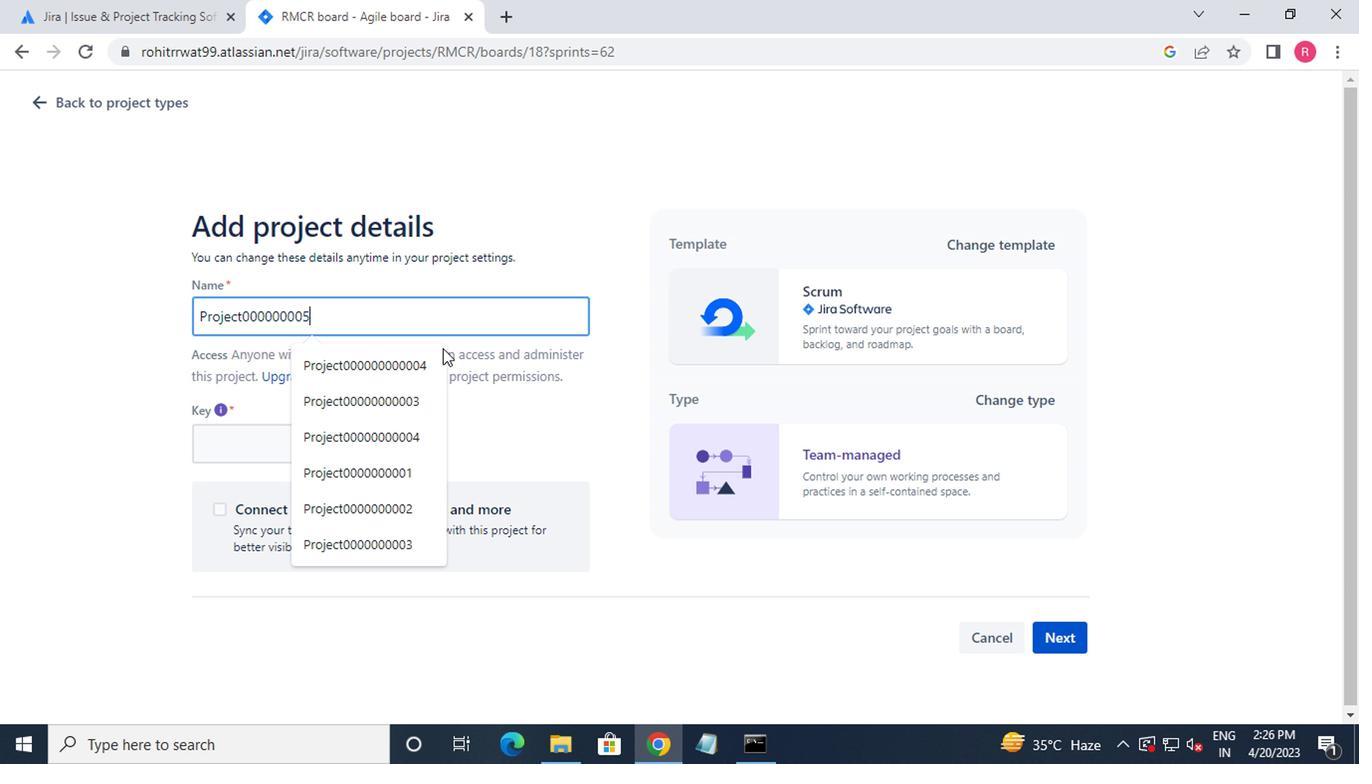
Action: Mouse moved to (1064, 643)
Screenshot: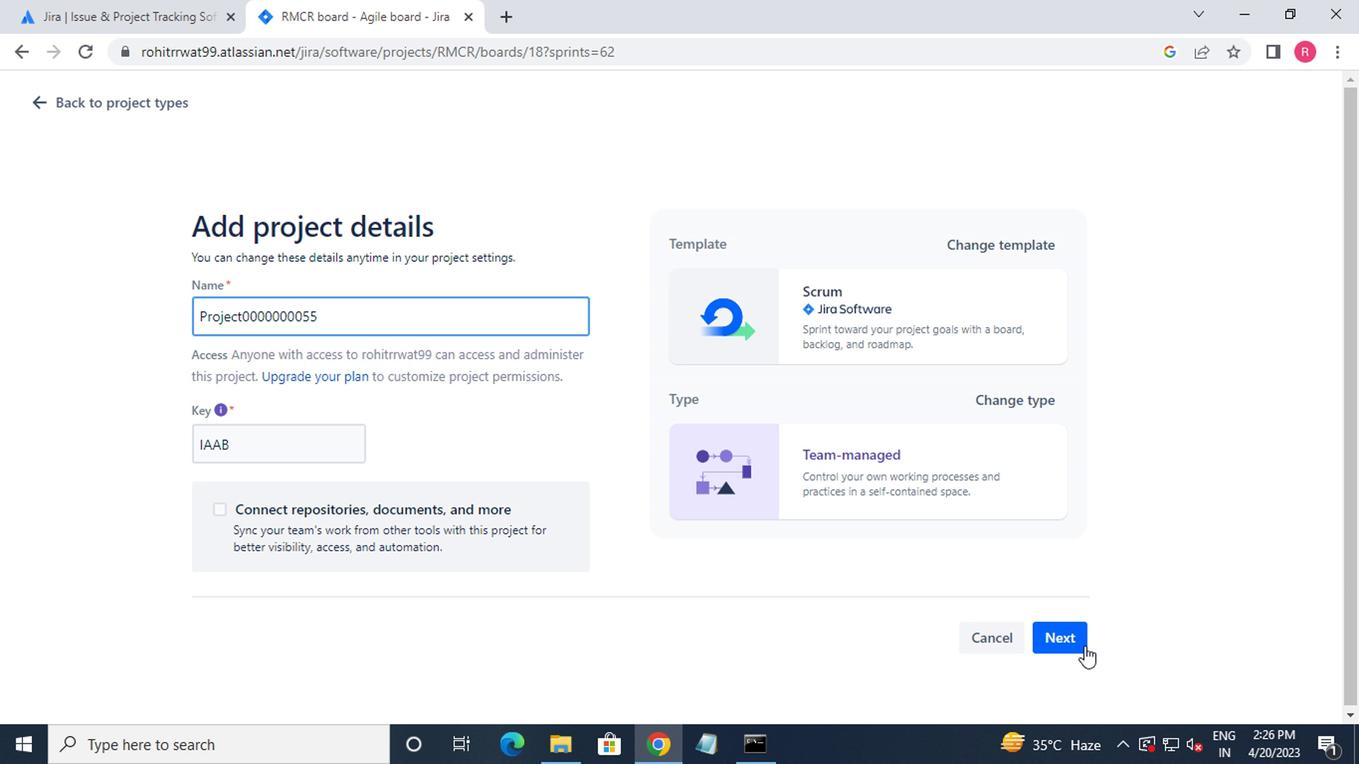 
Action: Mouse pressed left at (1064, 643)
Screenshot: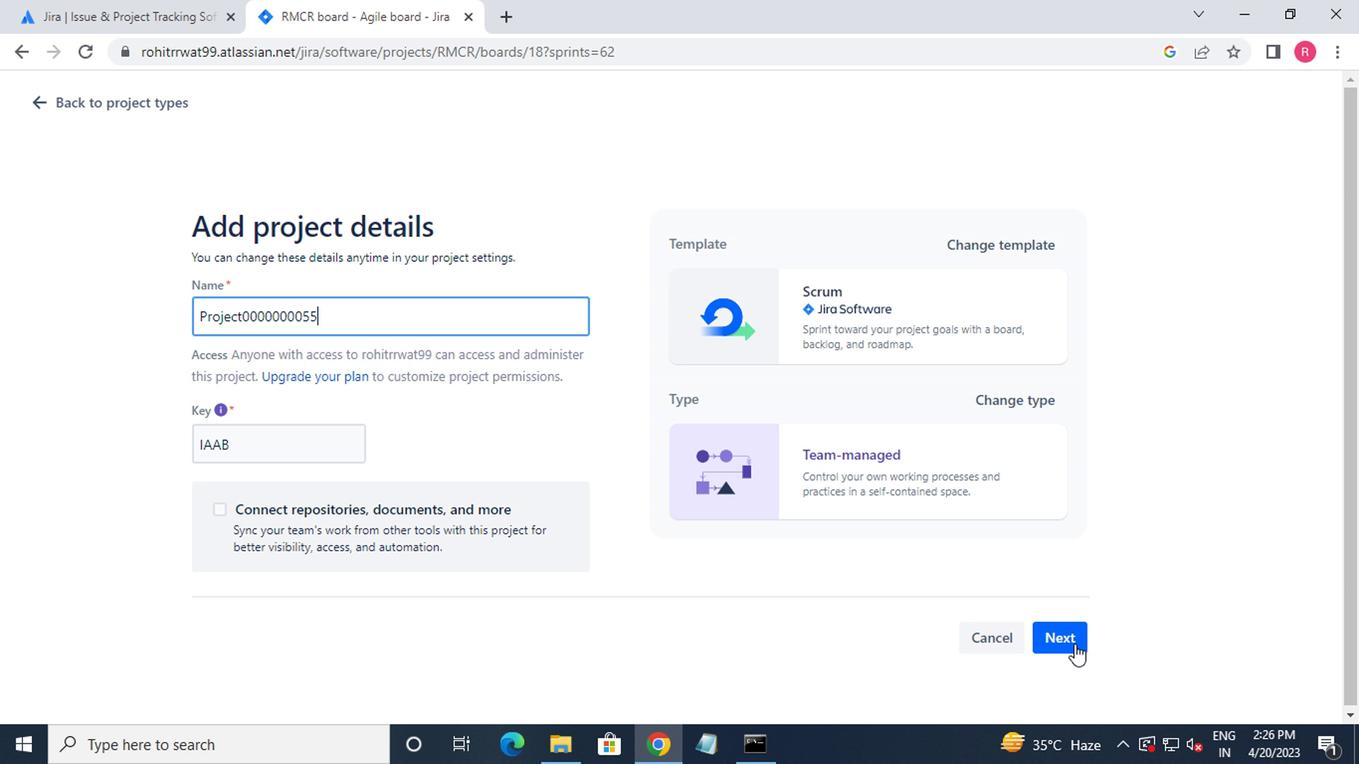 
Action: Mouse moved to (883, 524)
Screenshot: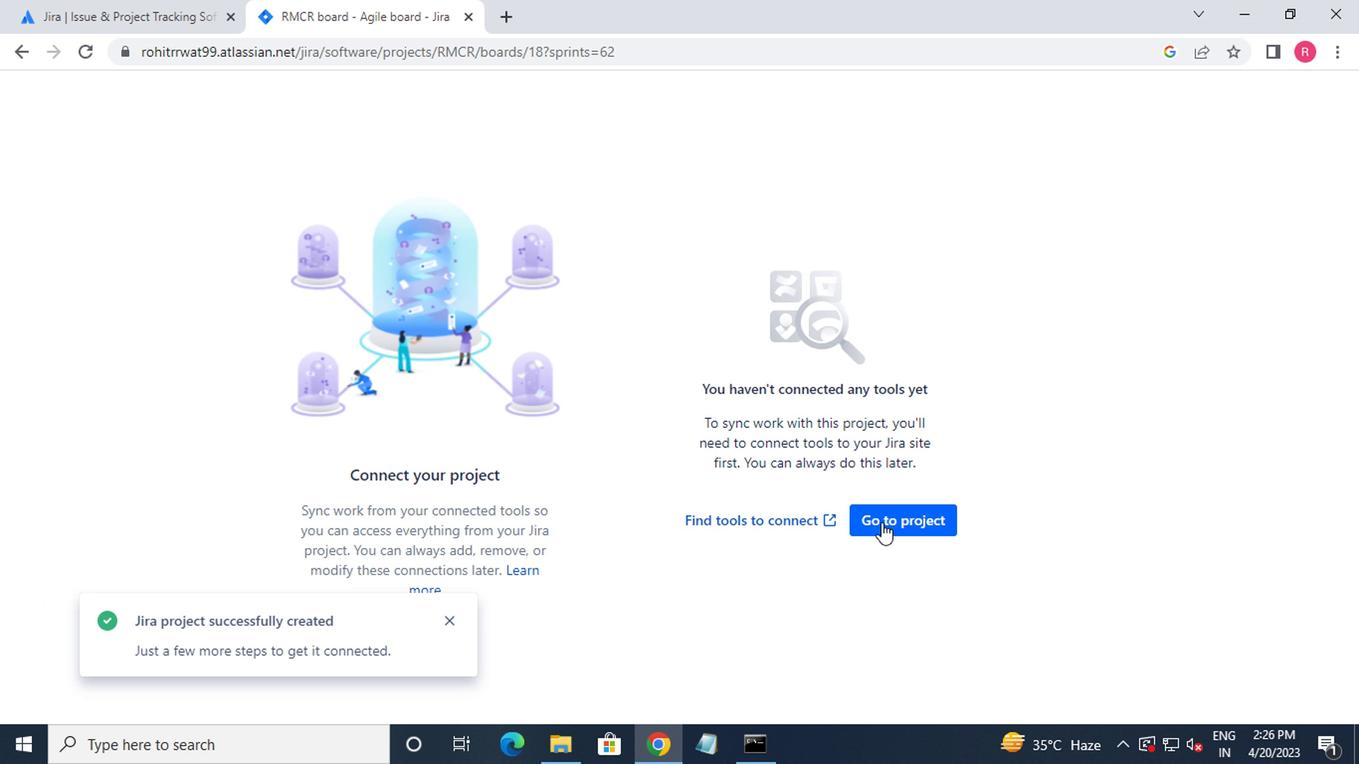 
Action: Mouse pressed left at (883, 524)
Screenshot: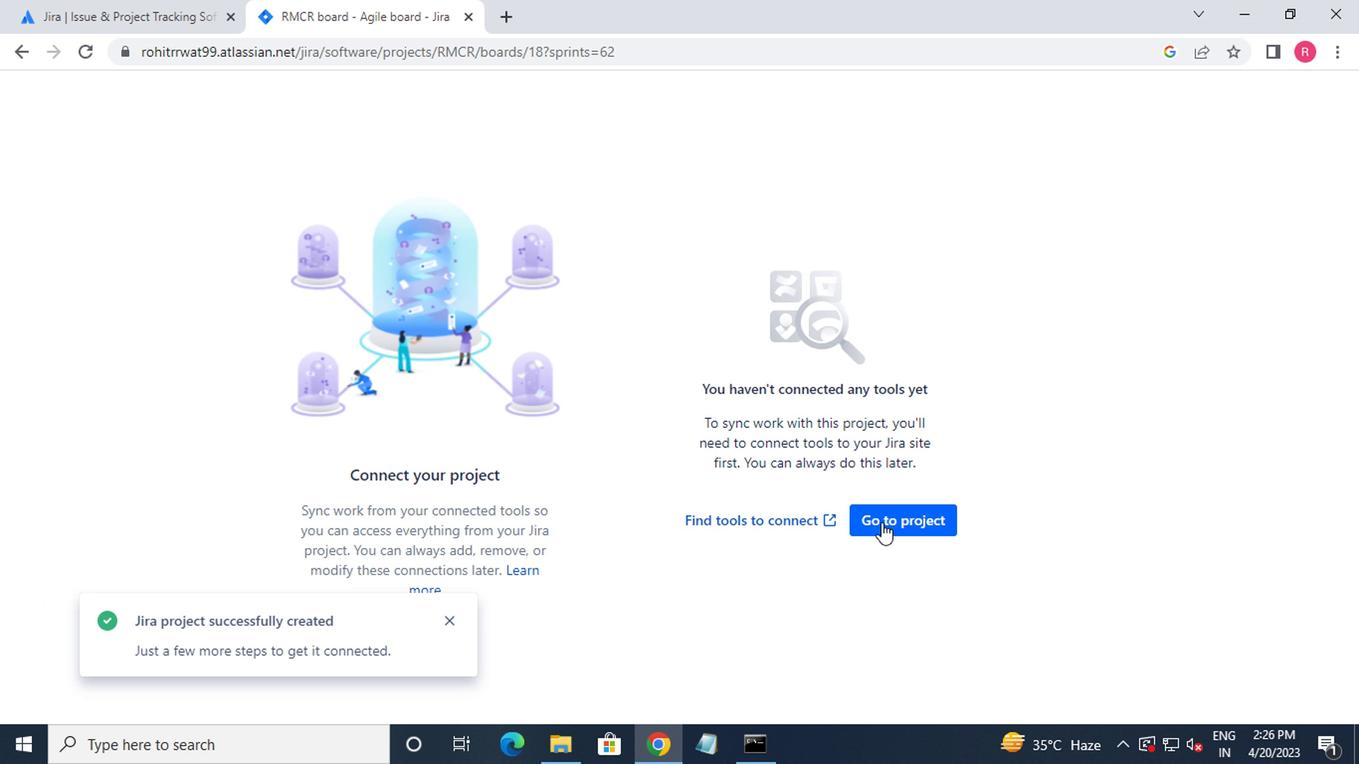 
Action: Mouse moved to (358, 111)
Screenshot: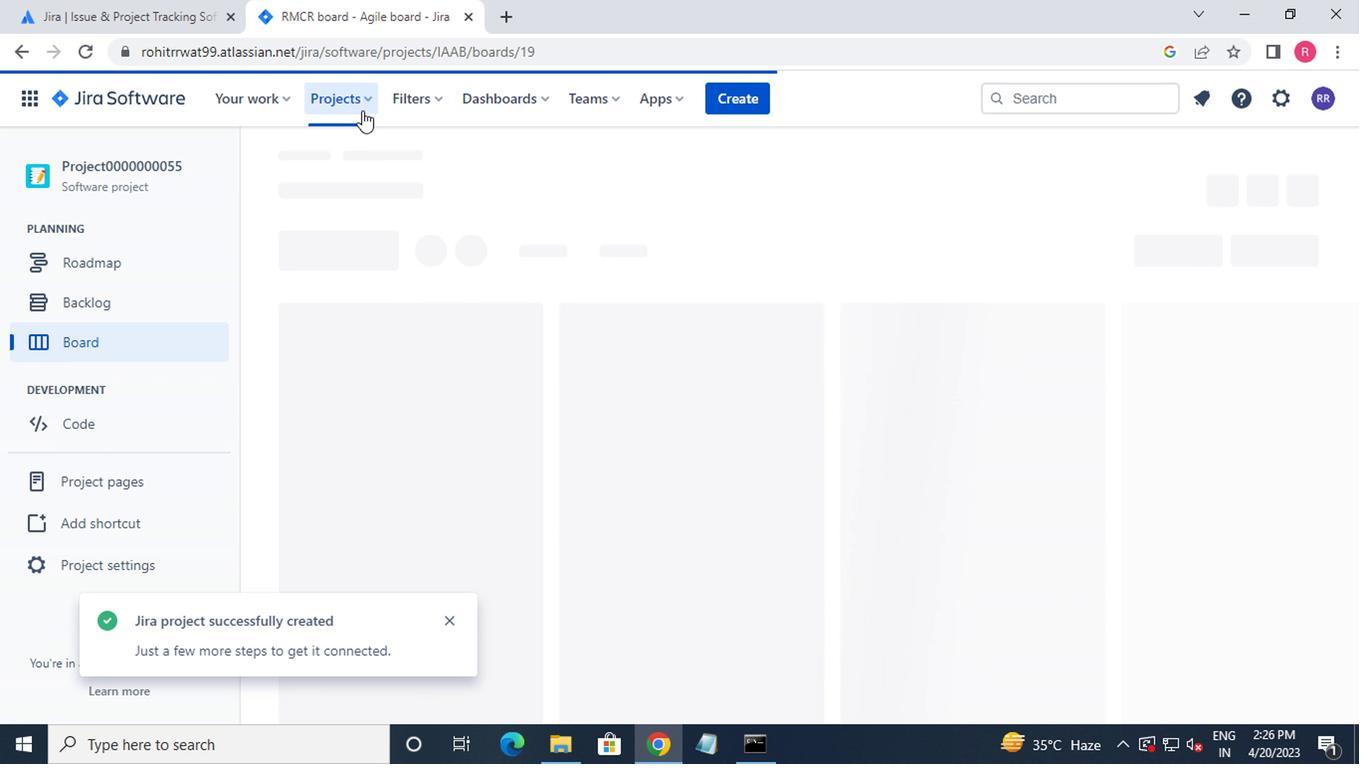 
Action: Mouse pressed left at (358, 111)
Screenshot: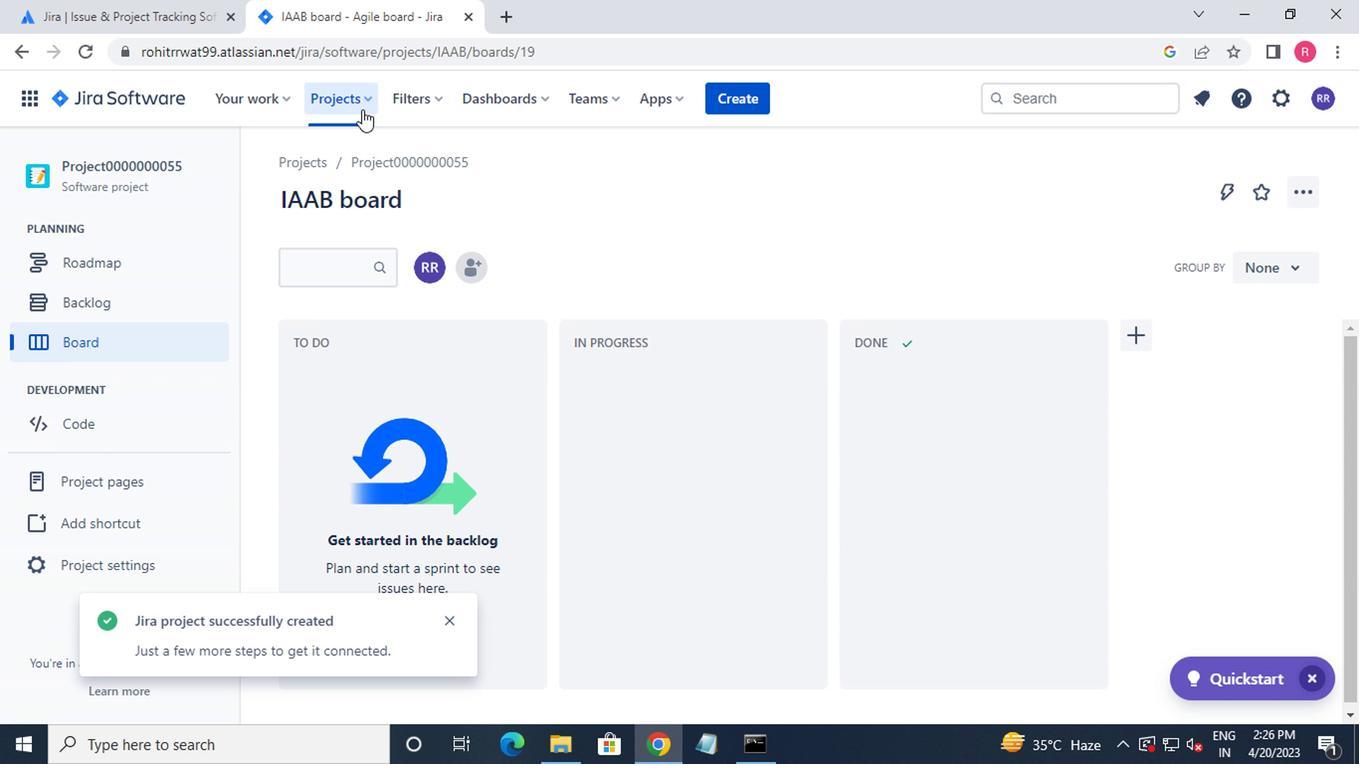 
Action: Mouse moved to (415, 492)
Screenshot: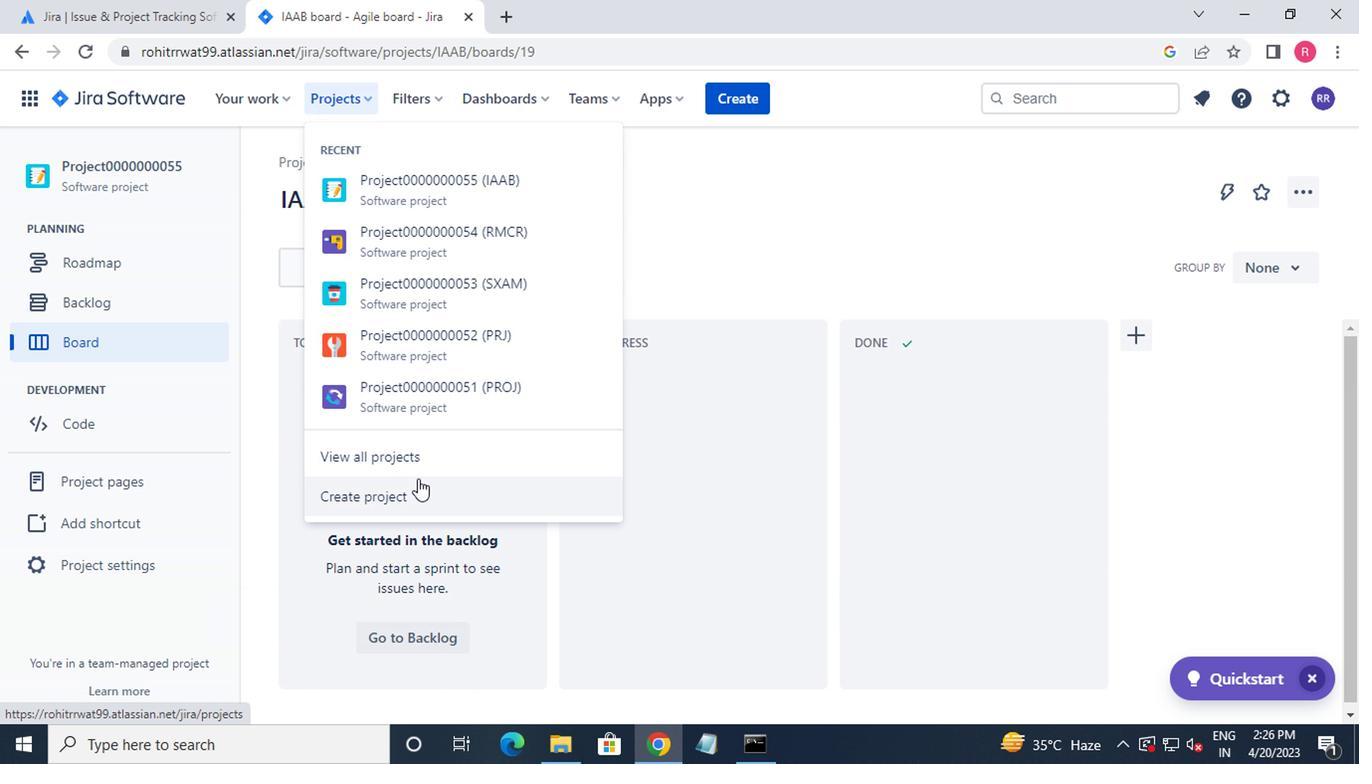 
Action: Mouse pressed left at (415, 492)
Screenshot: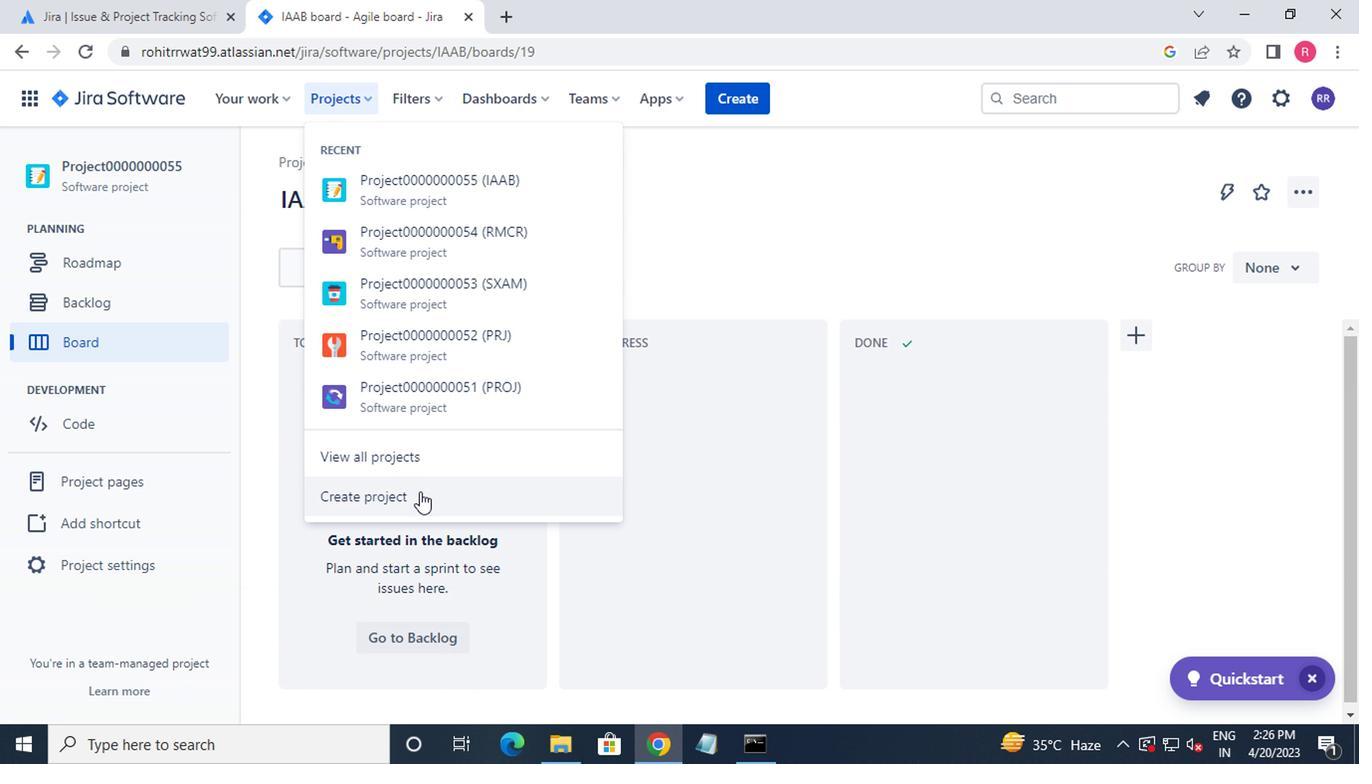 
Action: Mouse moved to (657, 477)
Screenshot: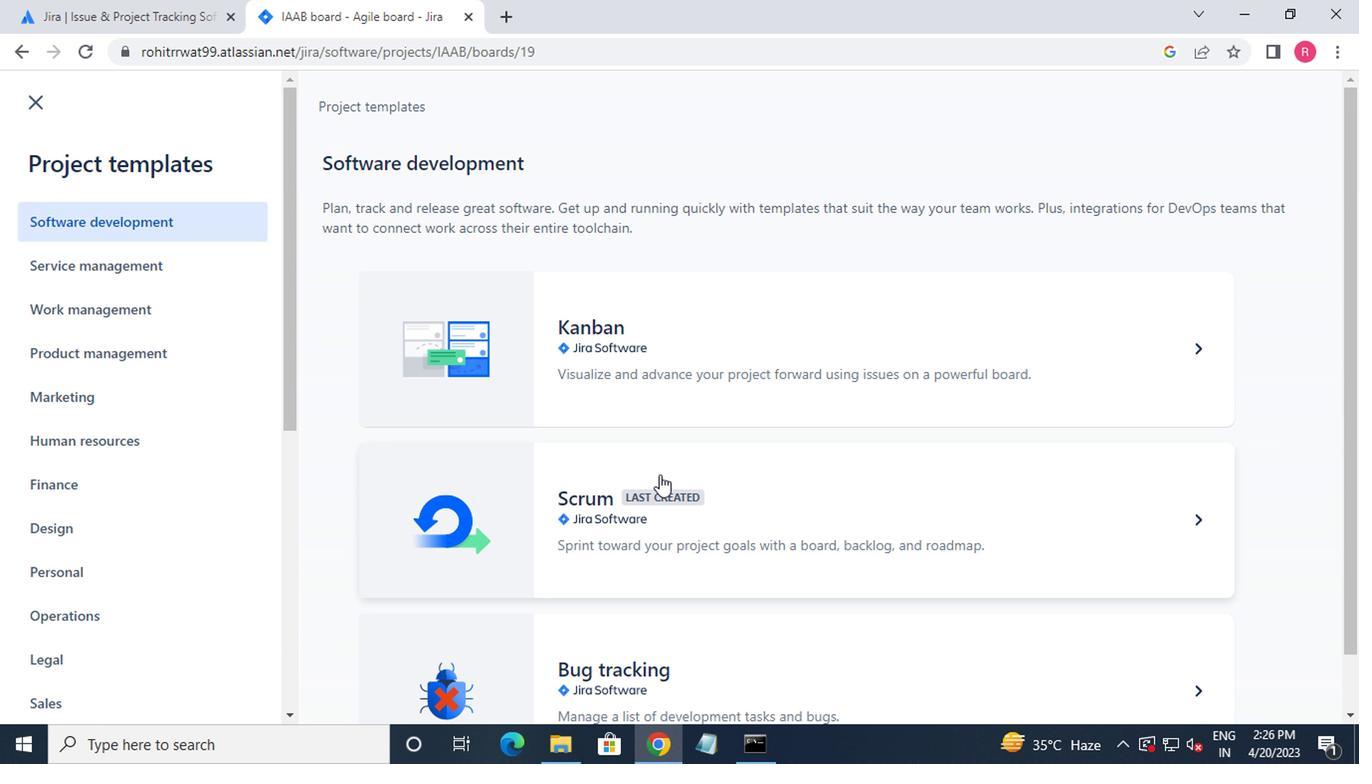 
Action: Mouse pressed left at (657, 477)
Screenshot: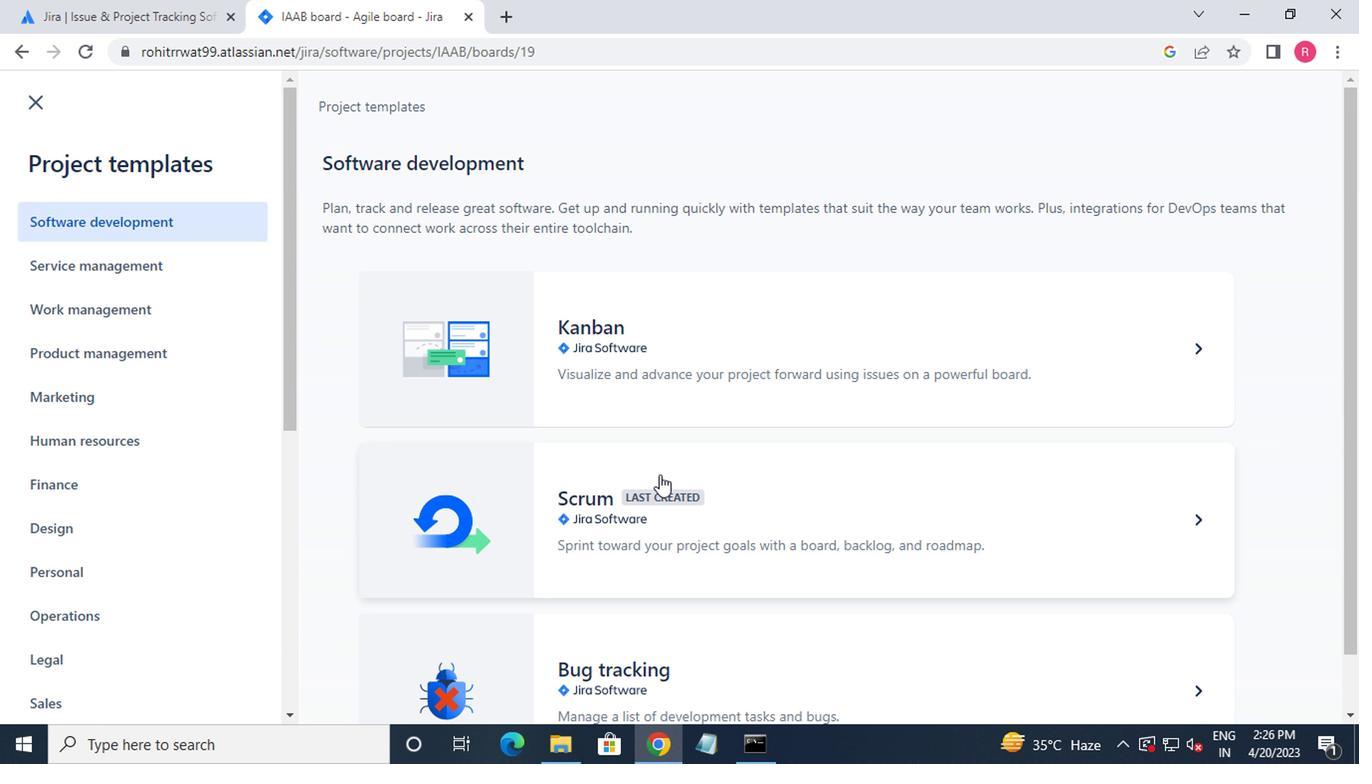 
Action: Mouse moved to (1222, 685)
Screenshot: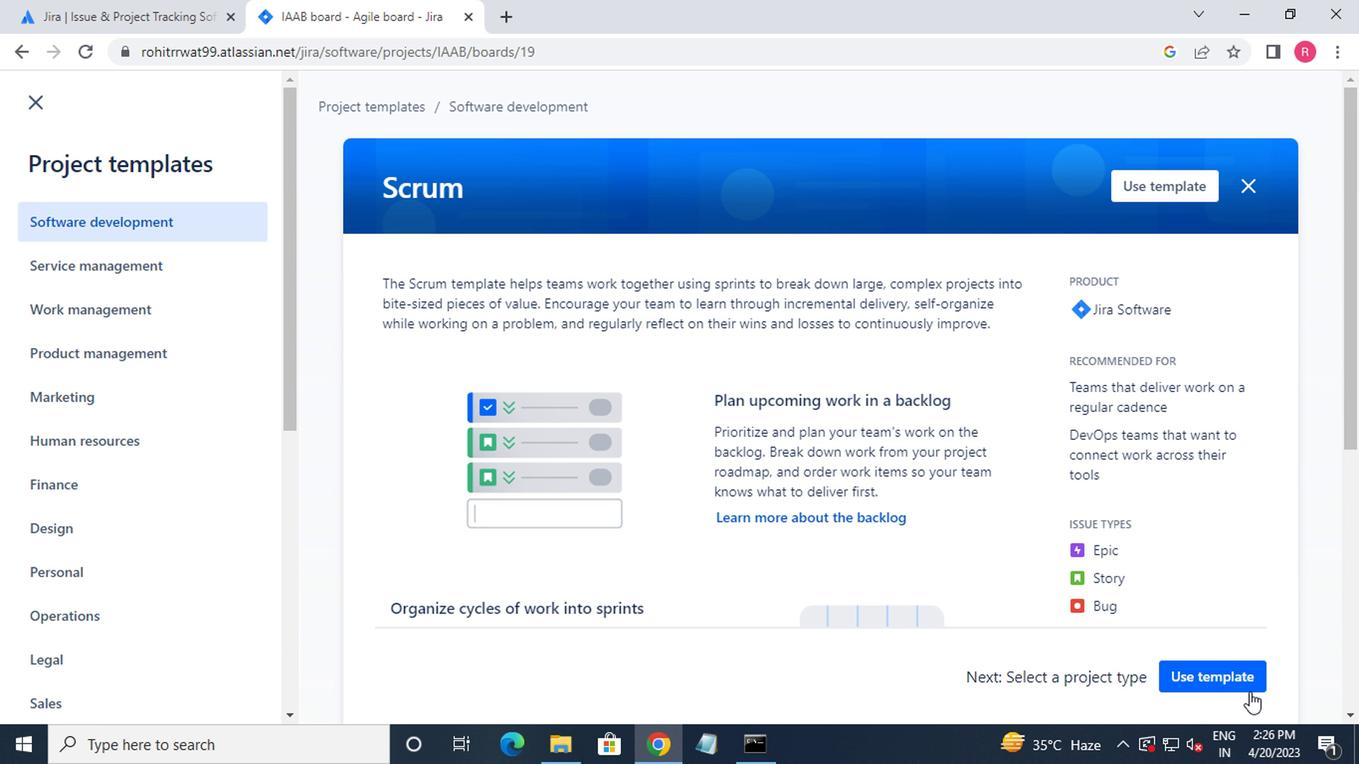 
Action: Mouse pressed left at (1222, 685)
Screenshot: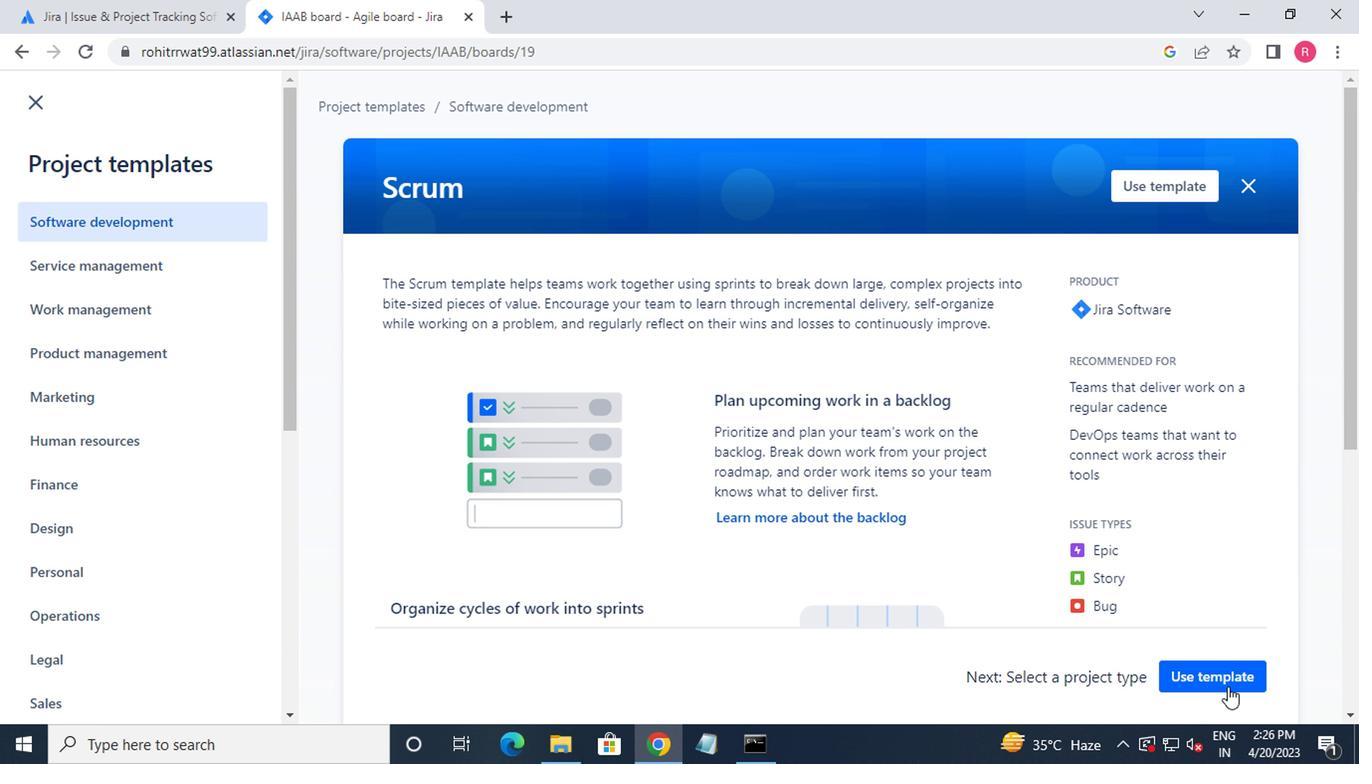 
Action: Mouse moved to (556, 645)
Screenshot: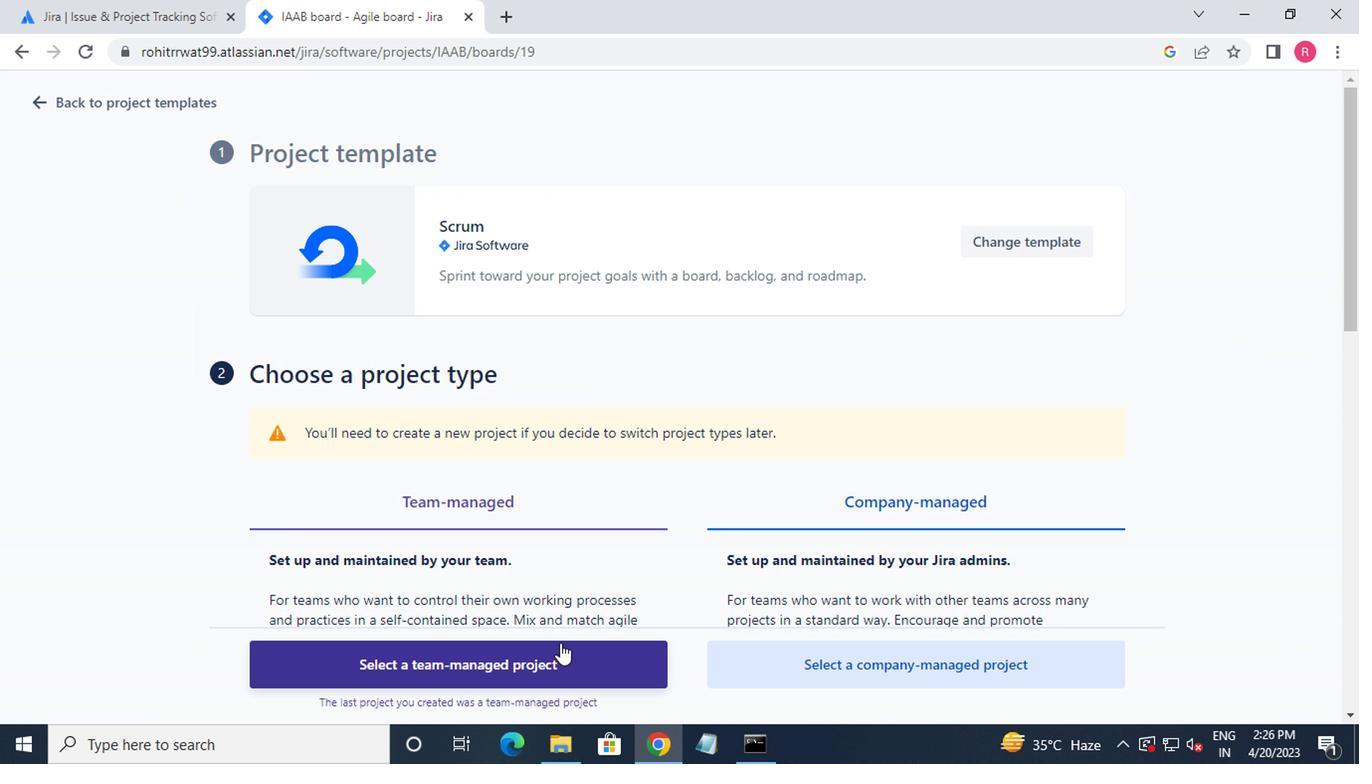 
Action: Mouse pressed left at (556, 645)
Screenshot: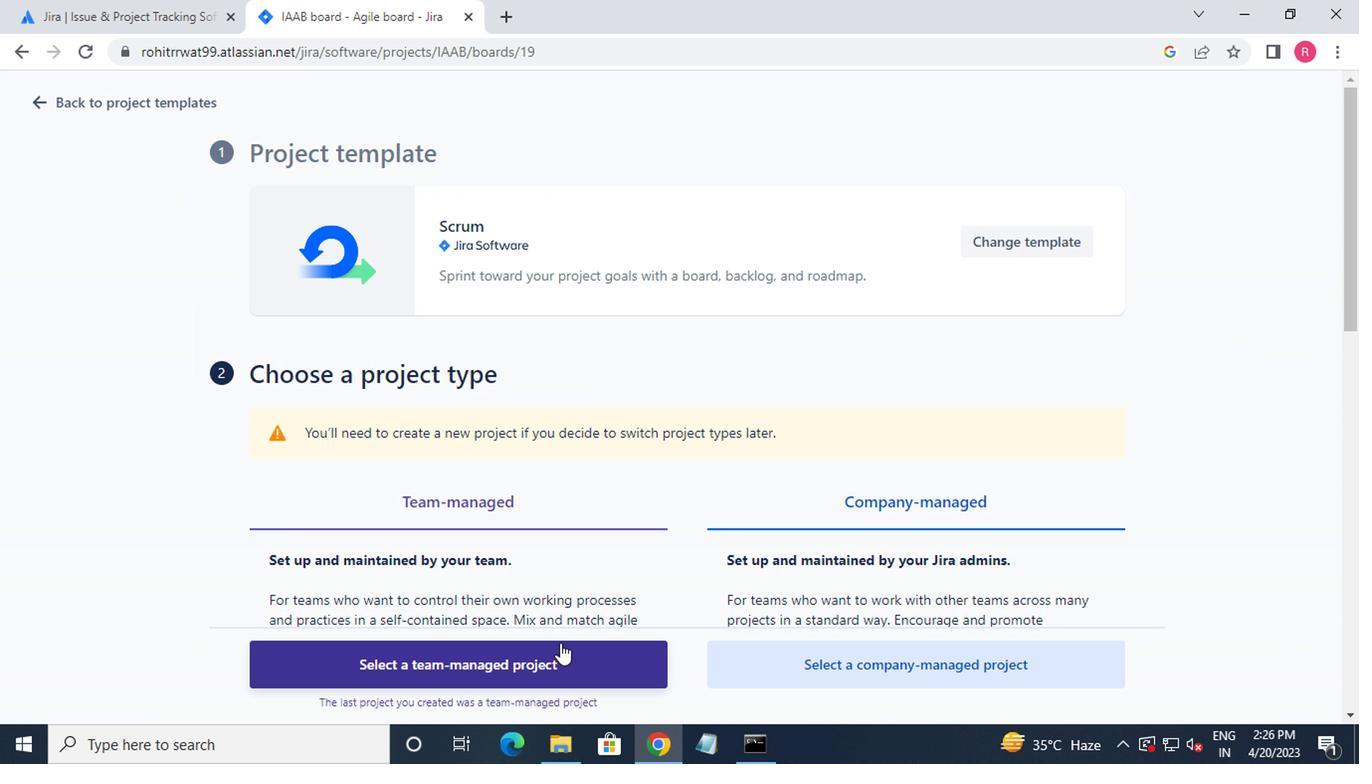 
Action: Mouse moved to (437, 361)
Screenshot: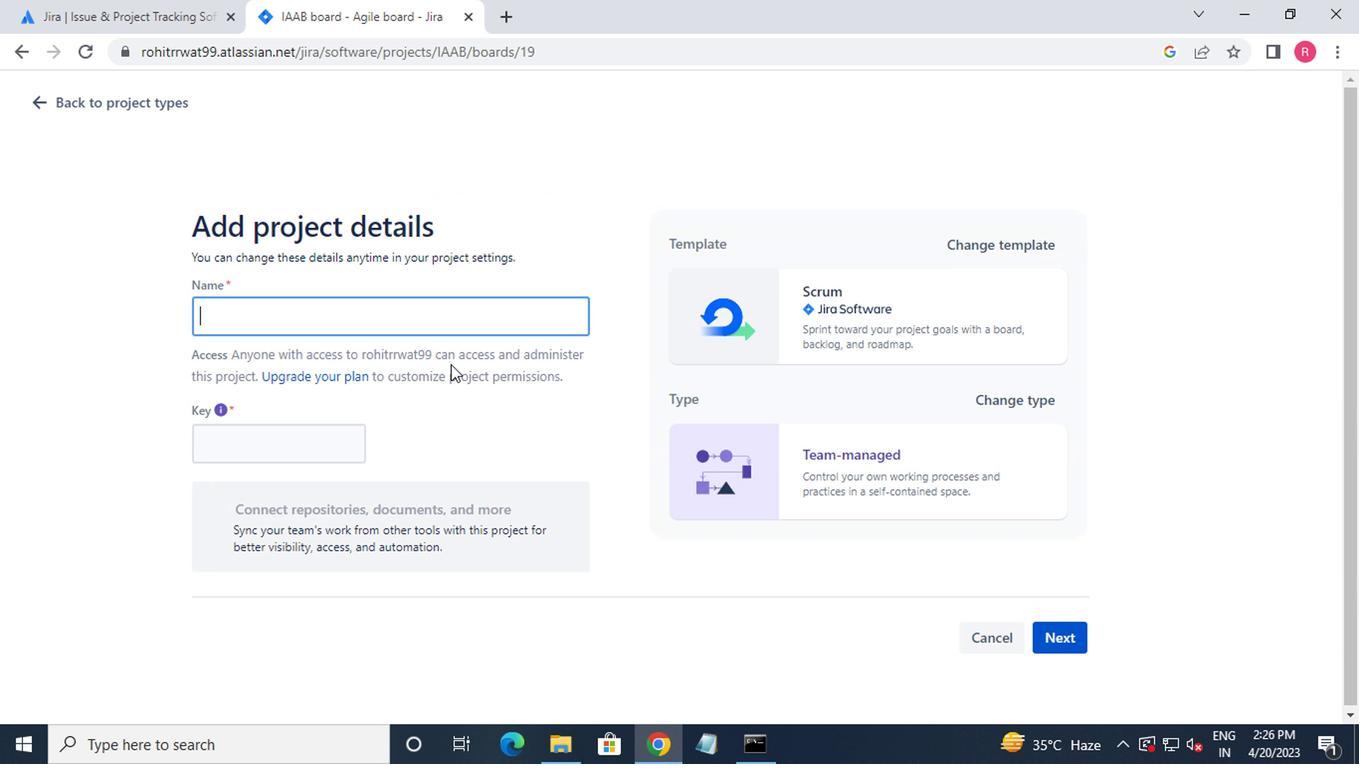 
Action: Key pressed <Key.shift_r>Project0000000056
Screenshot: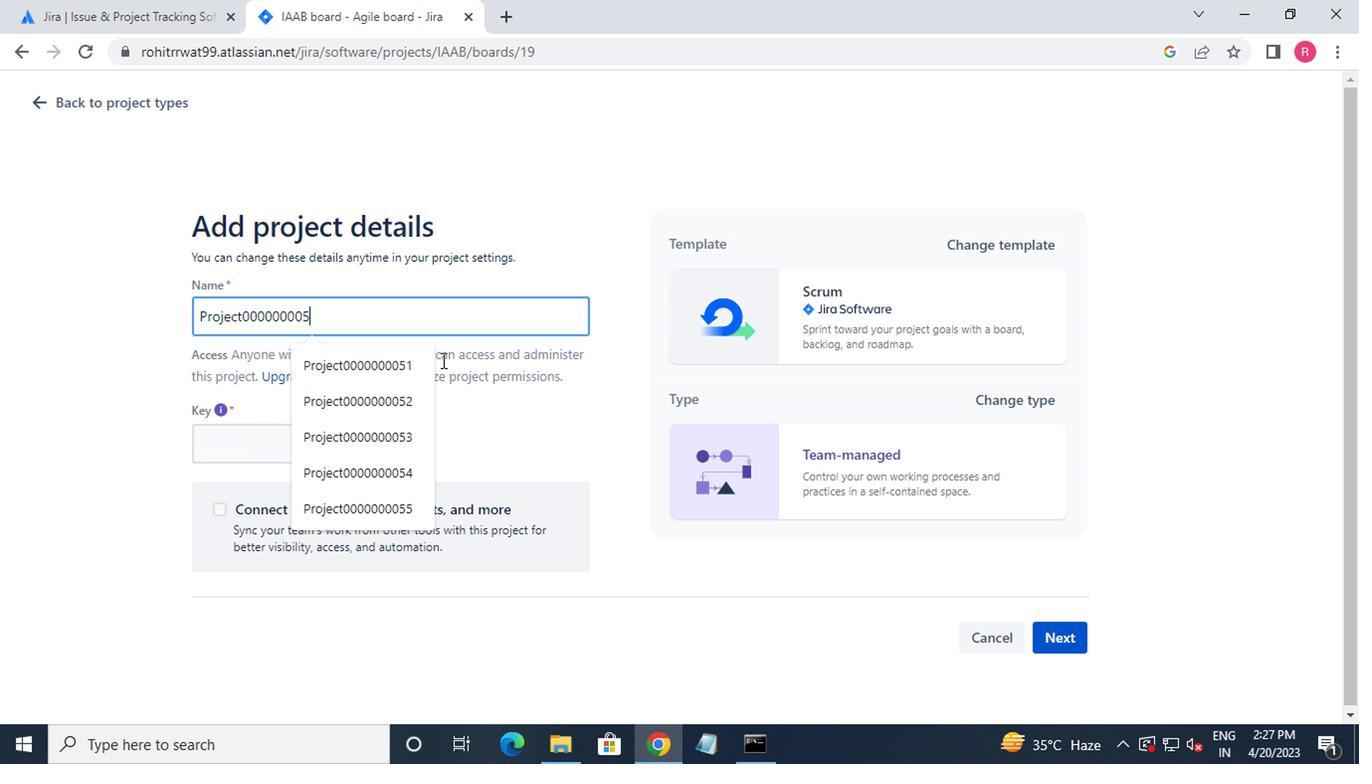 
Action: Mouse moved to (1040, 635)
Screenshot: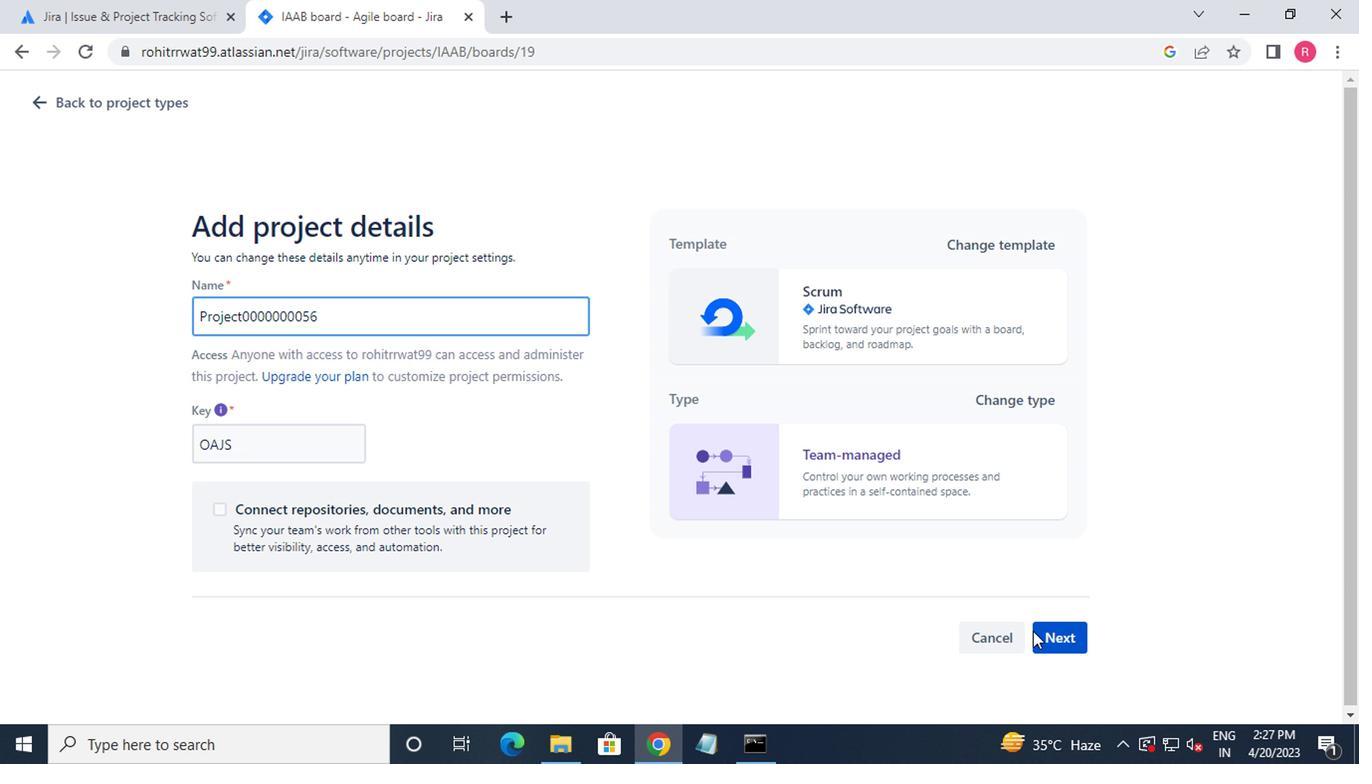 
Action: Mouse pressed left at (1040, 635)
Screenshot: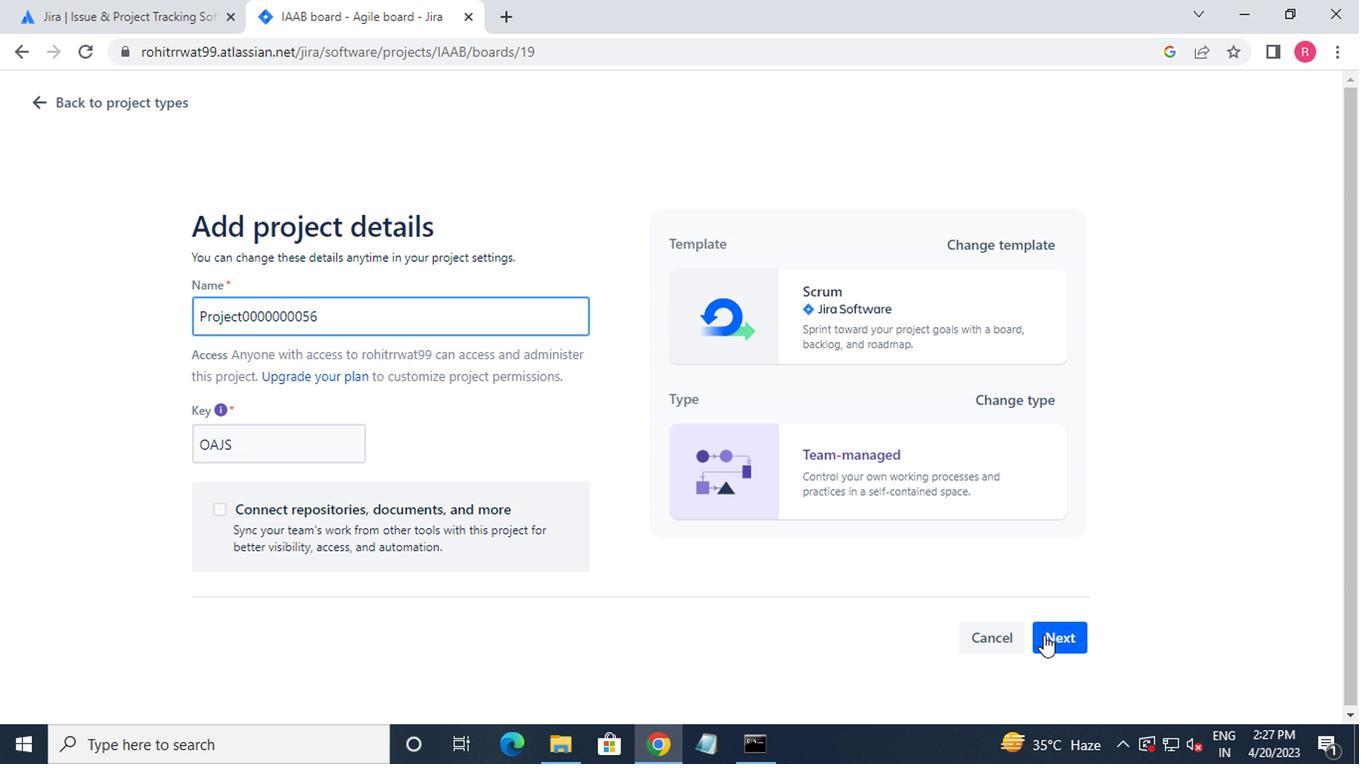 
Action: Mouse moved to (863, 524)
Screenshot: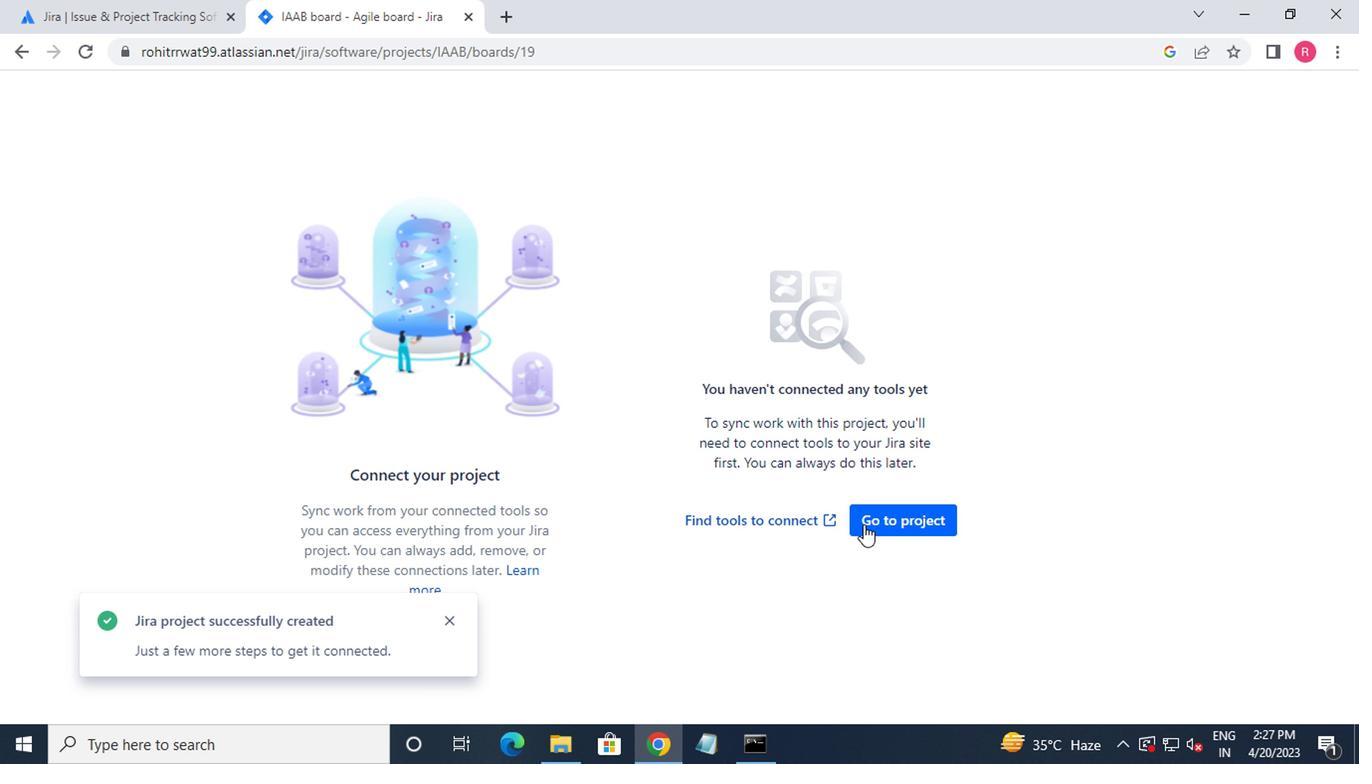 
Action: Mouse pressed left at (863, 524)
Screenshot: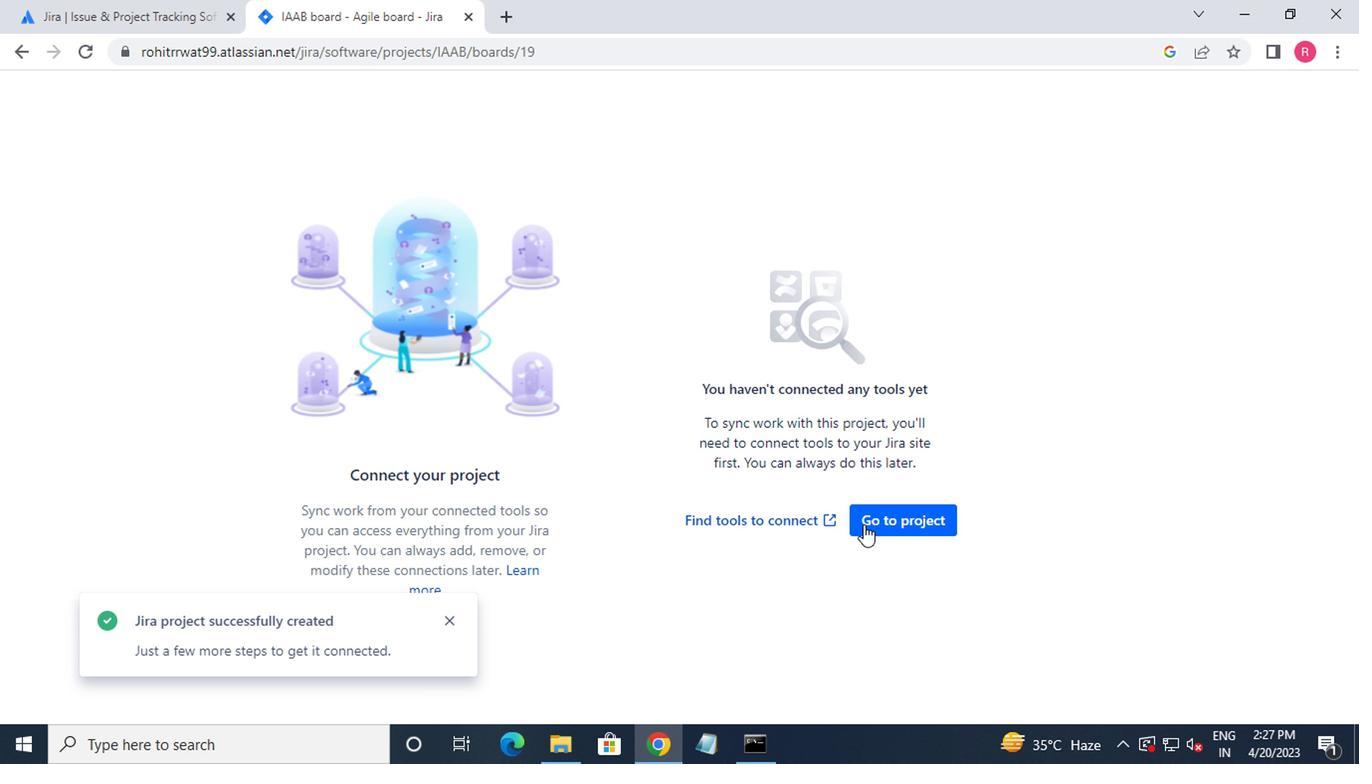
Action: Mouse moved to (354, 106)
Screenshot: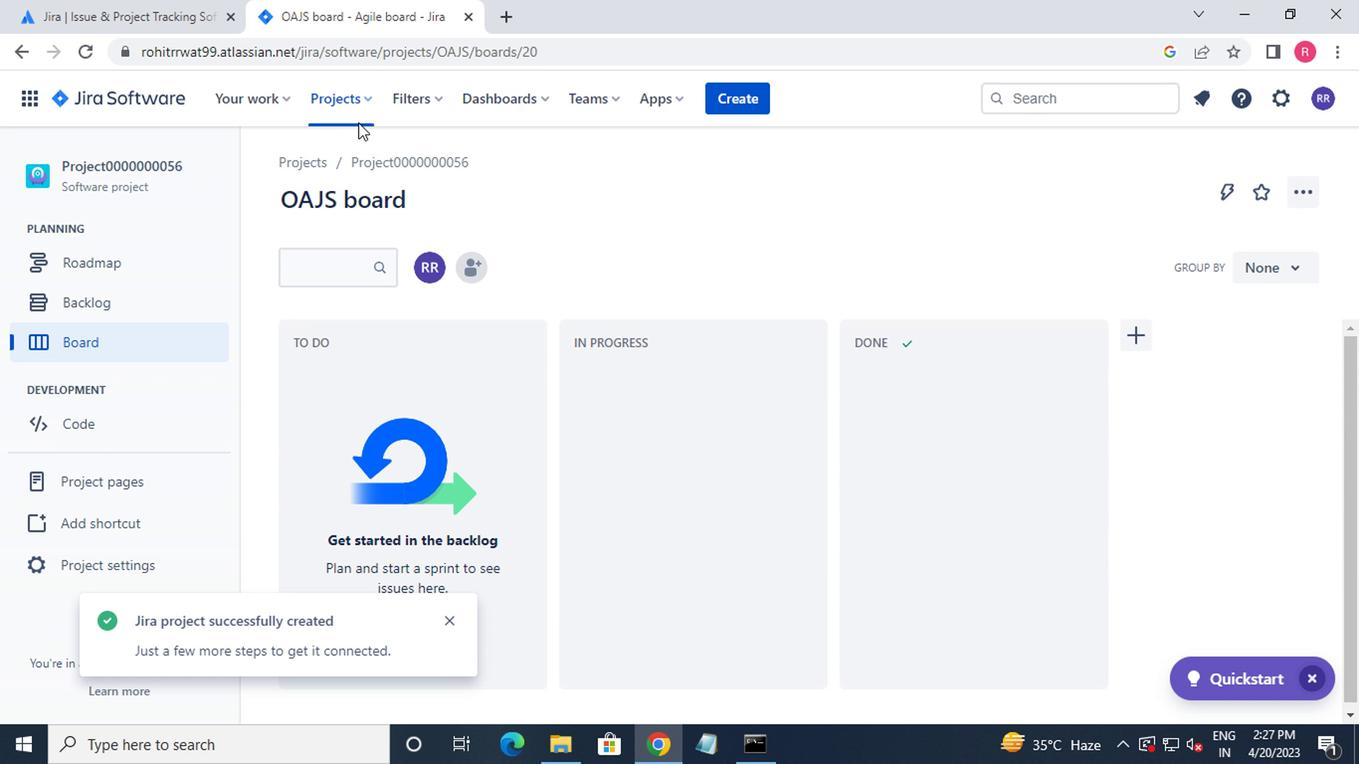 
Action: Mouse pressed left at (354, 106)
Screenshot: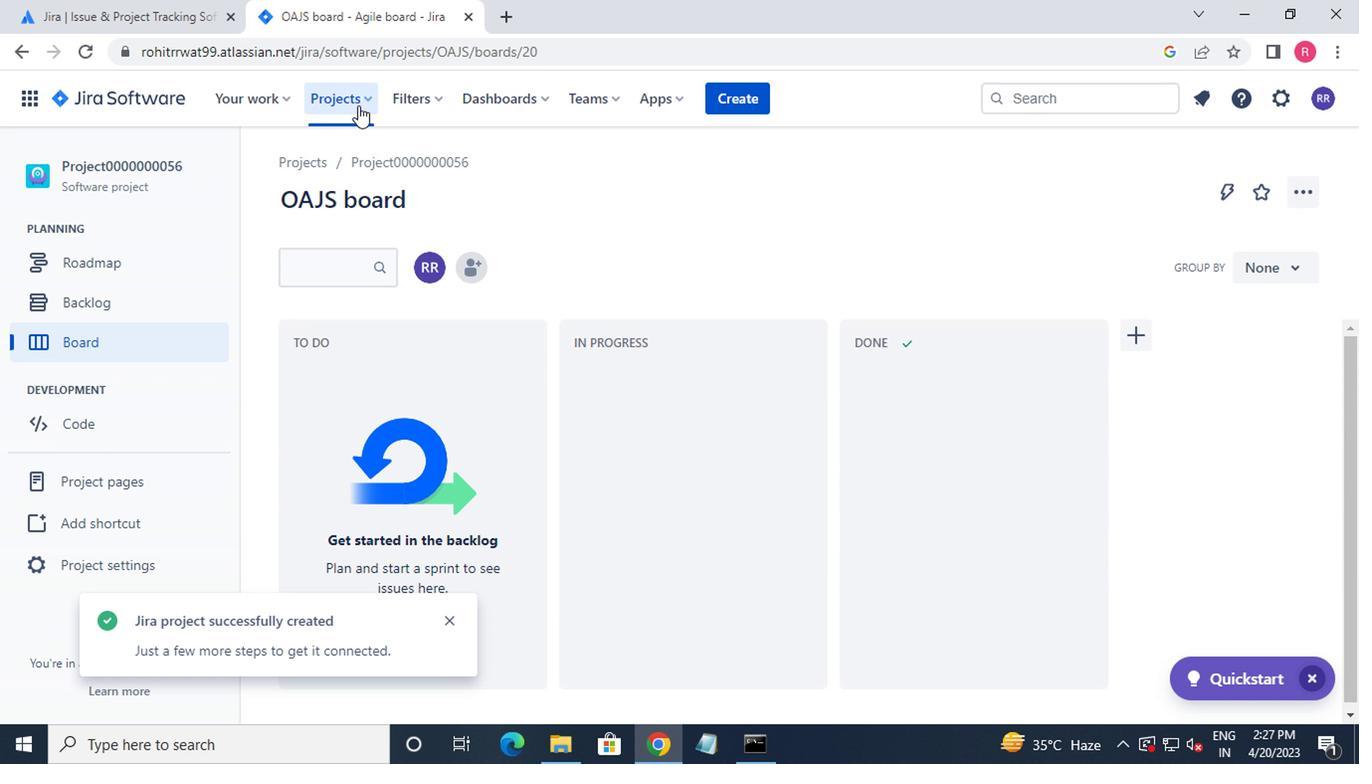 
Action: Mouse moved to (405, 254)
Screenshot: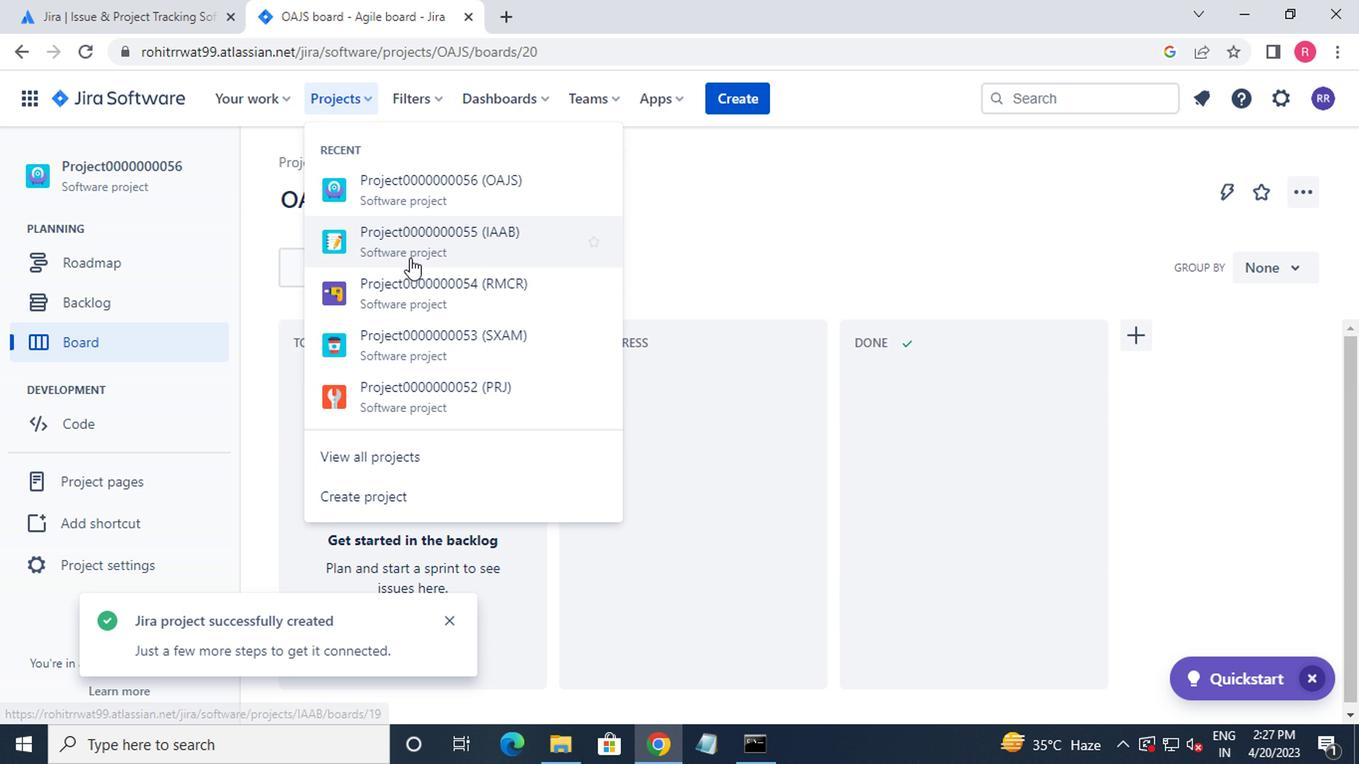 
Action: Mouse pressed left at (405, 254)
Screenshot: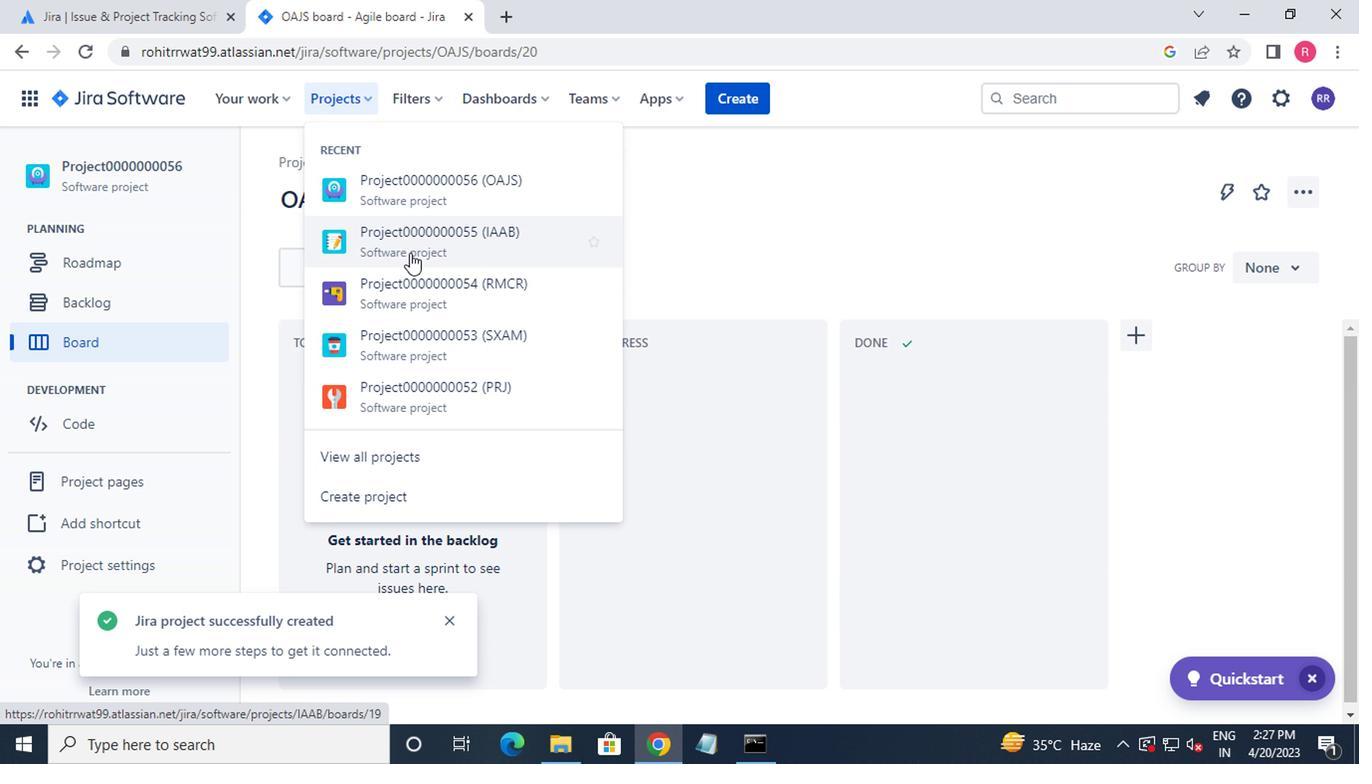 
Action: Mouse moved to (458, 274)
Screenshot: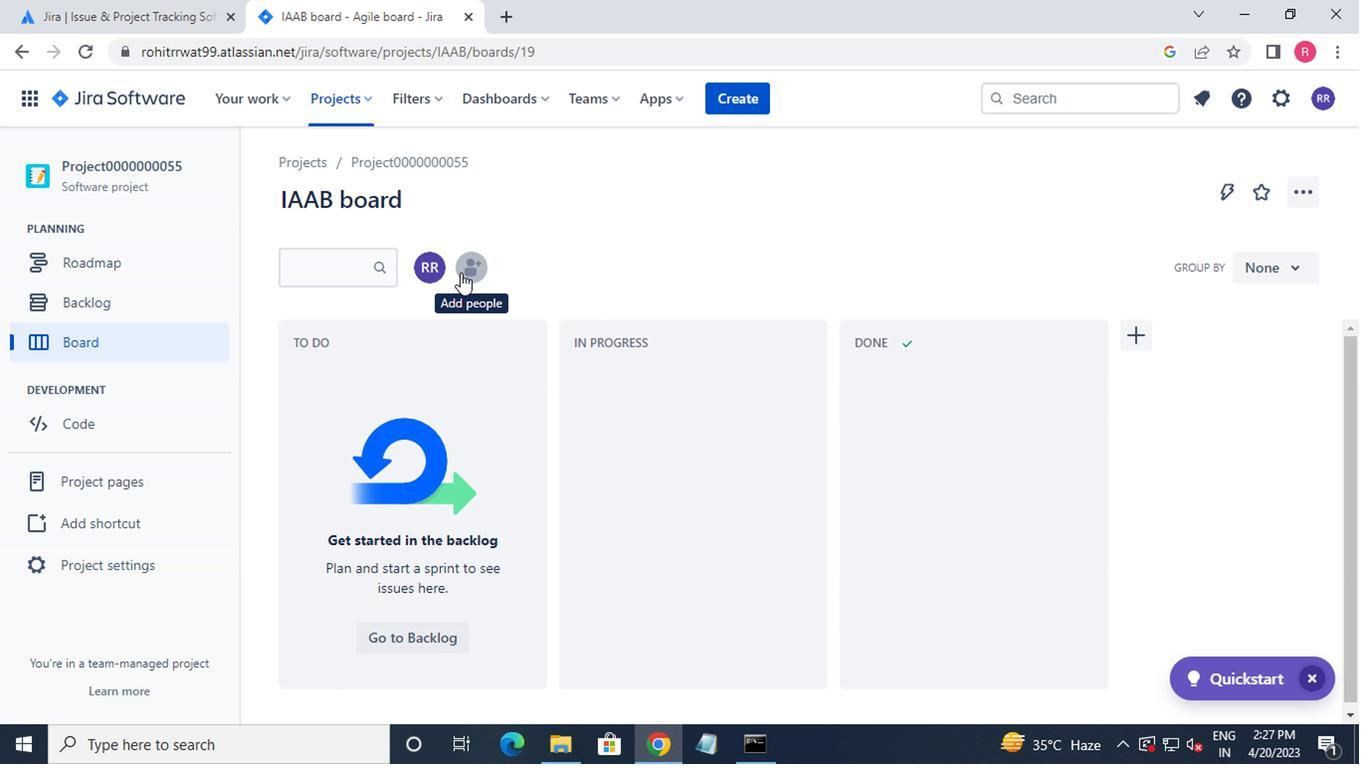
Action: Mouse pressed left at (458, 274)
Screenshot: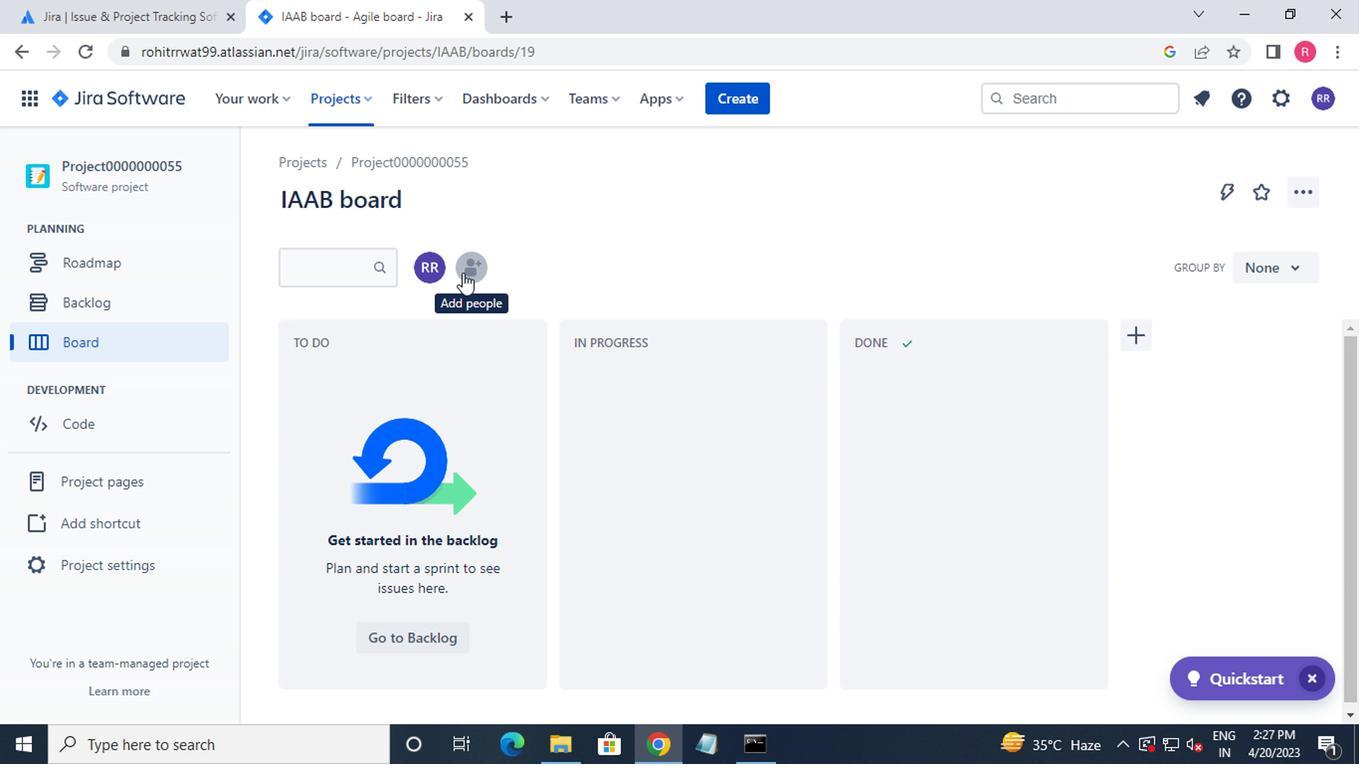 
Action: Mouse moved to (537, 263)
Screenshot: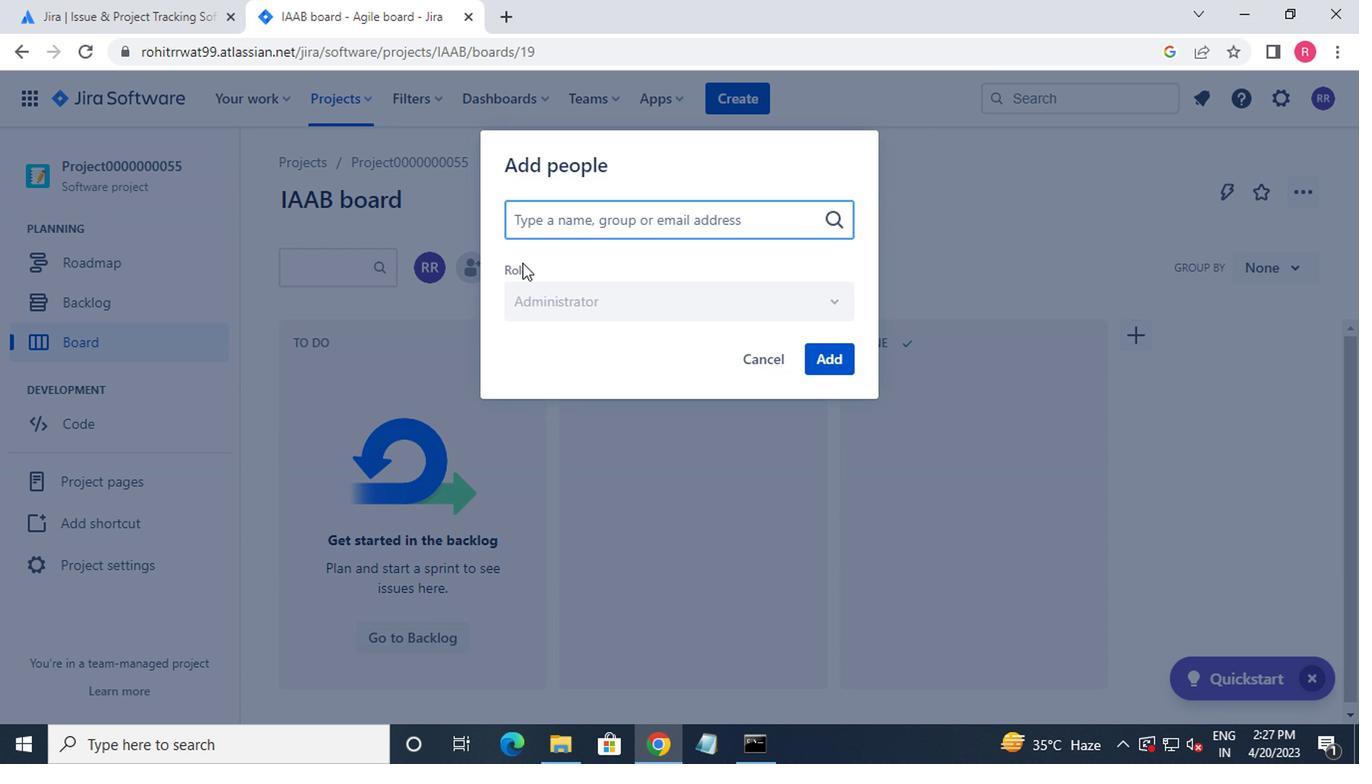 
Action: Key pressed m
Screenshot: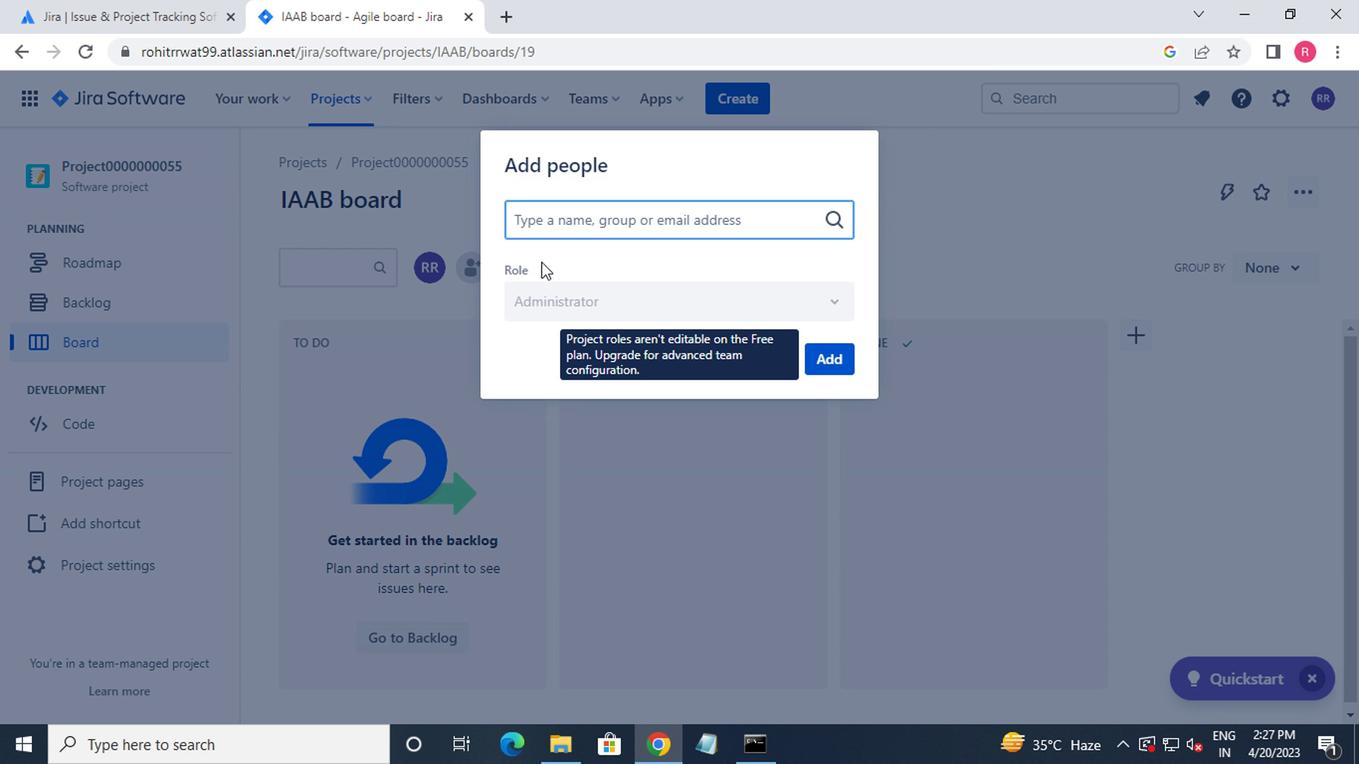
Action: Mouse moved to (601, 366)
Screenshot: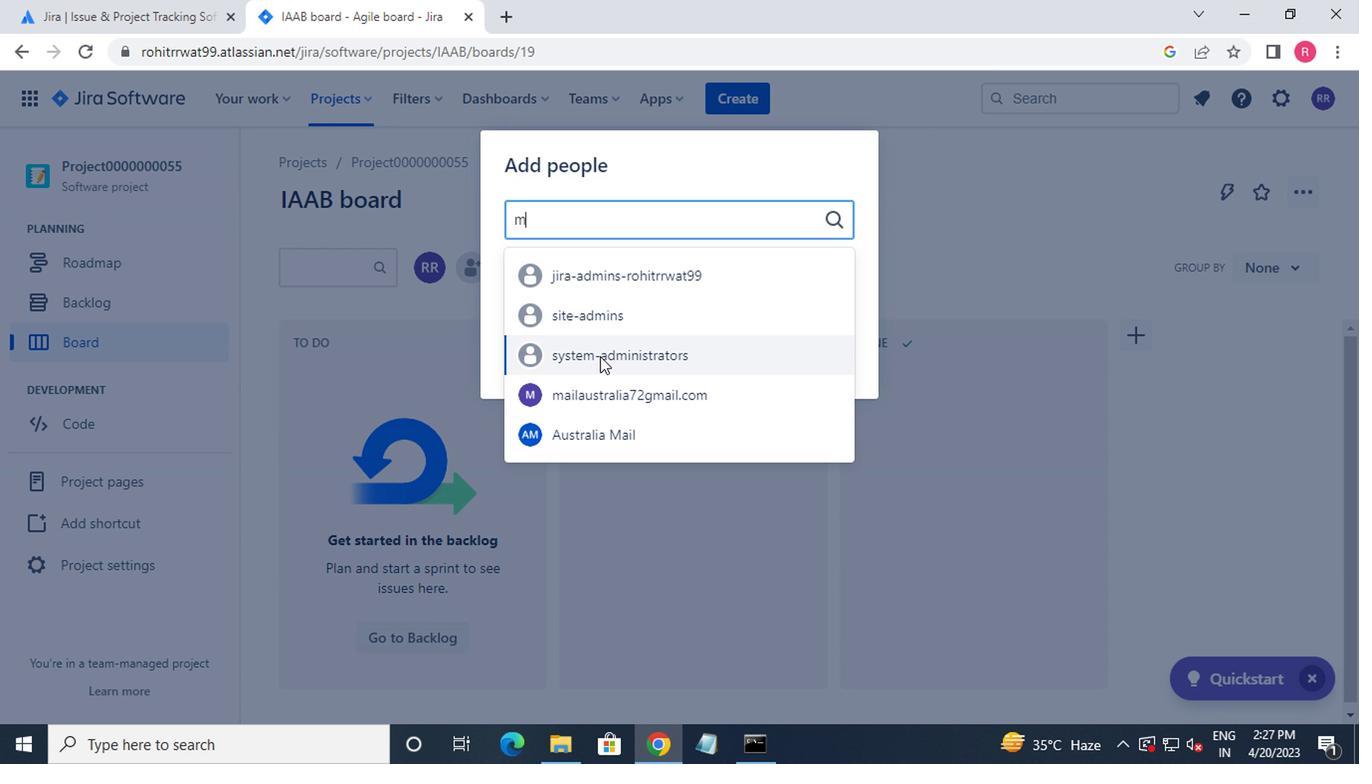 
Action: Mouse scrolled (601, 366) with delta (0, 0)
Screenshot: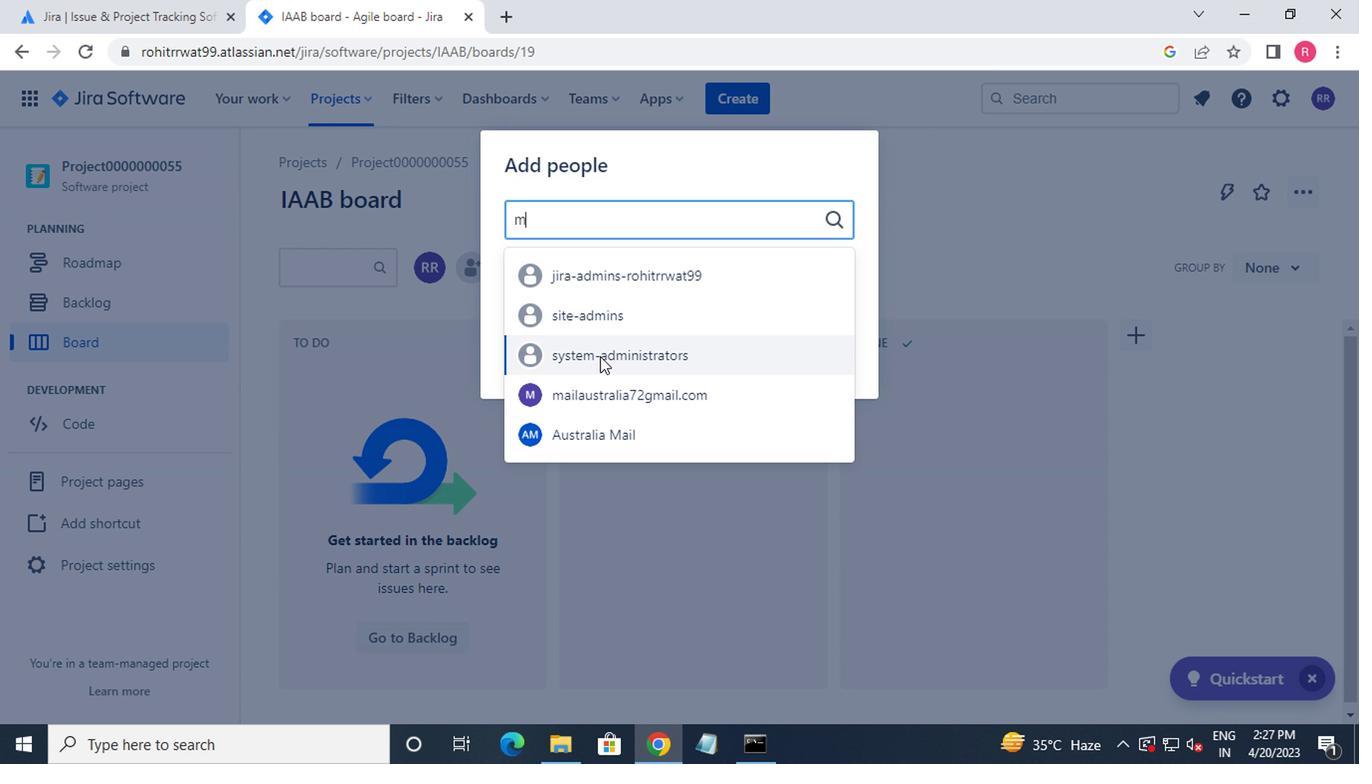 
Action: Mouse moved to (601, 432)
Screenshot: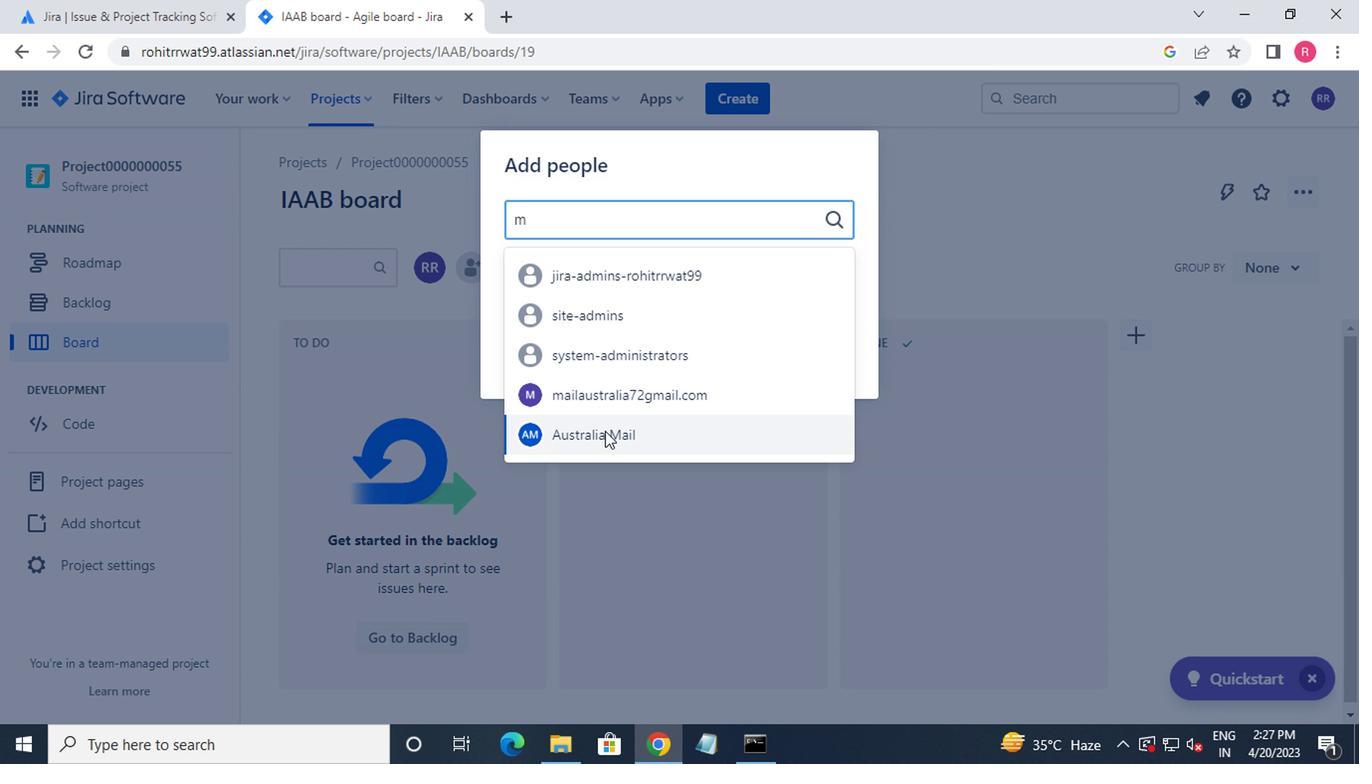 
Action: Mouse pressed left at (601, 432)
Screenshot: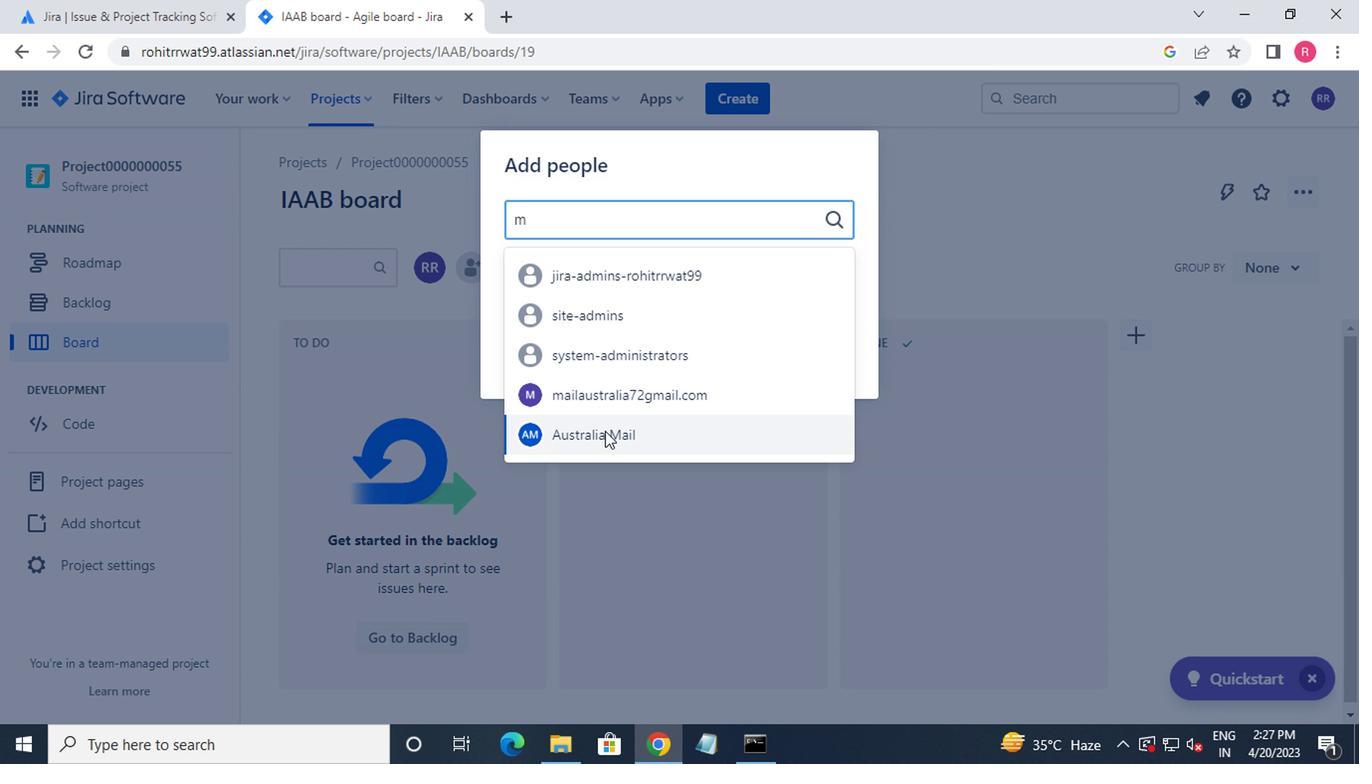 
Action: Mouse moved to (831, 363)
Screenshot: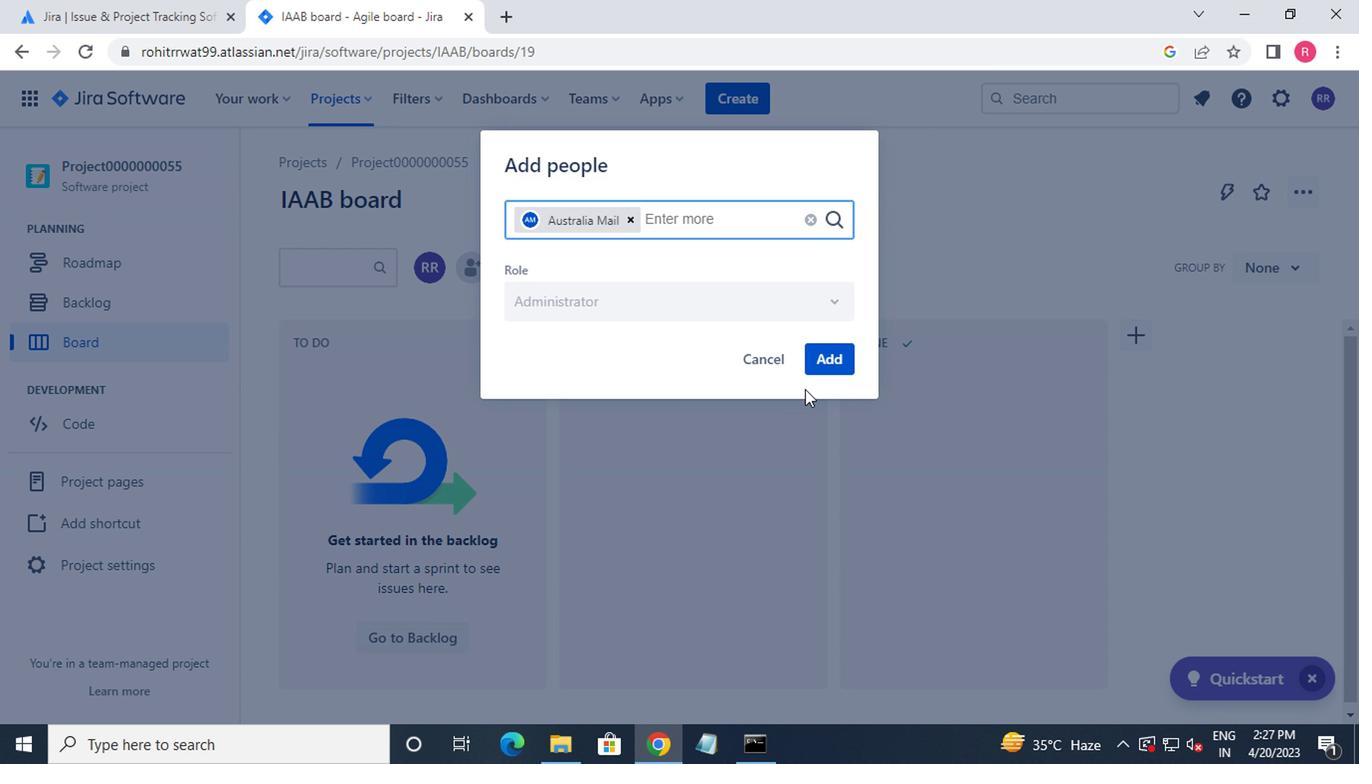 
Action: Mouse pressed left at (831, 363)
Screenshot: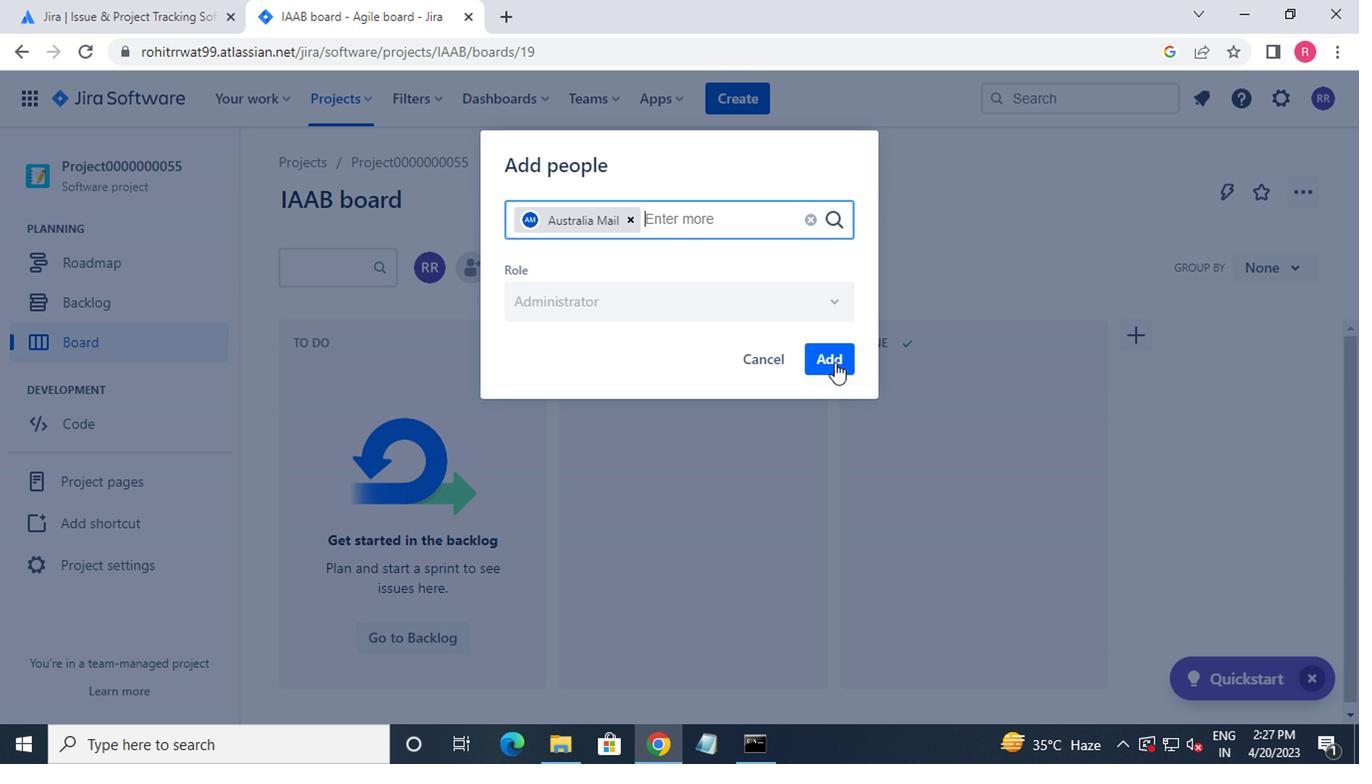 
